 Task: Add a signature Michael Brown containing Have a great National Thank a Mail Carrier Day, Michael Brown to email address softage.3@softage.net and add a label Insurance renewals
Action: Mouse moved to (998, 243)
Screenshot: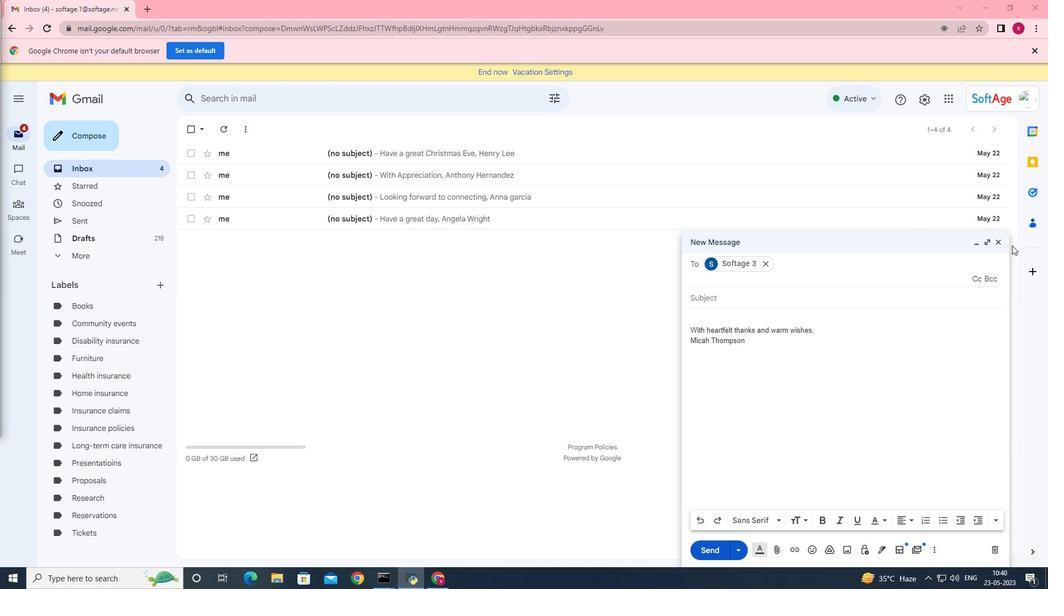 
Action: Mouse pressed left at (998, 243)
Screenshot: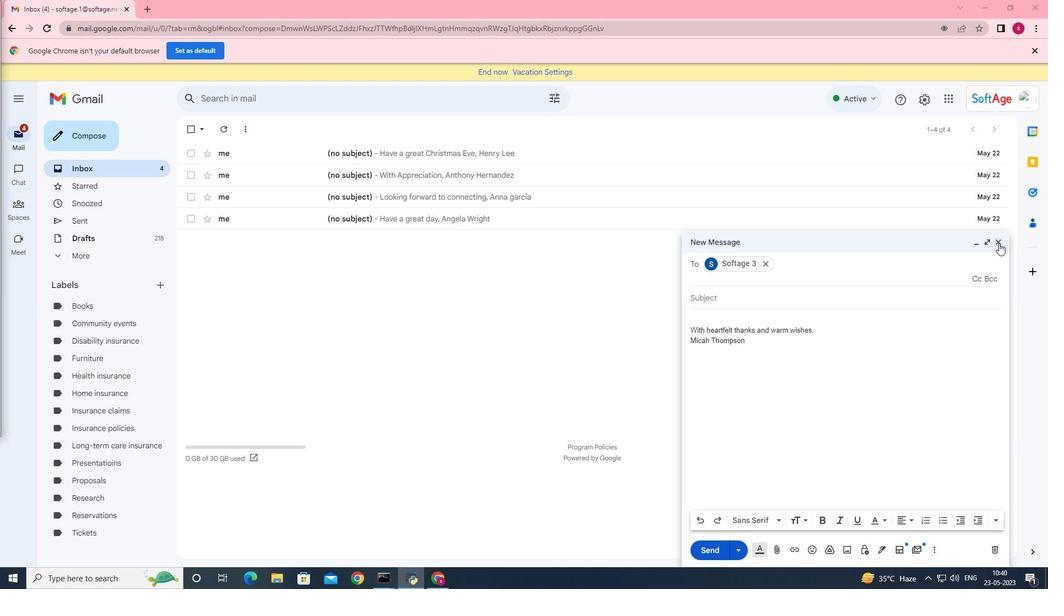 
Action: Mouse moved to (84, 138)
Screenshot: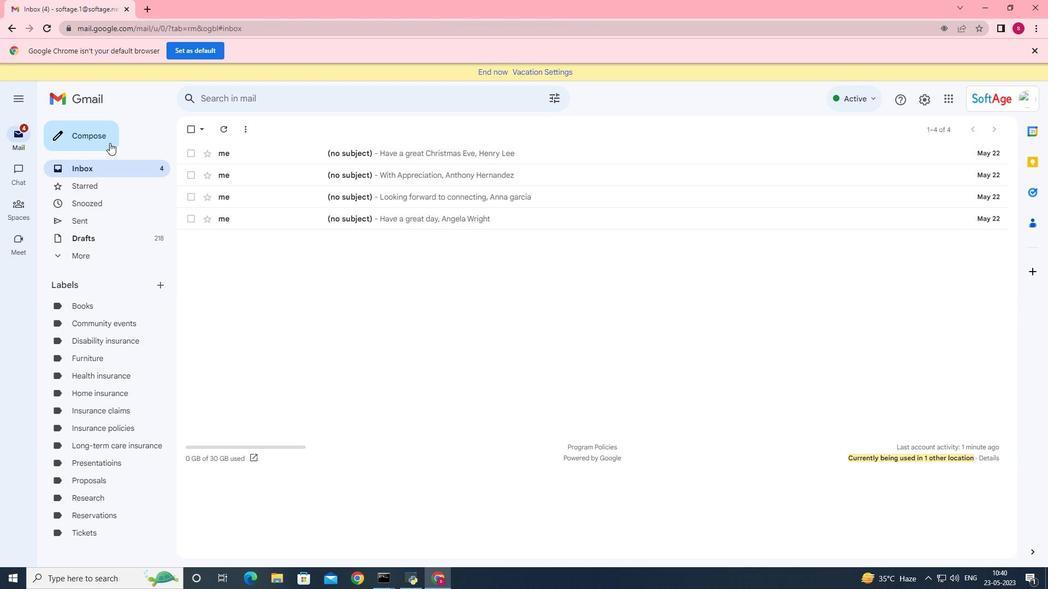 
Action: Mouse pressed left at (84, 138)
Screenshot: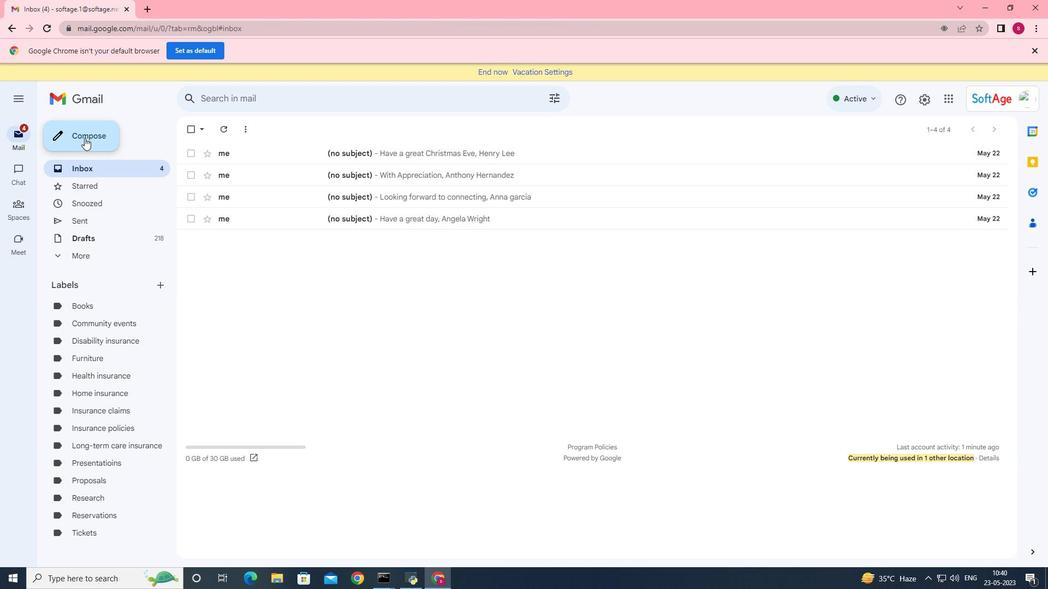 
Action: Mouse moved to (733, 269)
Screenshot: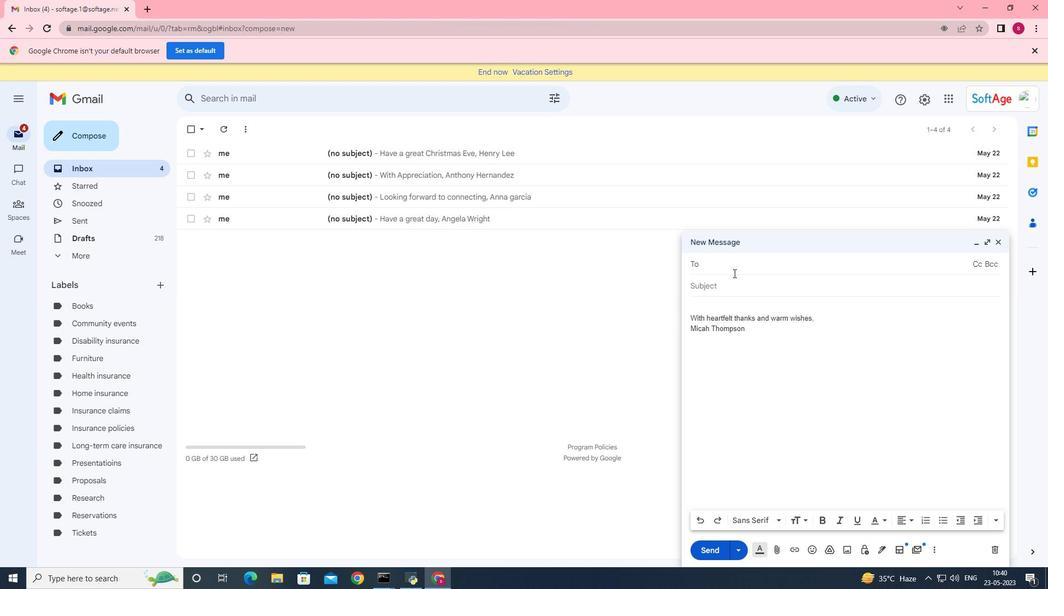 
Action: Key pressed ctrl+Mi<Key.space><Key.f12><Key.backspace><Key.backspace><Key.backspace>
Screenshot: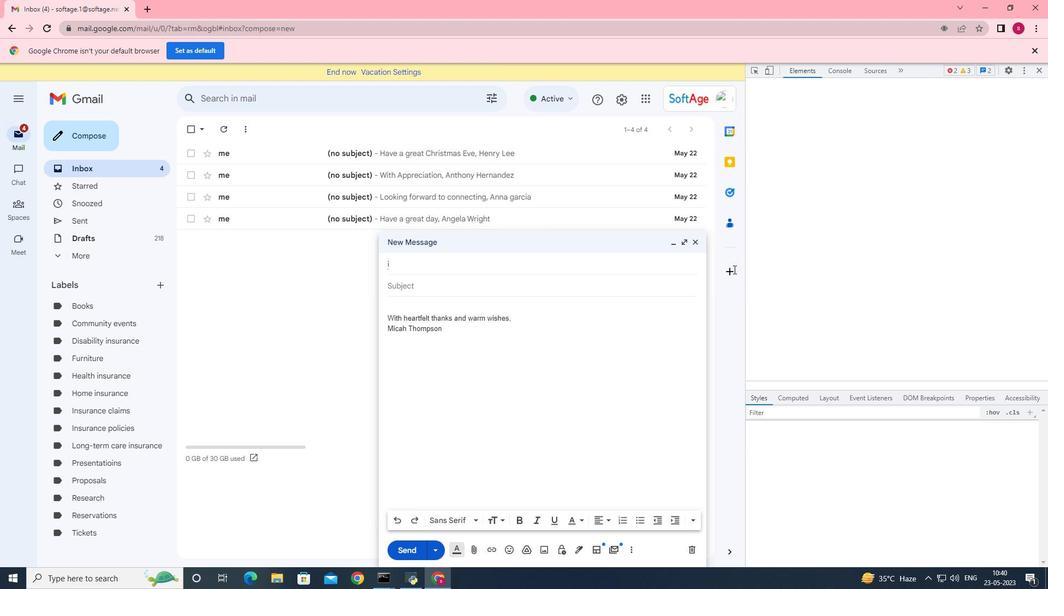 
Action: Mouse moved to (1034, 67)
Screenshot: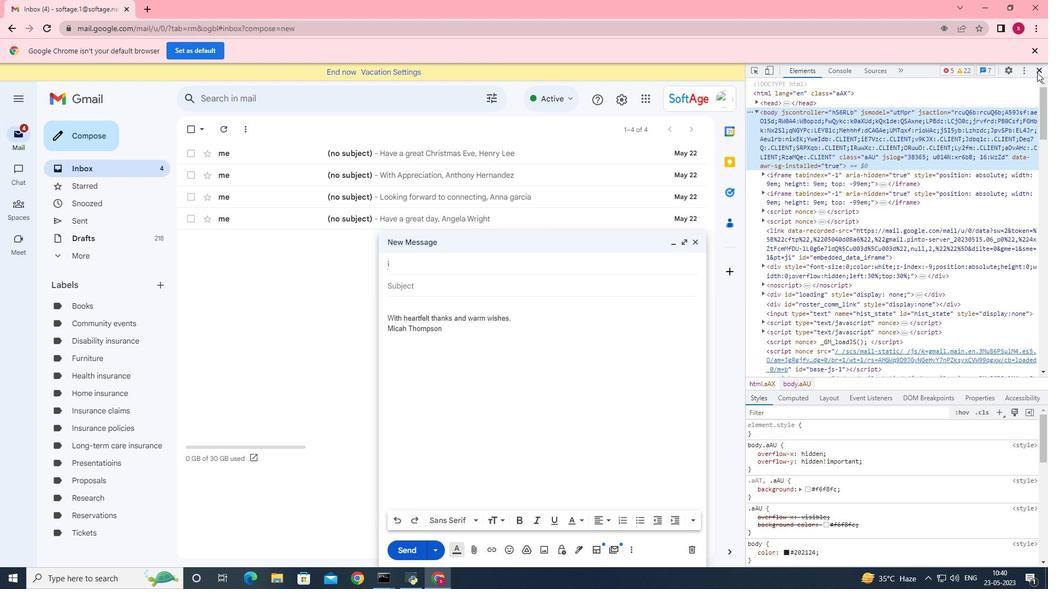 
Action: Mouse pressed left at (1034, 67)
Screenshot: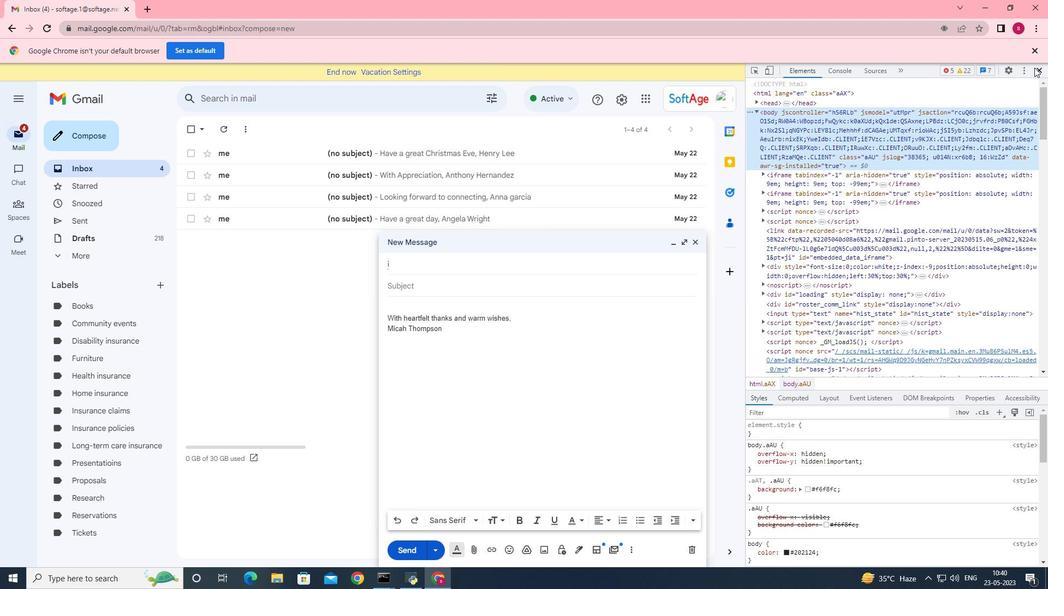 
Action: Mouse moved to (717, 267)
Screenshot: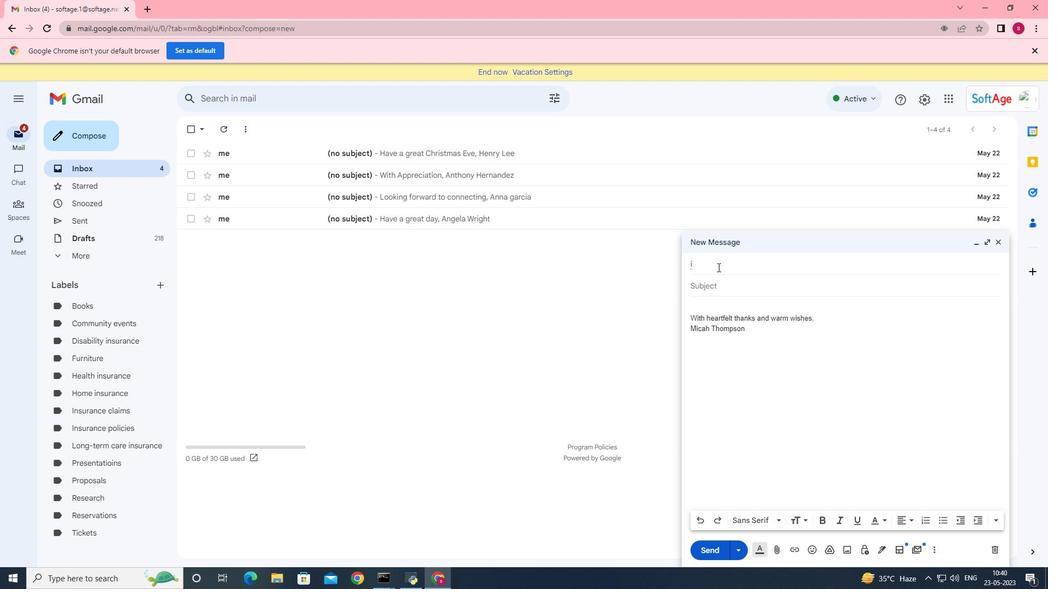 
Action: Mouse pressed left at (717, 267)
Screenshot: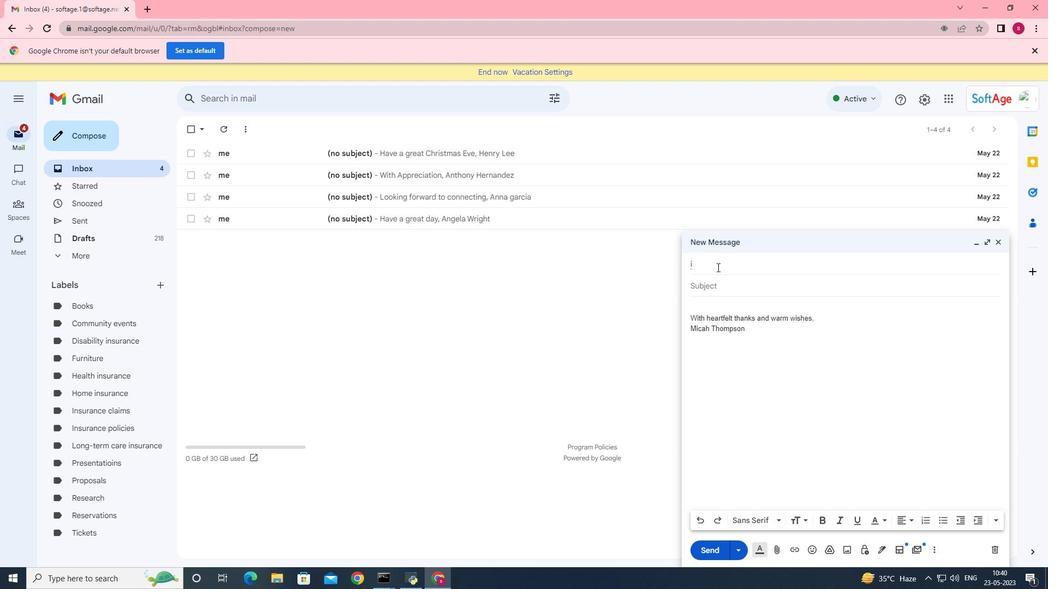 
Action: Mouse moved to (716, 267)
Screenshot: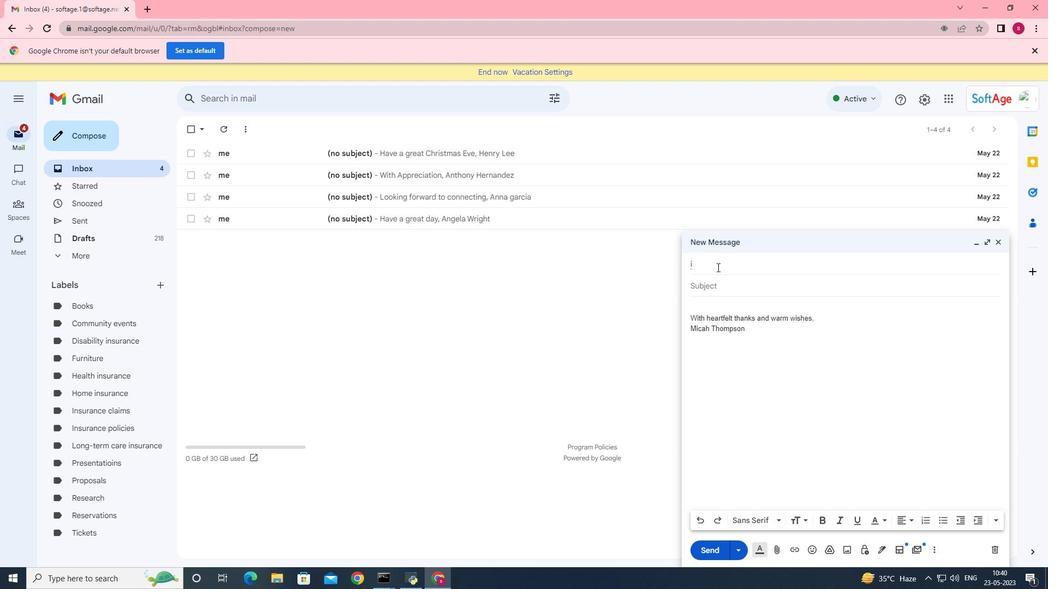 
Action: Key pressed <Key.backspace><Key.backspace>m<Key.backspace><Key.shift>Micheal<Key.space><Key.backspace><Key.backspace><Key.backspace><Key.backspace>ael<Key.space><Key.shift>Brown<Key.space>
Screenshot: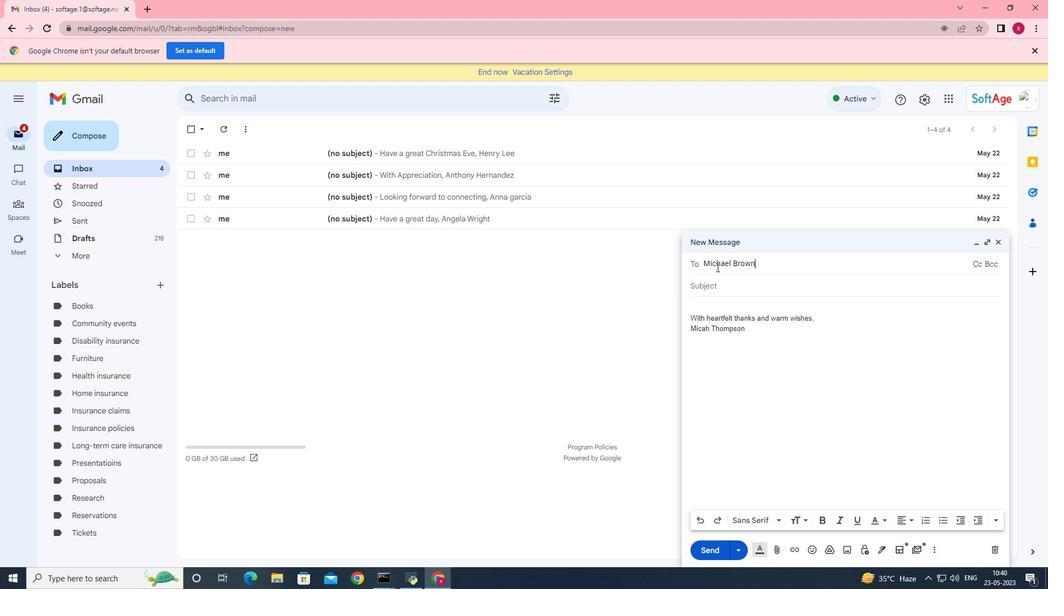 
Action: Mouse moved to (757, 269)
Screenshot: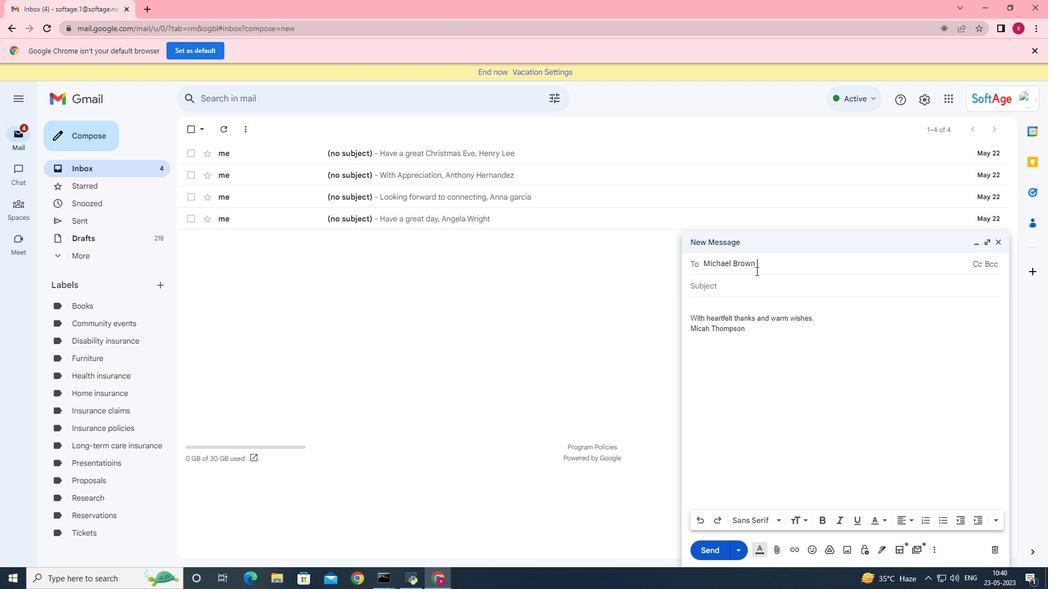 
Action: Mouse pressed left at (757, 269)
Screenshot: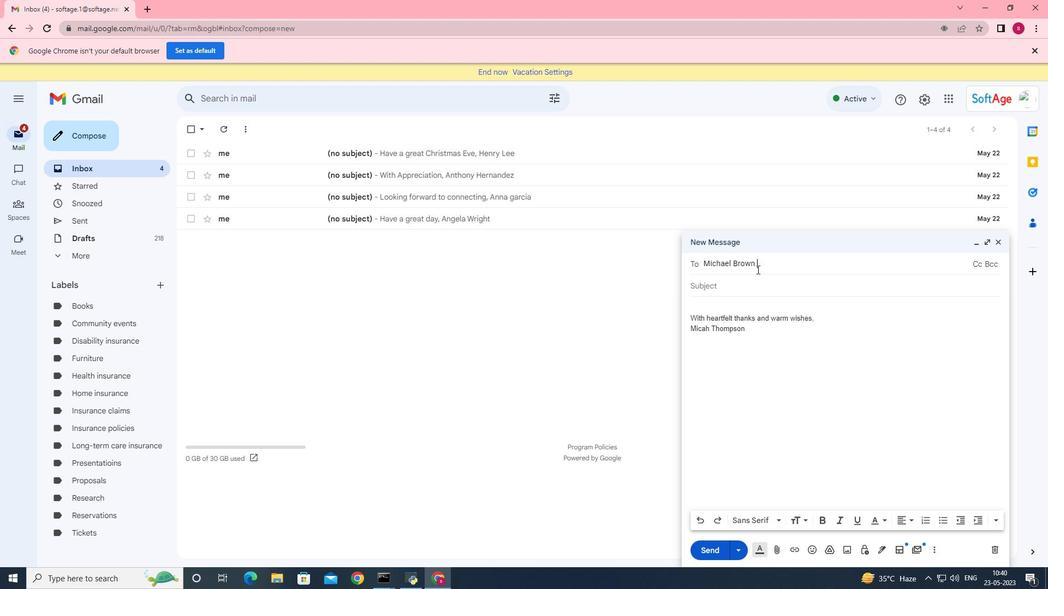 
Action: Mouse pressed left at (757, 269)
Screenshot: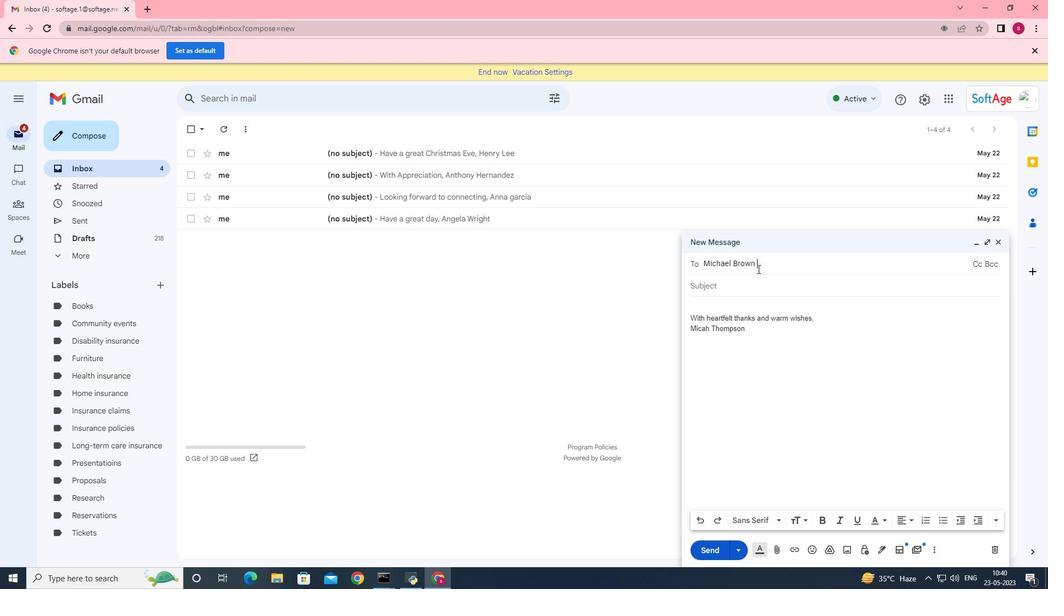
Action: Mouse moved to (735, 252)
Screenshot: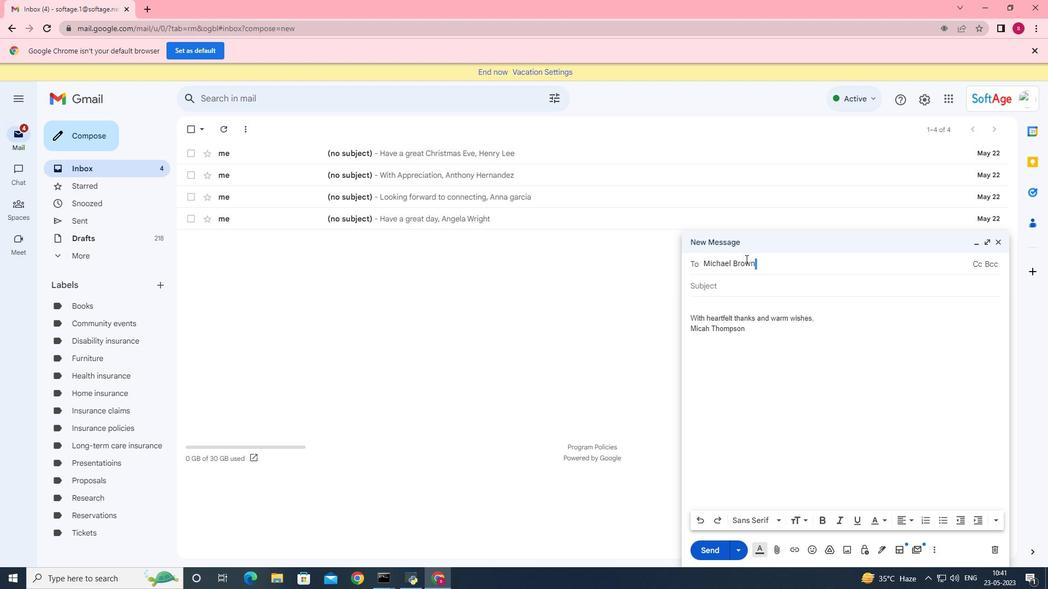 
Action: Key pressed ctrl+A<Key.backspace>
Screenshot: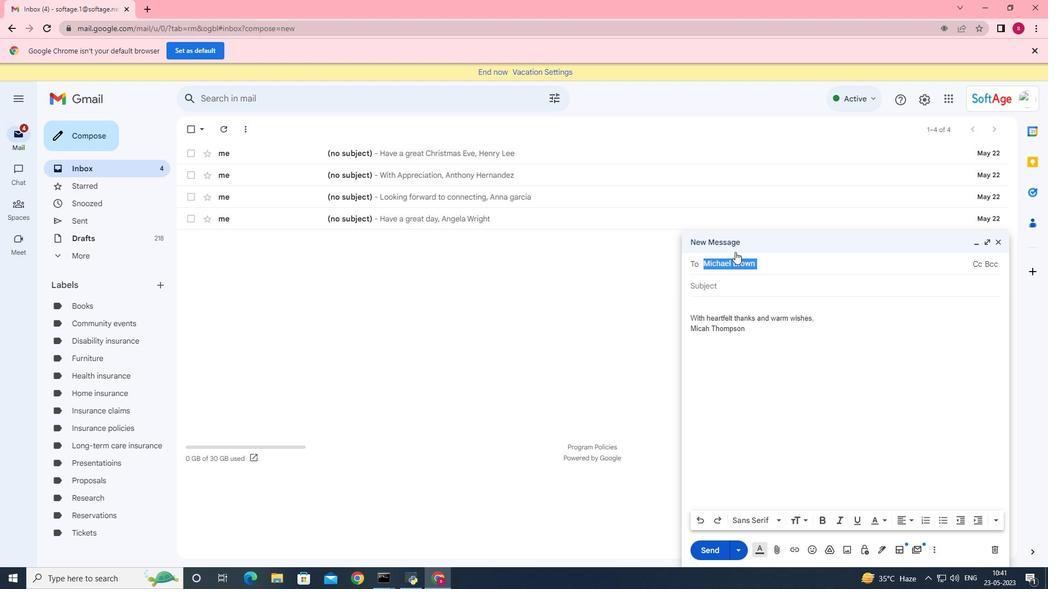 
Action: Mouse moved to (876, 545)
Screenshot: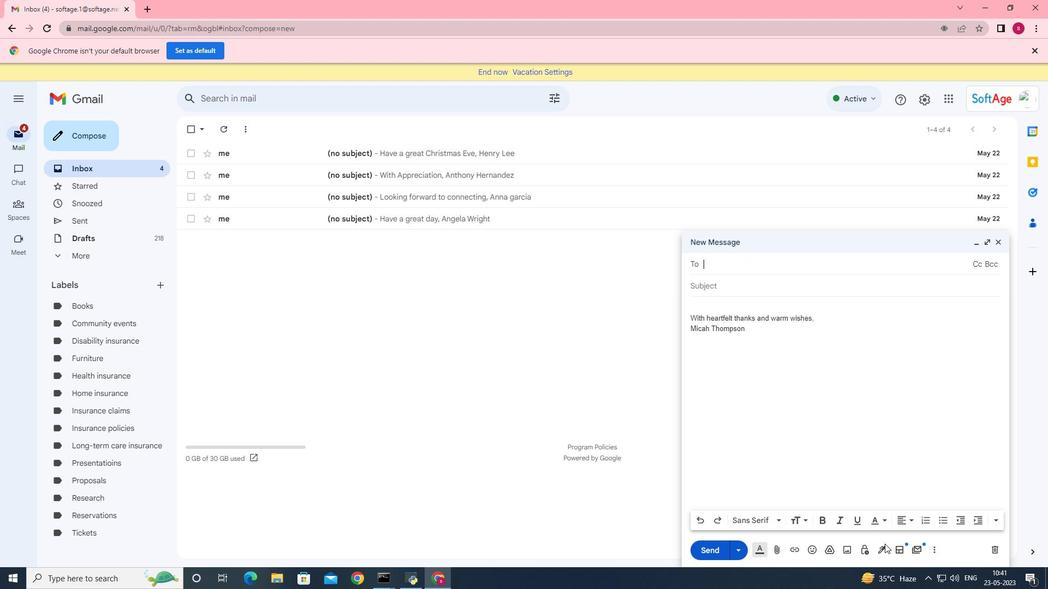 
Action: Mouse pressed left at (876, 545)
Screenshot: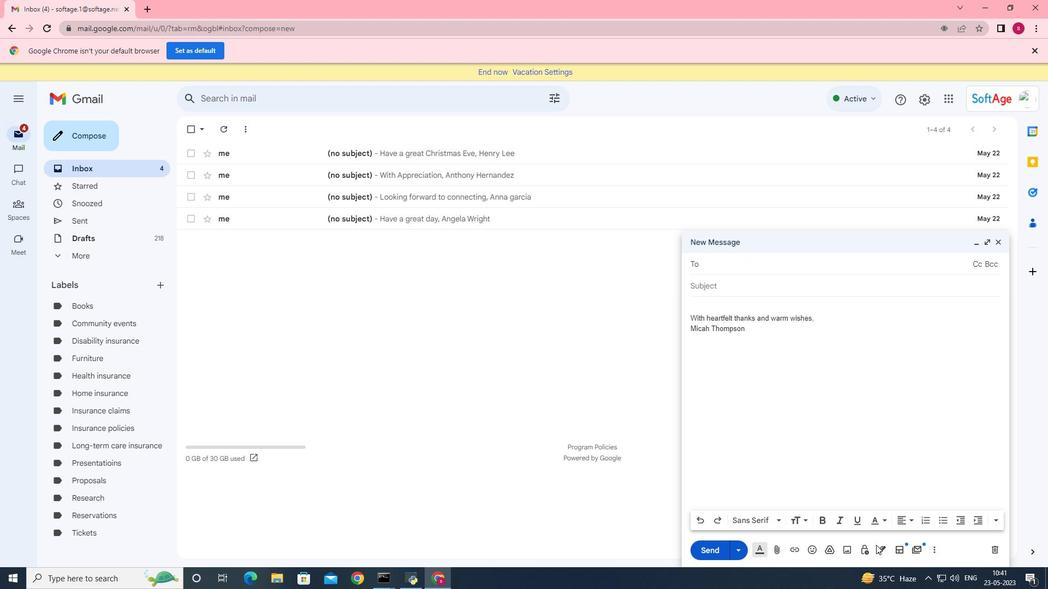 
Action: Mouse moved to (867, 589)
Screenshot: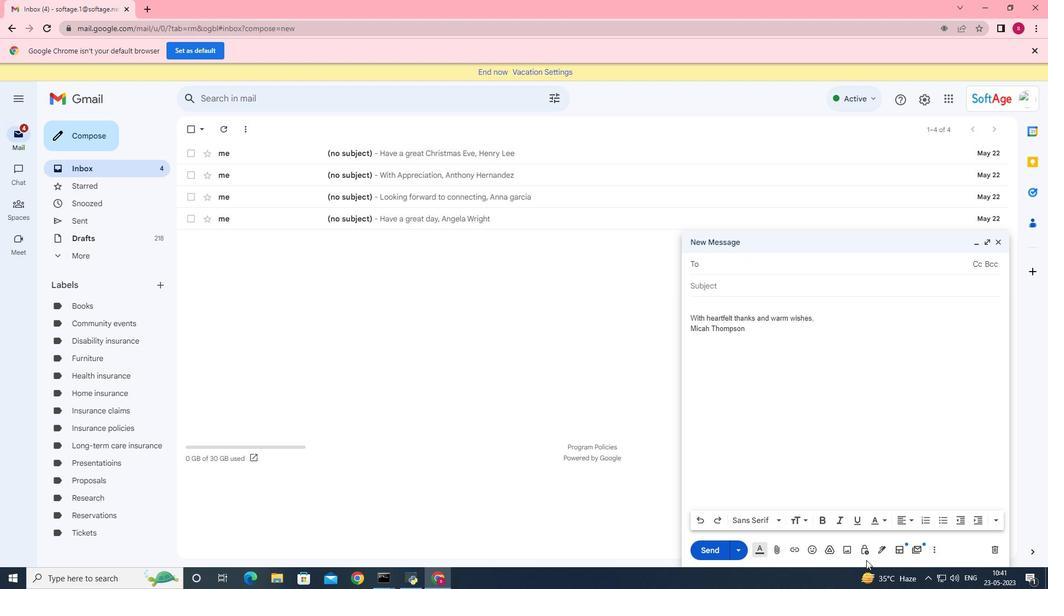 
Action: Mouse scrolled (867, 588) with delta (0, 0)
Screenshot: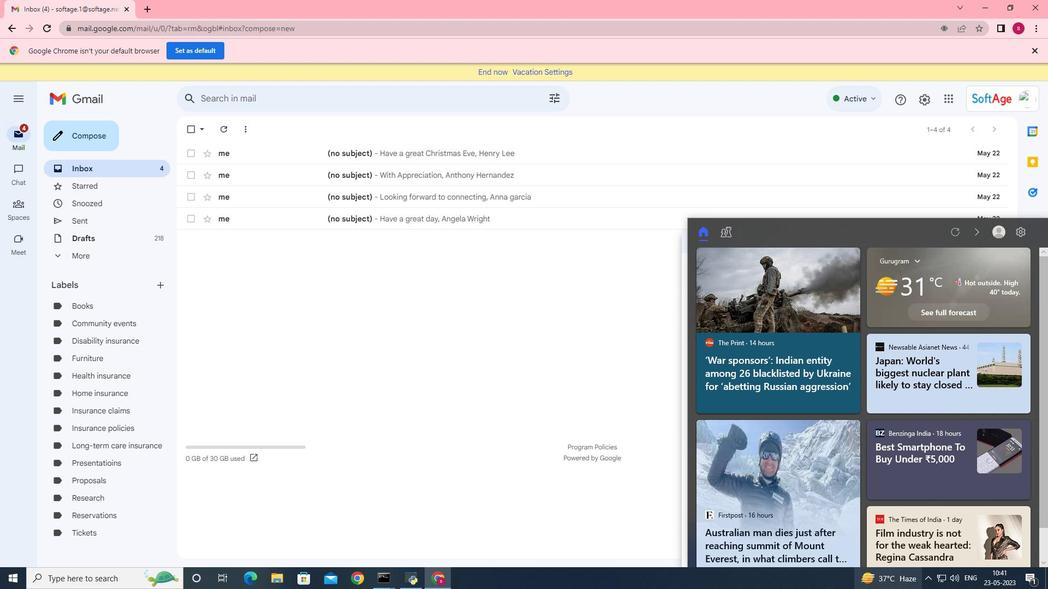 
Action: Mouse moved to (548, 373)
Screenshot: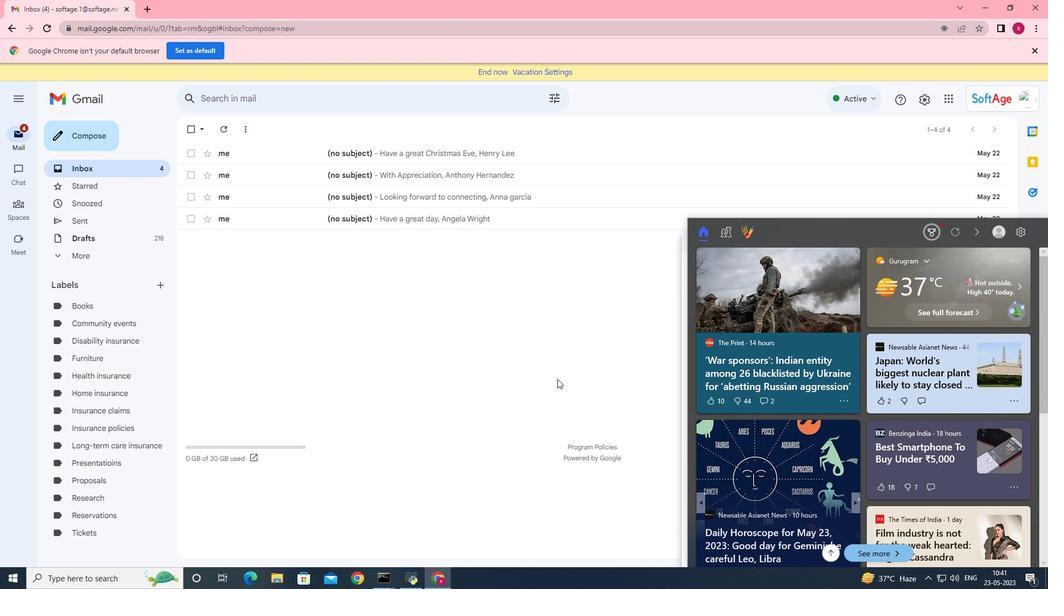 
Action: Mouse pressed left at (548, 373)
Screenshot: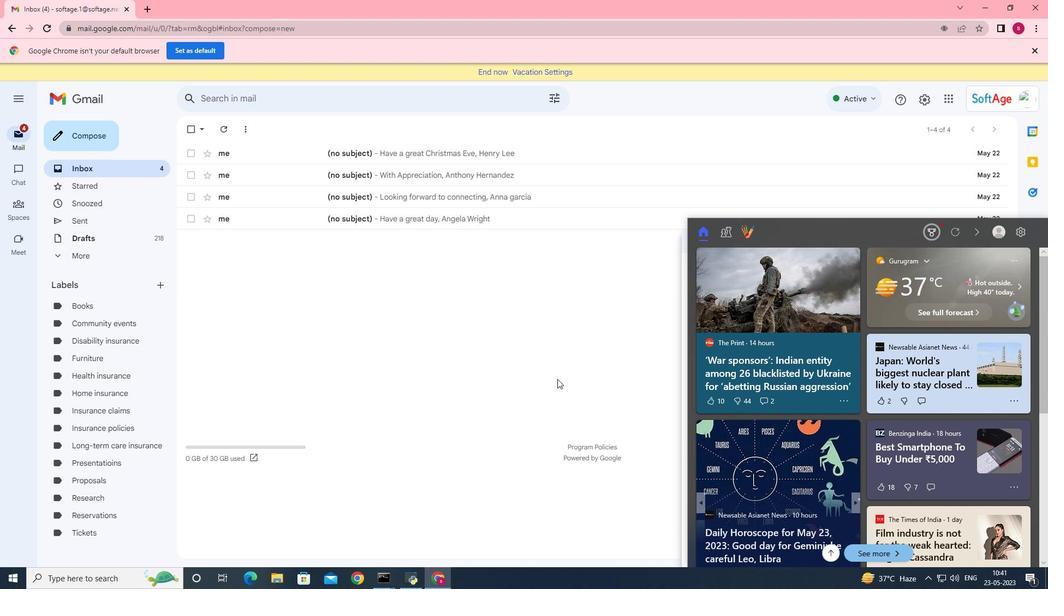 
Action: Mouse moved to (883, 550)
Screenshot: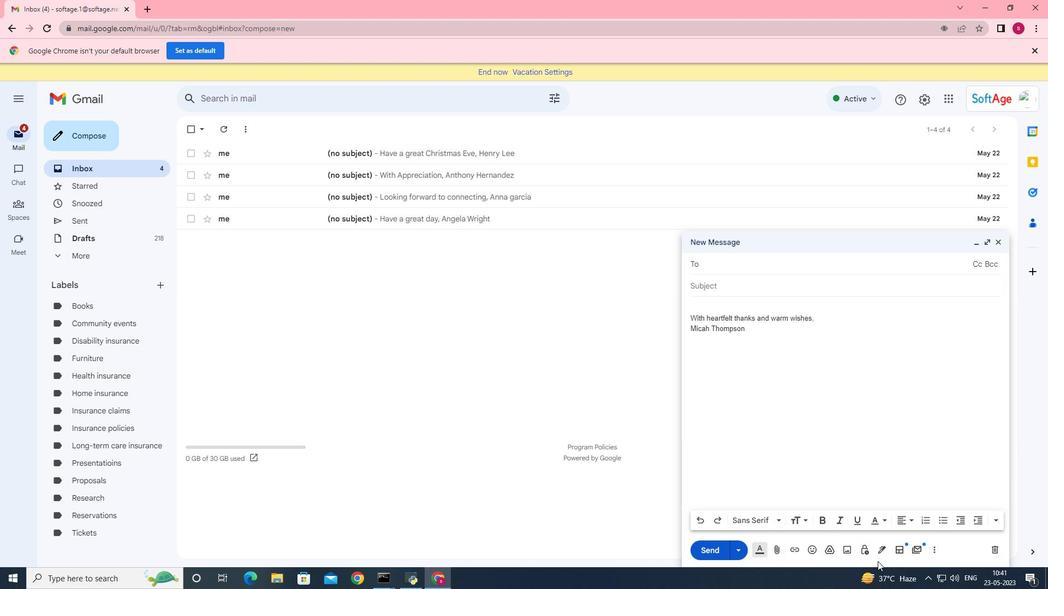 
Action: Mouse pressed left at (883, 550)
Screenshot: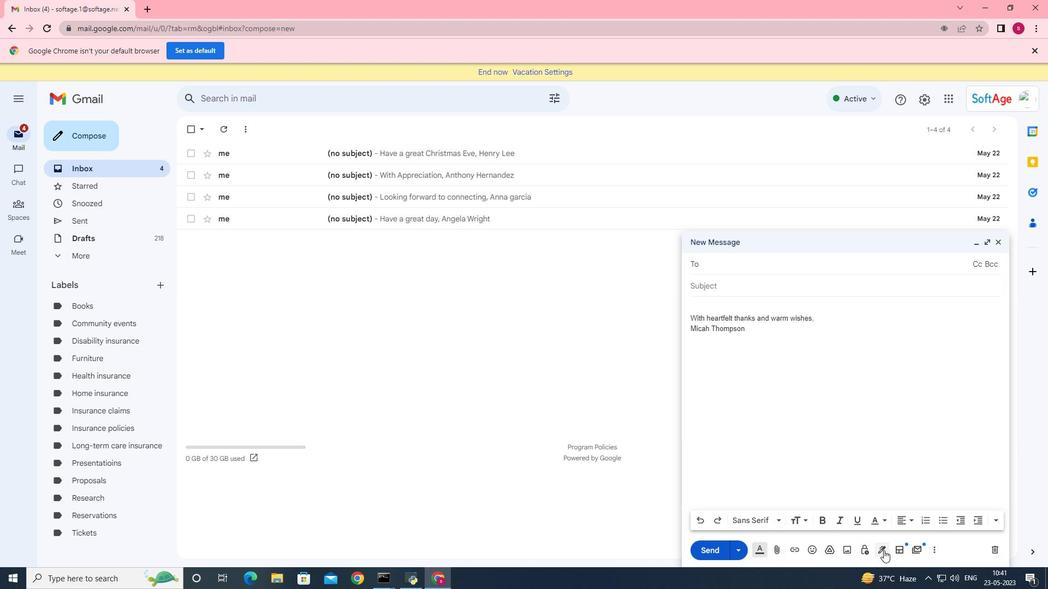 
Action: Mouse moved to (914, 483)
Screenshot: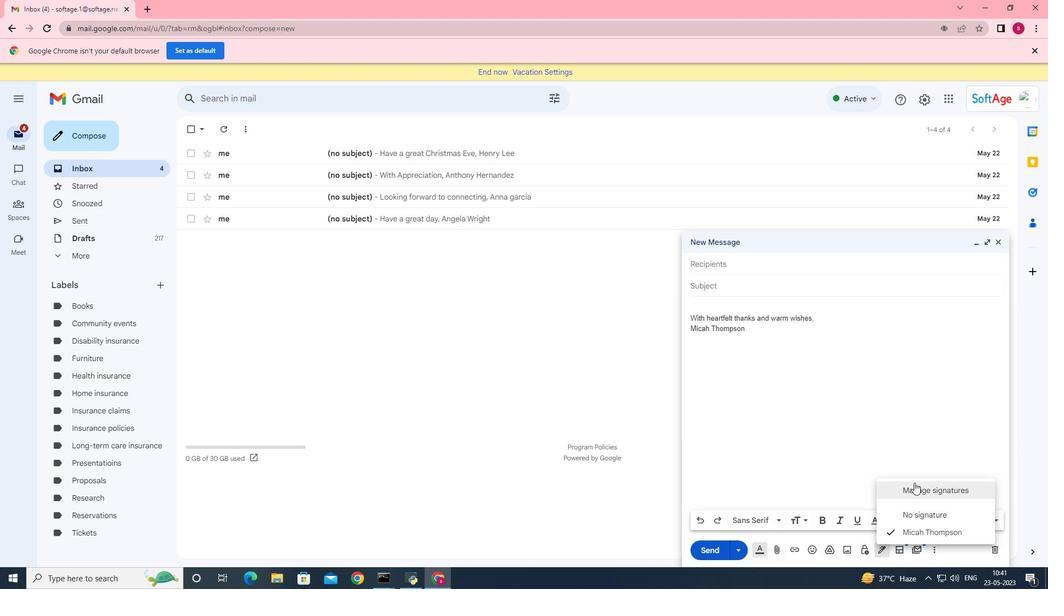 
Action: Mouse pressed left at (914, 483)
Screenshot: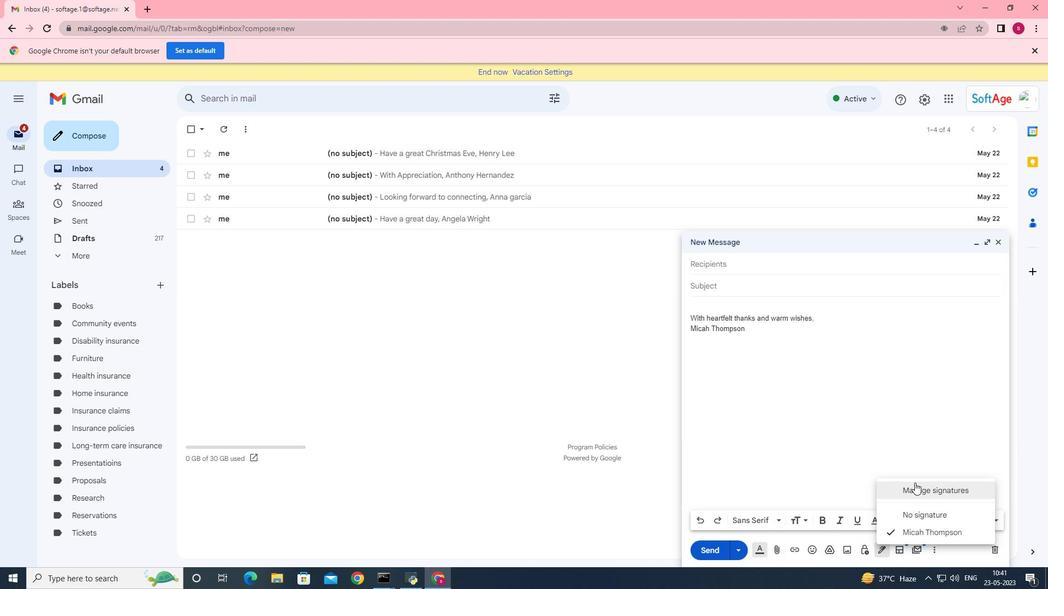 
Action: Mouse moved to (443, 393)
Screenshot: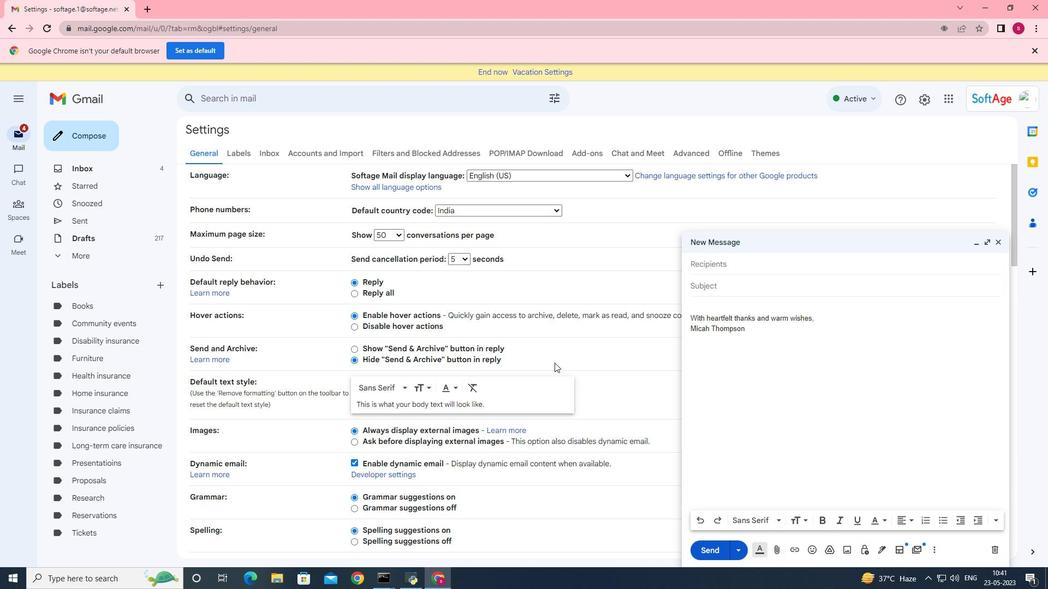 
Action: Mouse scrolled (443, 393) with delta (0, 0)
Screenshot: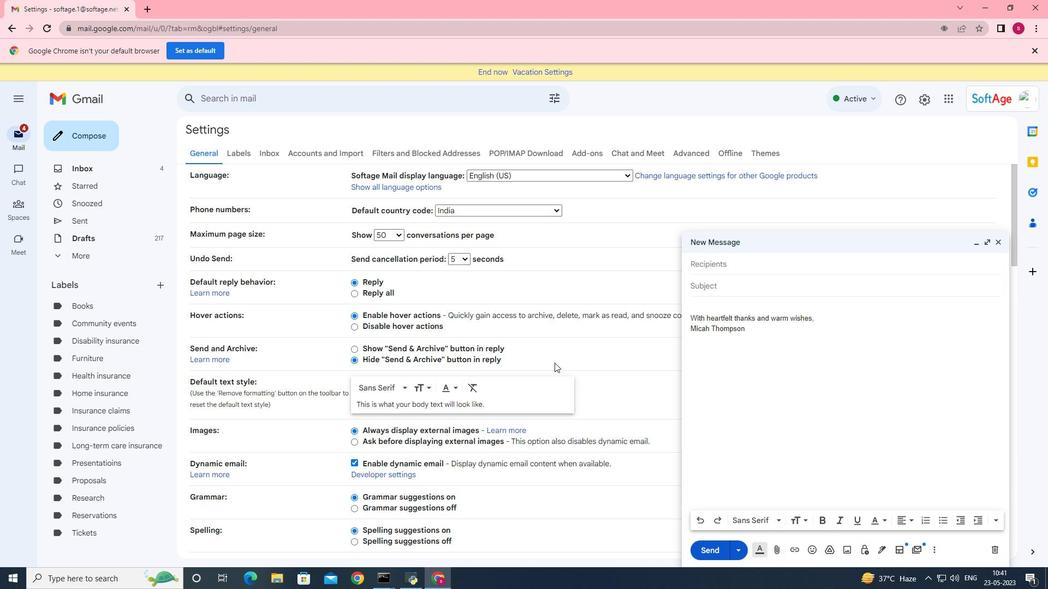 
Action: Mouse scrolled (443, 393) with delta (0, 0)
Screenshot: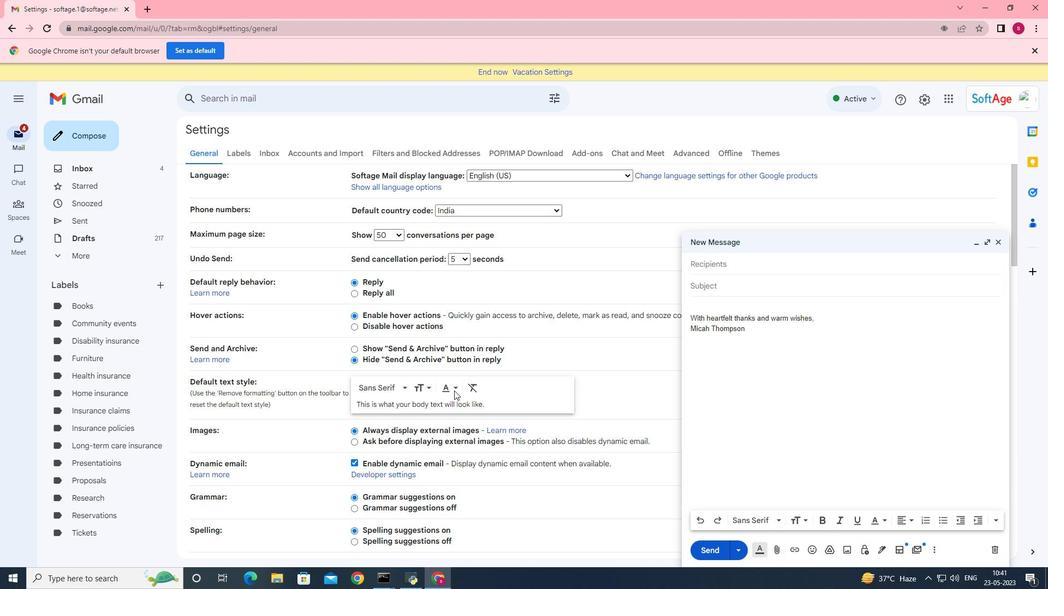 
Action: Mouse scrolled (443, 393) with delta (0, 0)
Screenshot: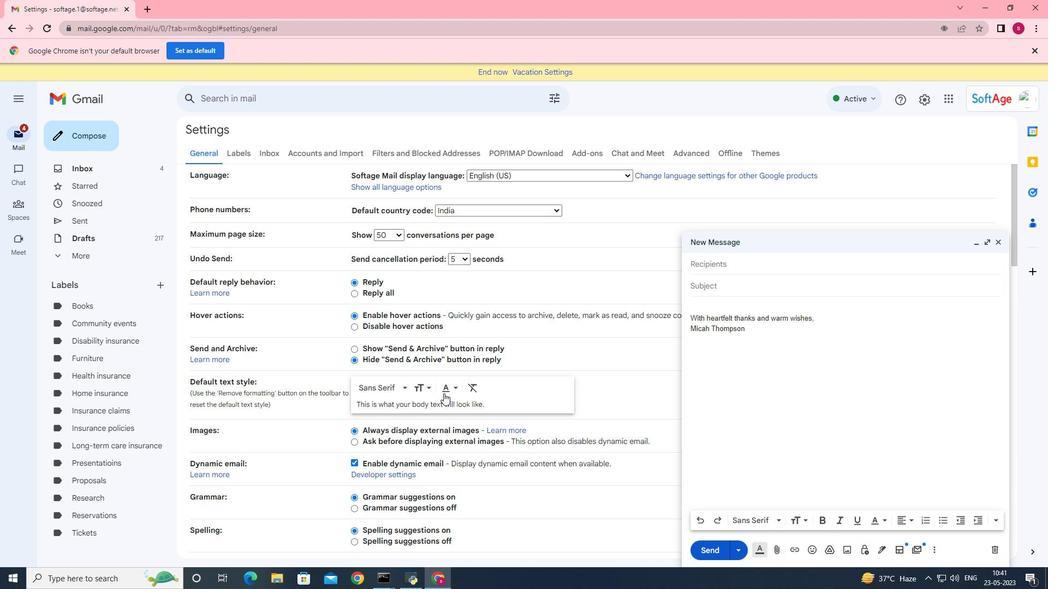 
Action: Mouse scrolled (443, 393) with delta (0, 0)
Screenshot: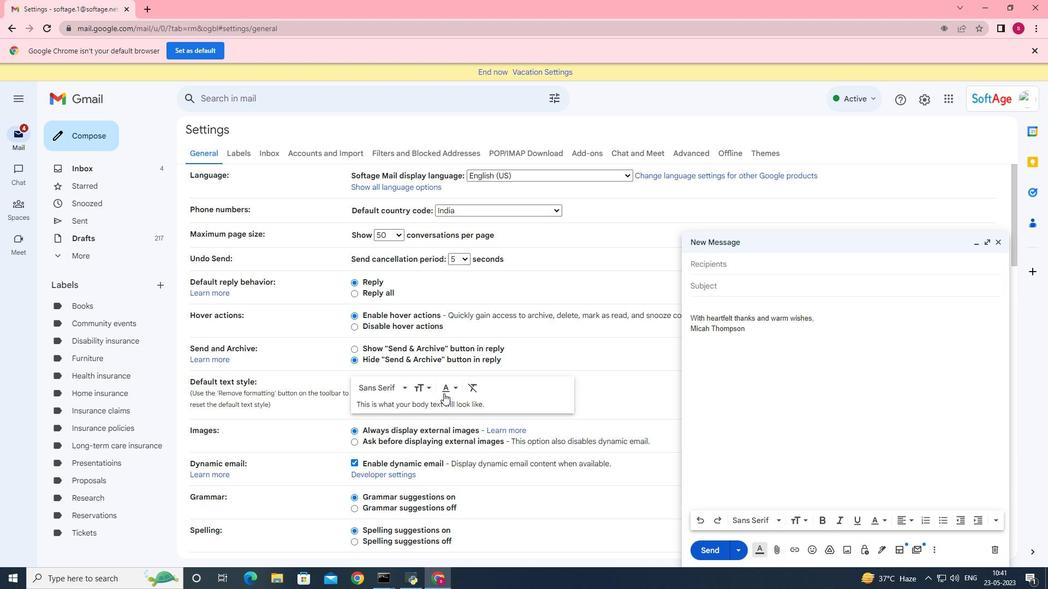 
Action: Mouse moved to (997, 239)
Screenshot: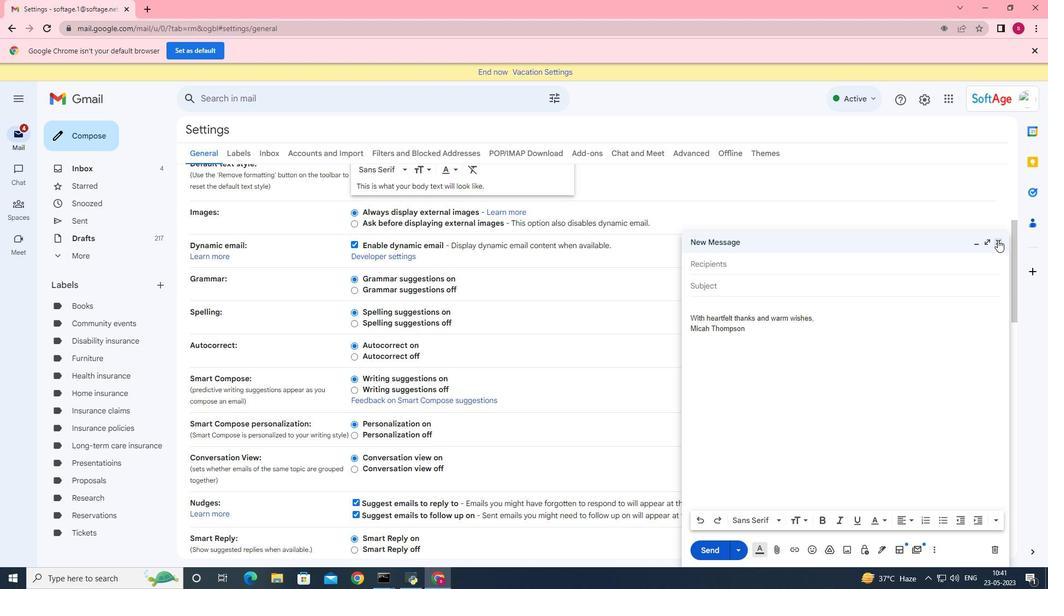 
Action: Mouse pressed left at (997, 239)
Screenshot: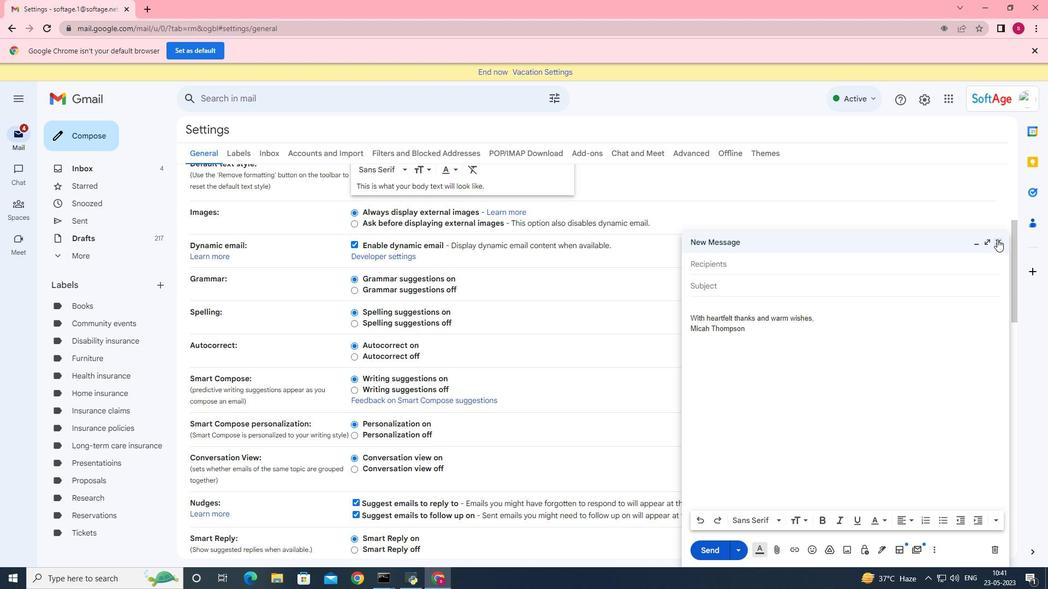 
Action: Mouse moved to (392, 418)
Screenshot: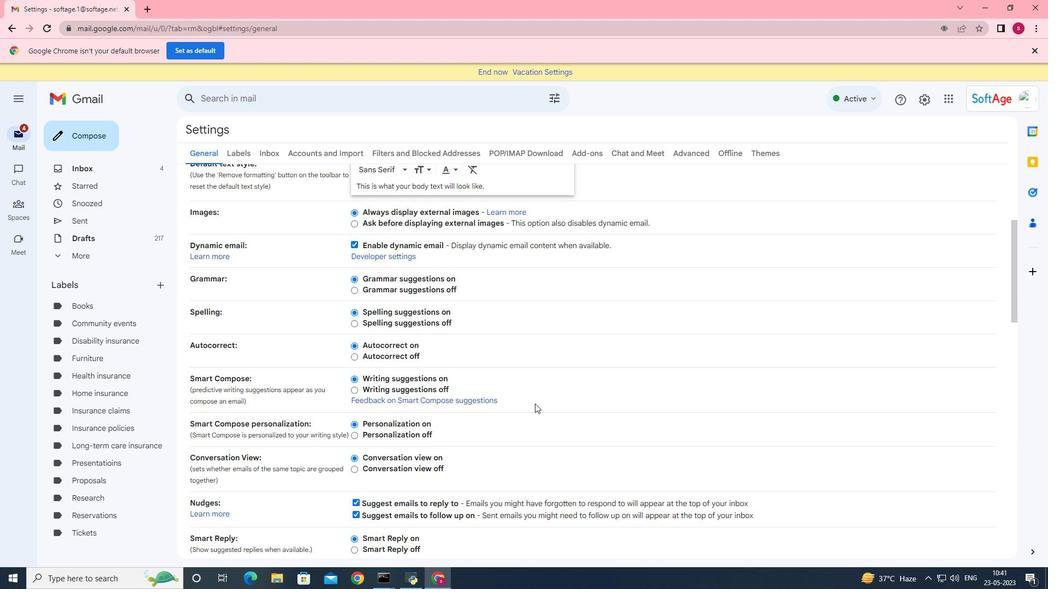 
Action: Mouse scrolled (392, 418) with delta (0, 0)
Screenshot: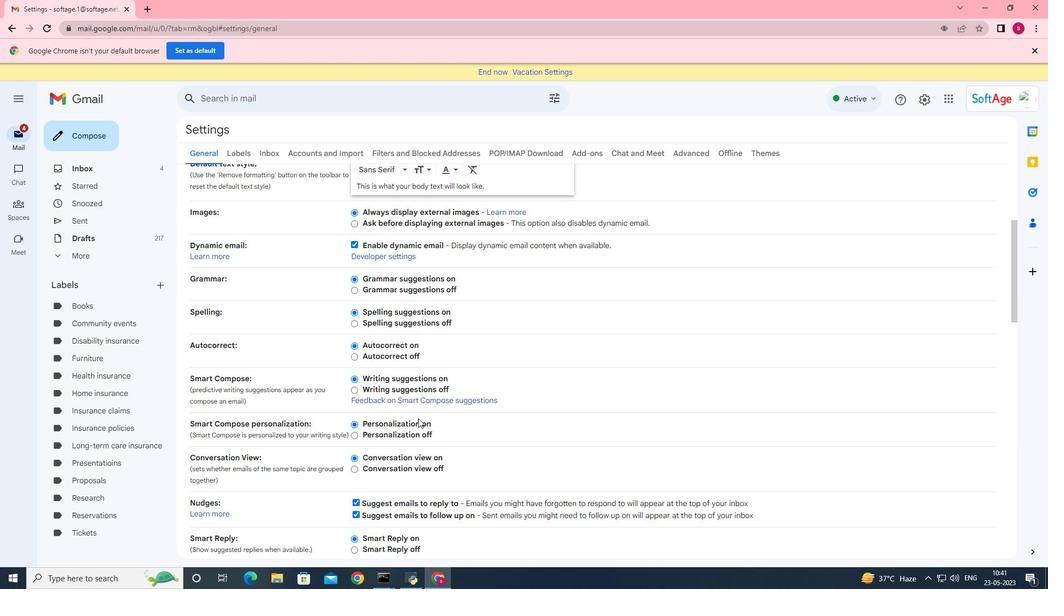 
Action: Mouse scrolled (392, 418) with delta (0, 0)
Screenshot: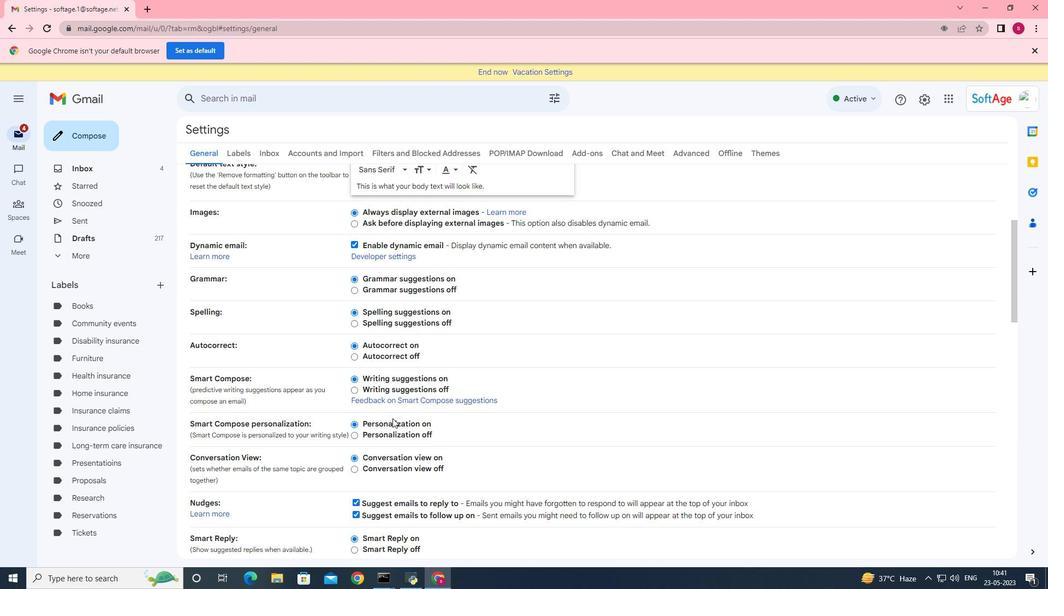 
Action: Mouse scrolled (392, 418) with delta (0, 0)
Screenshot: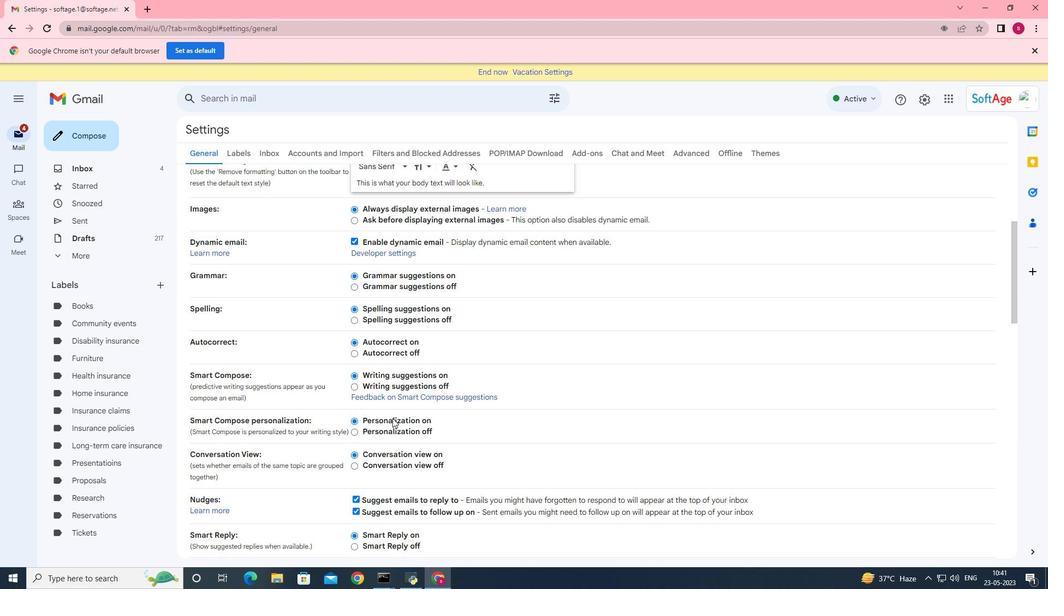 
Action: Mouse scrolled (392, 418) with delta (0, 0)
Screenshot: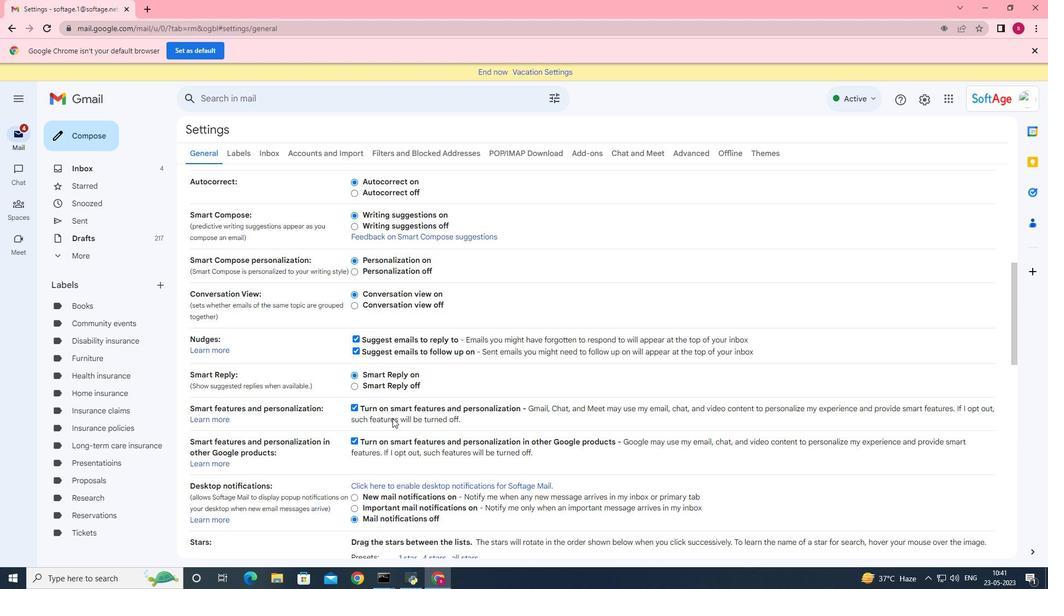 
Action: Mouse scrolled (392, 418) with delta (0, 0)
Screenshot: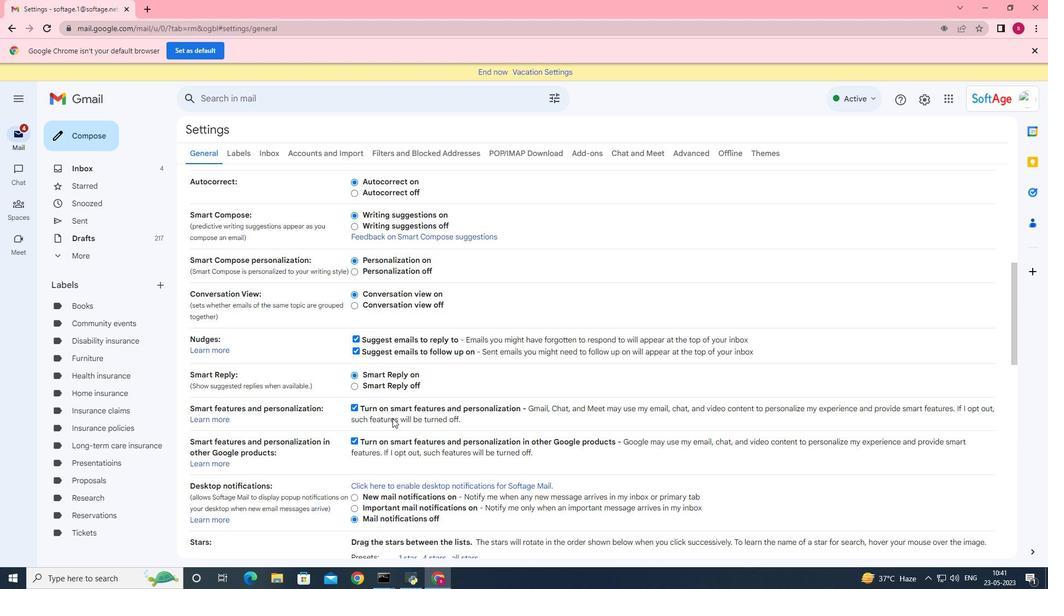 
Action: Mouse scrolled (392, 418) with delta (0, 0)
Screenshot: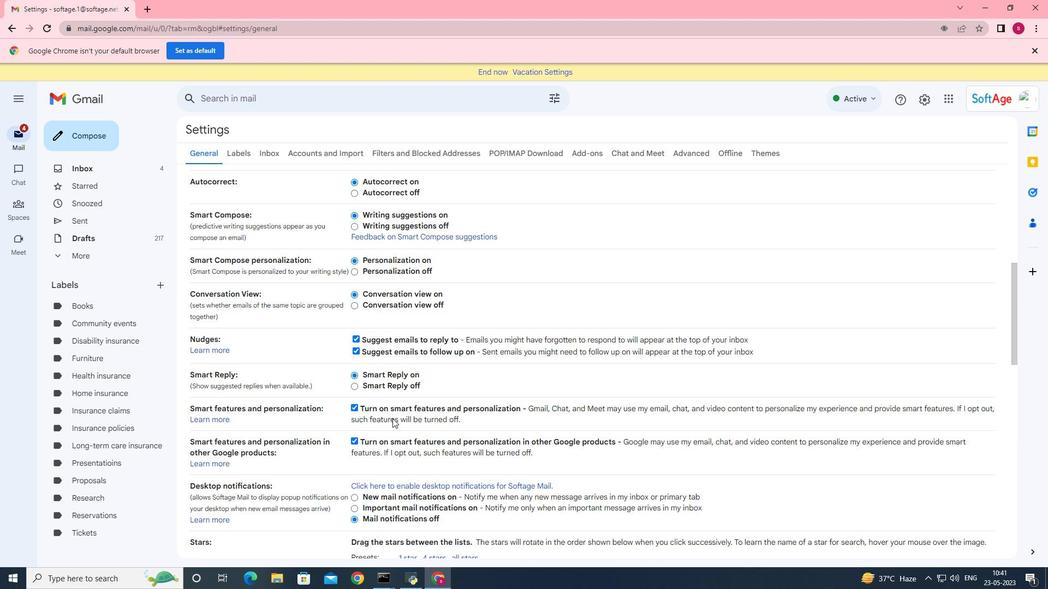 
Action: Mouse scrolled (392, 418) with delta (0, 0)
Screenshot: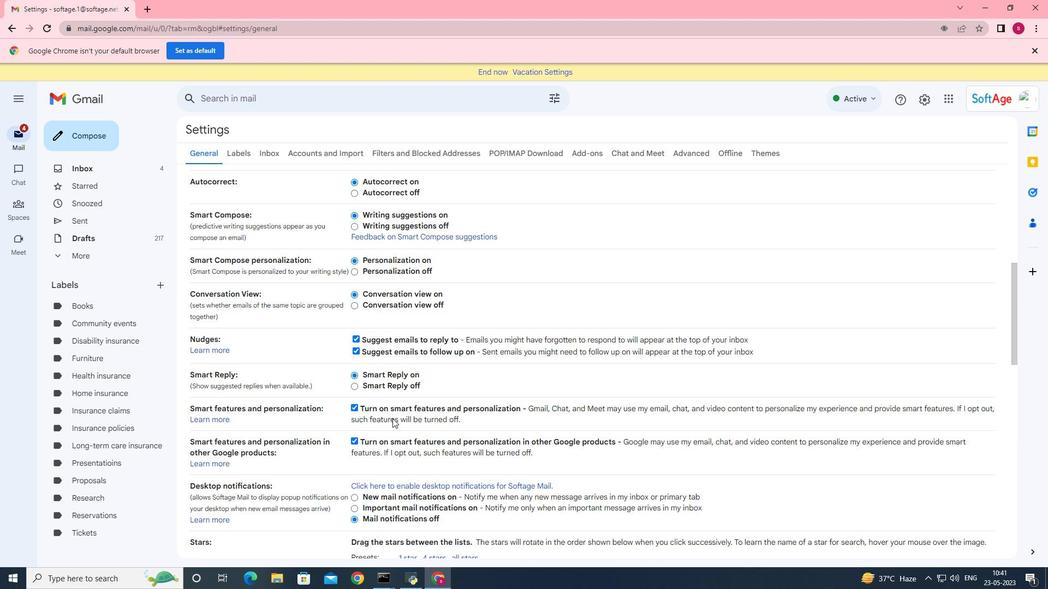 
Action: Mouse moved to (424, 432)
Screenshot: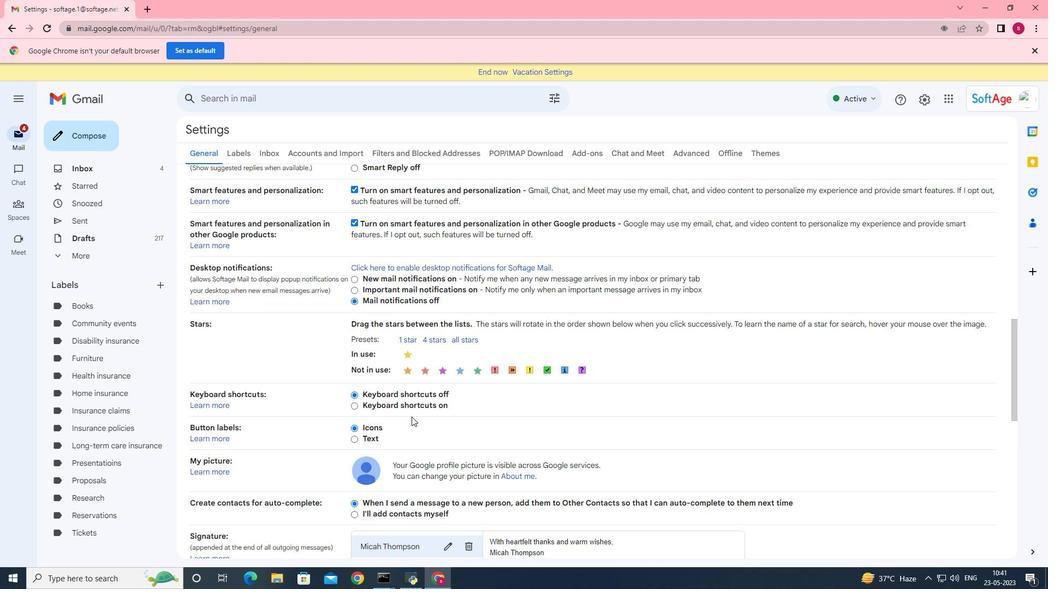 
Action: Mouse scrolled (424, 432) with delta (0, 0)
Screenshot: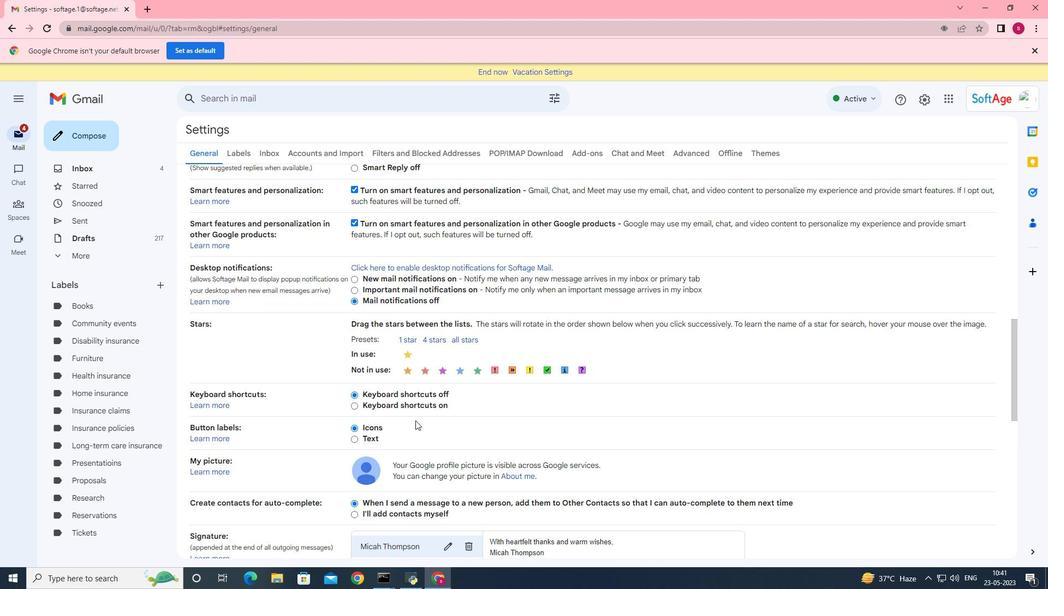 
Action: Mouse scrolled (424, 432) with delta (0, 0)
Screenshot: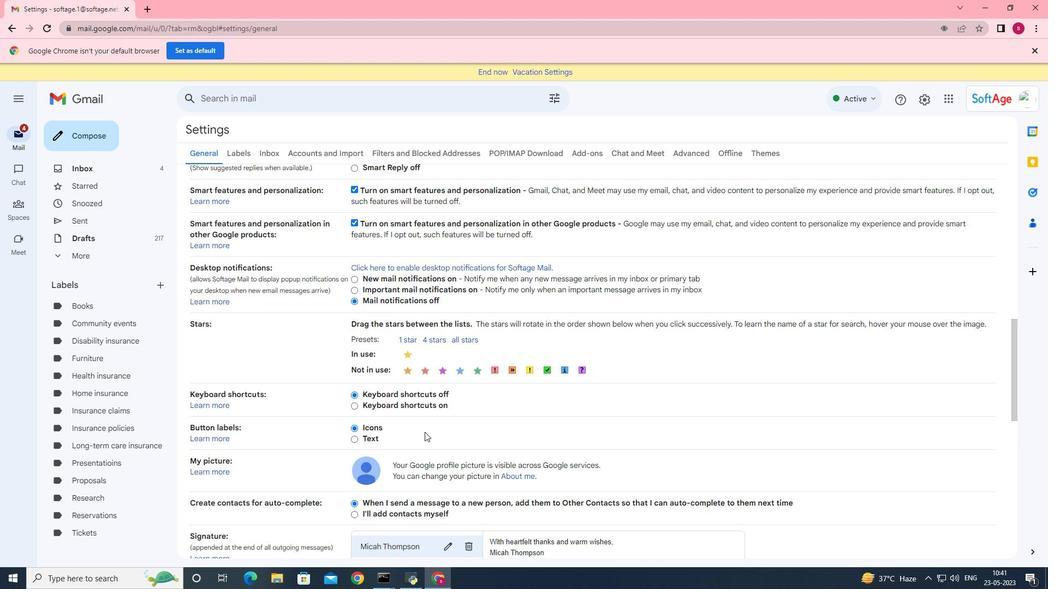 
Action: Mouse moved to (465, 438)
Screenshot: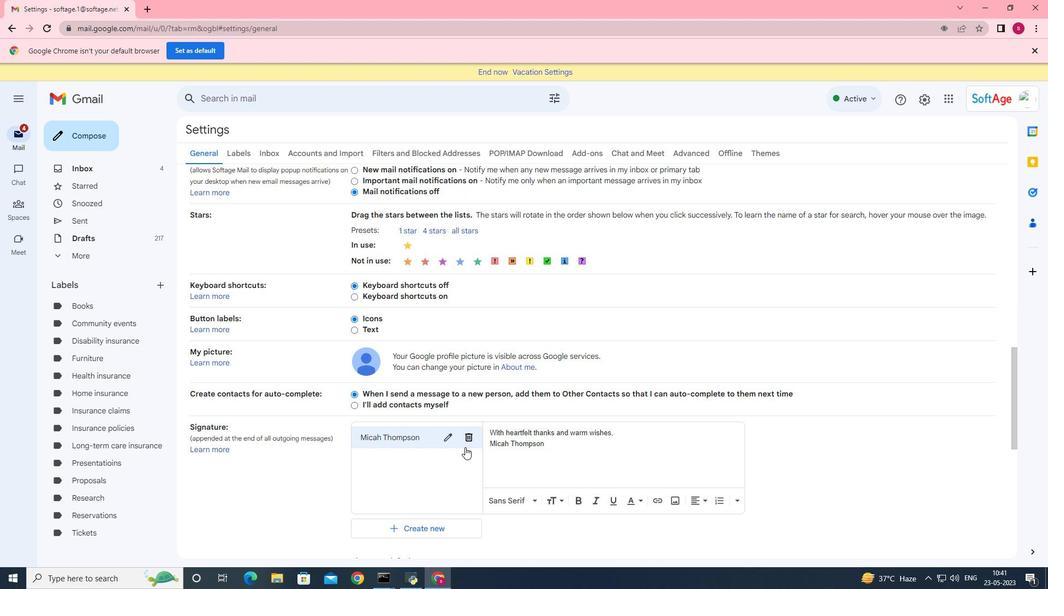 
Action: Mouse pressed left at (465, 438)
Screenshot: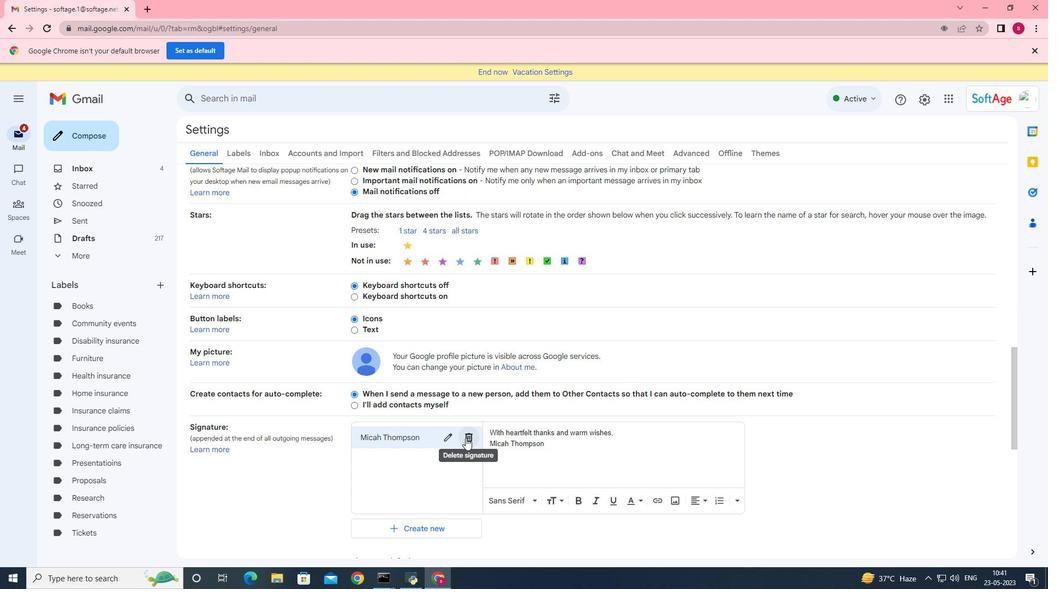 
Action: Mouse moved to (623, 339)
Screenshot: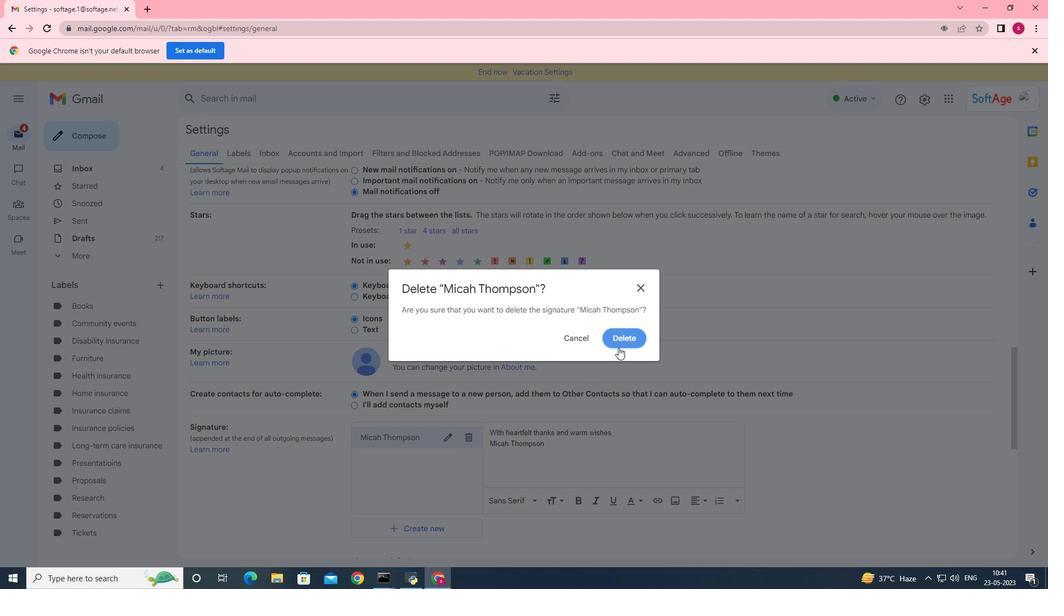 
Action: Mouse pressed left at (623, 339)
Screenshot: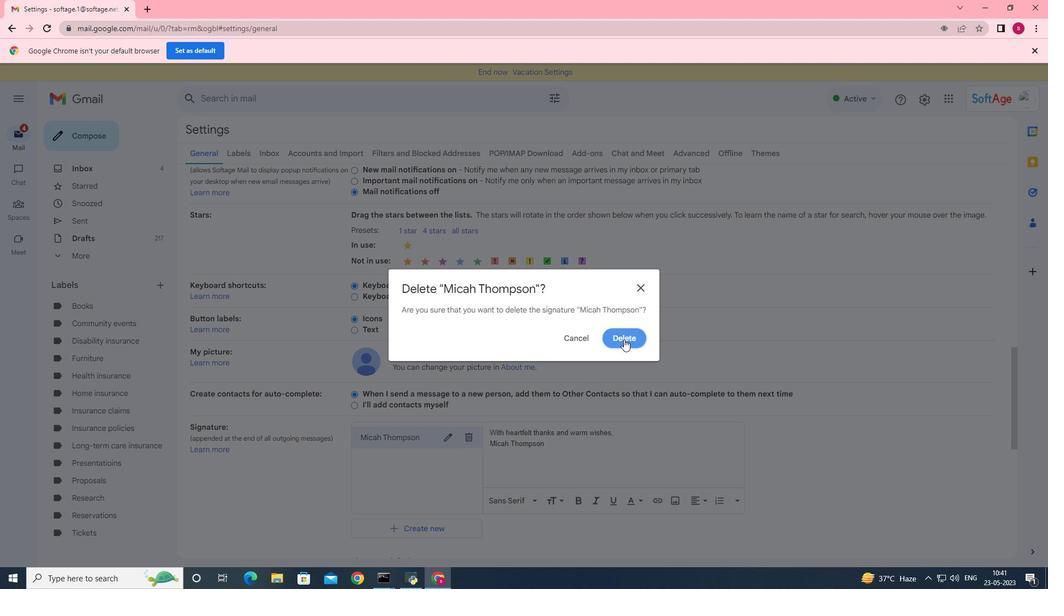 
Action: Mouse moved to (382, 451)
Screenshot: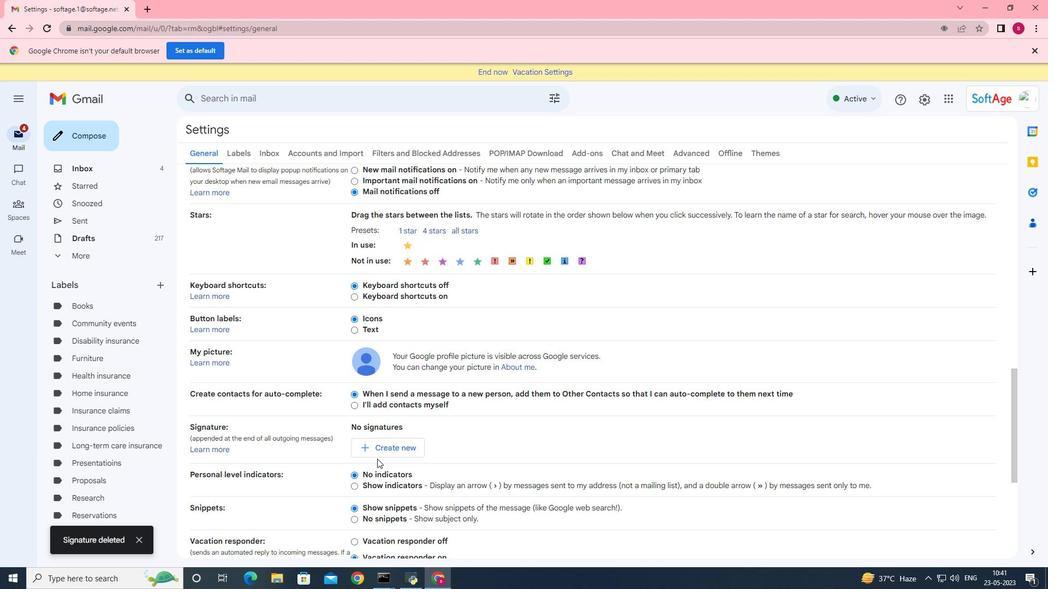 
Action: Mouse pressed left at (382, 451)
Screenshot: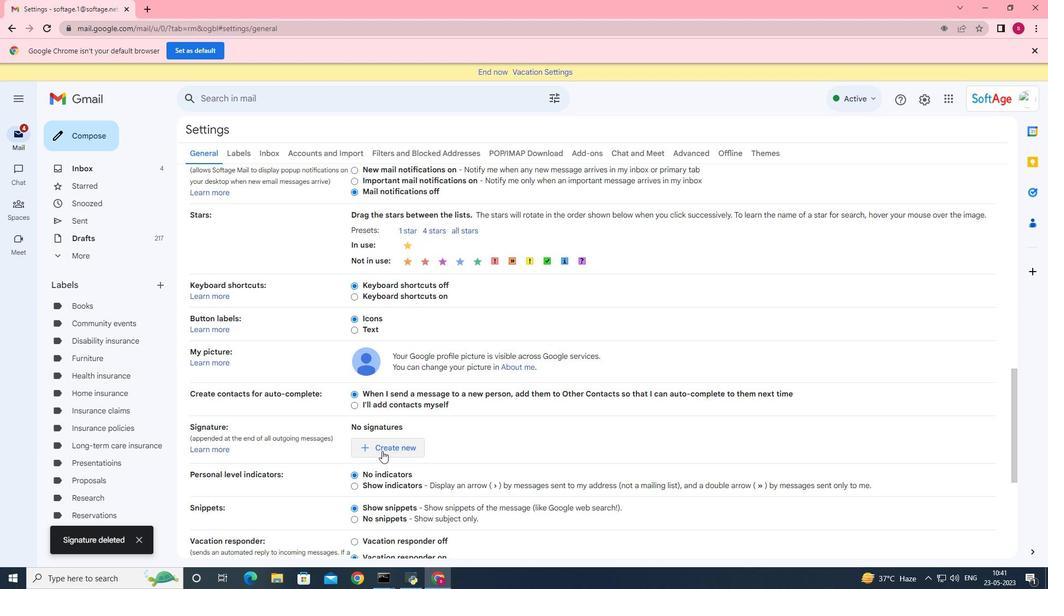 
Action: Mouse moved to (479, 314)
Screenshot: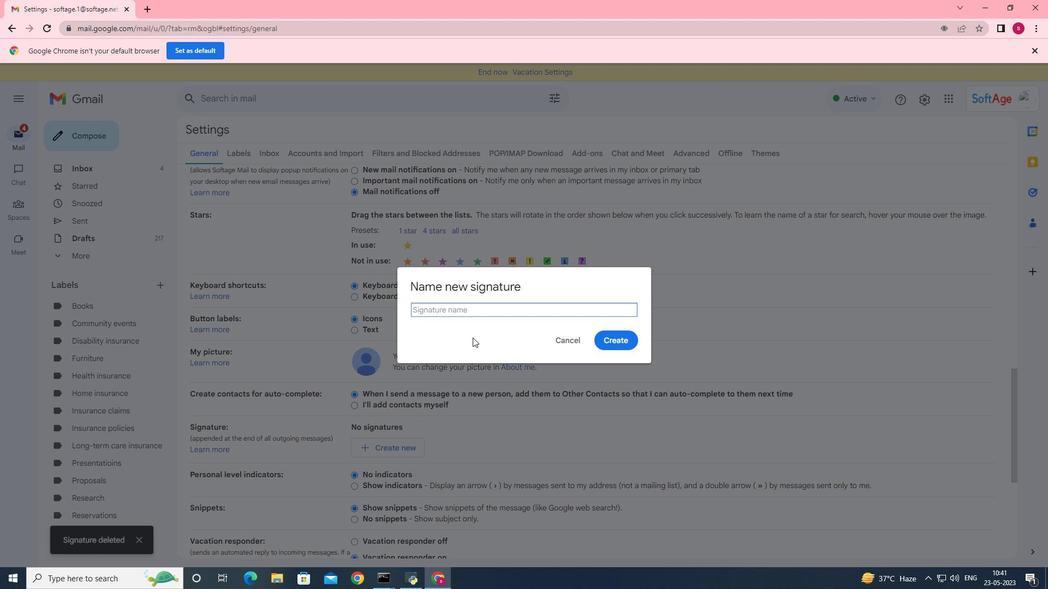 
Action: Mouse pressed left at (479, 314)
Screenshot: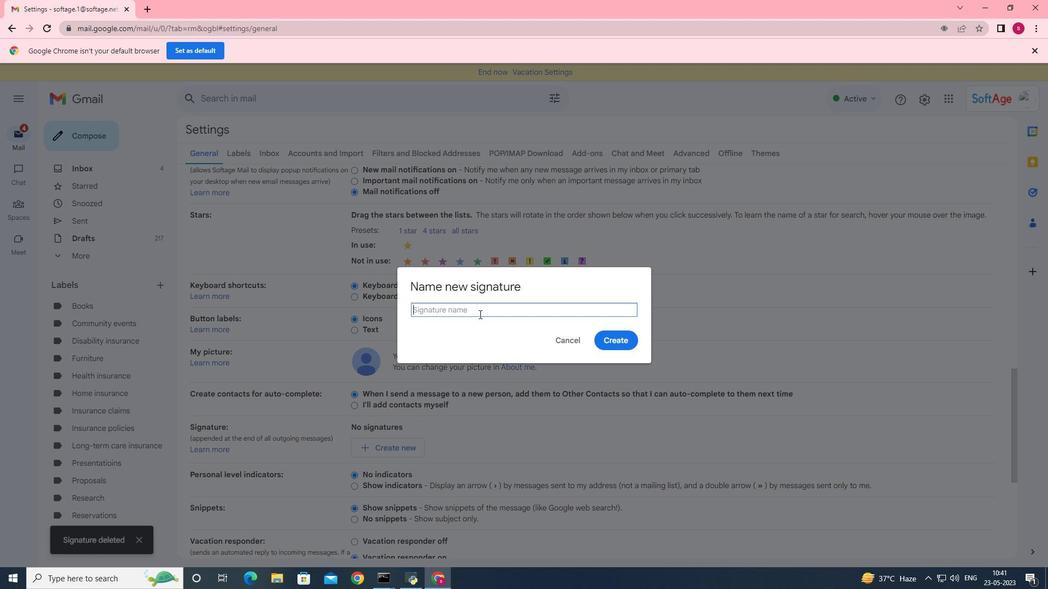 
Action: Key pressed <Key.shift>Michael<Key.space><Key.shift>Brown
Screenshot: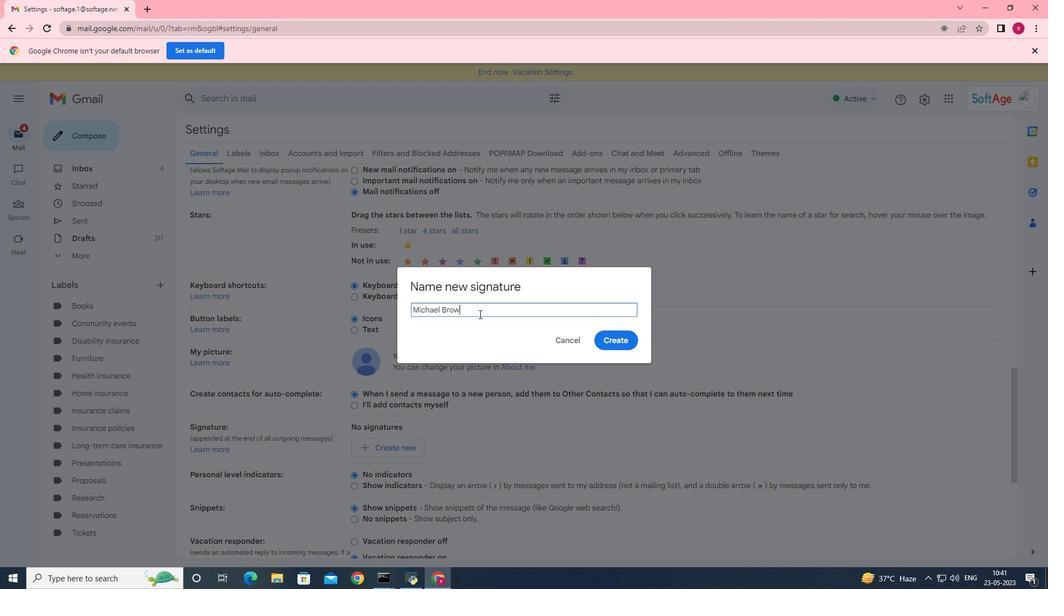 
Action: Mouse moved to (623, 337)
Screenshot: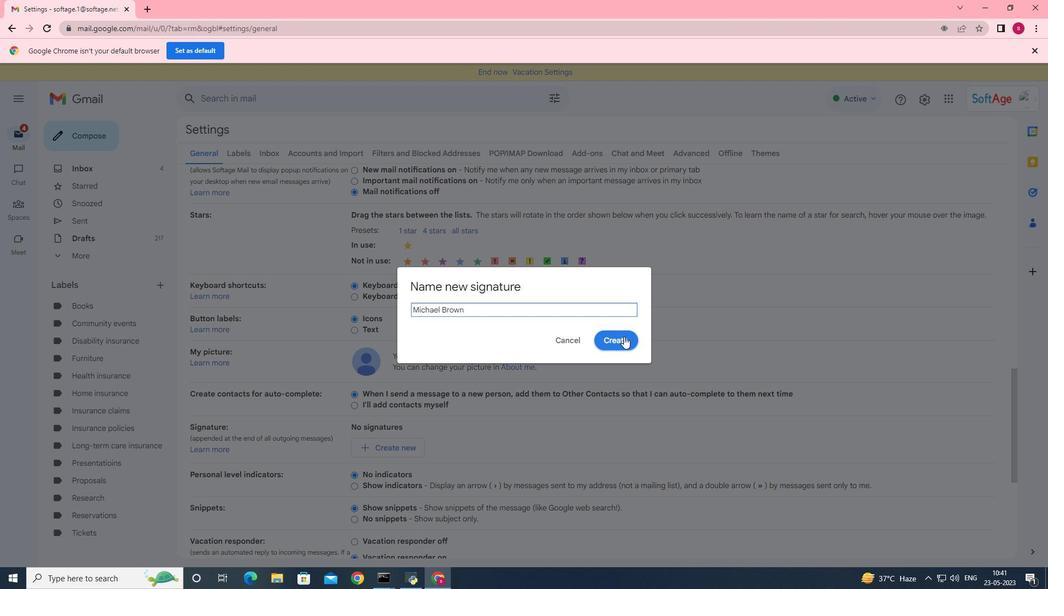 
Action: Mouse pressed left at (623, 337)
Screenshot: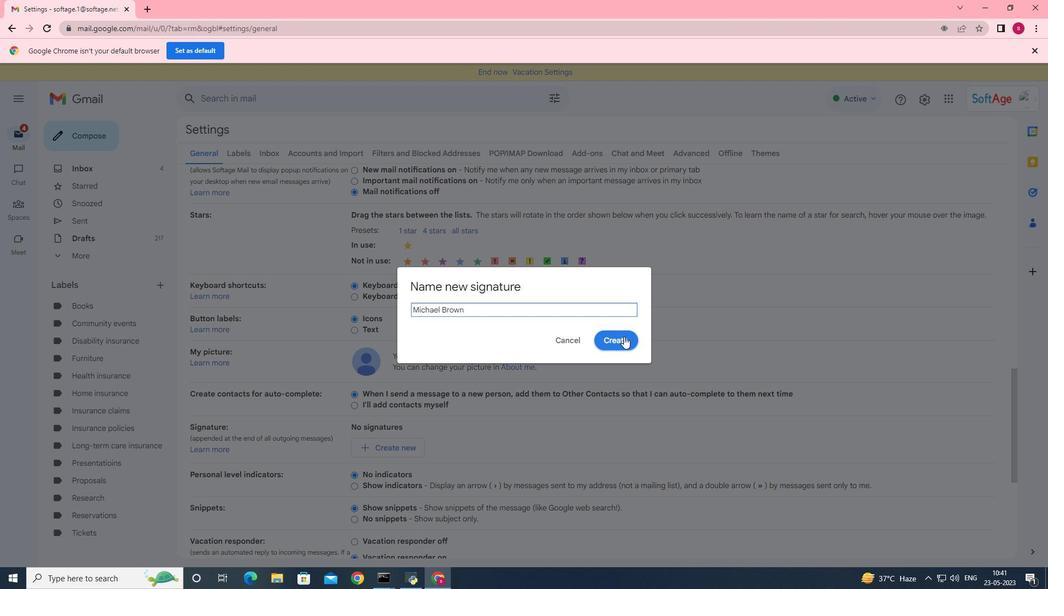 
Action: Mouse moved to (524, 436)
Screenshot: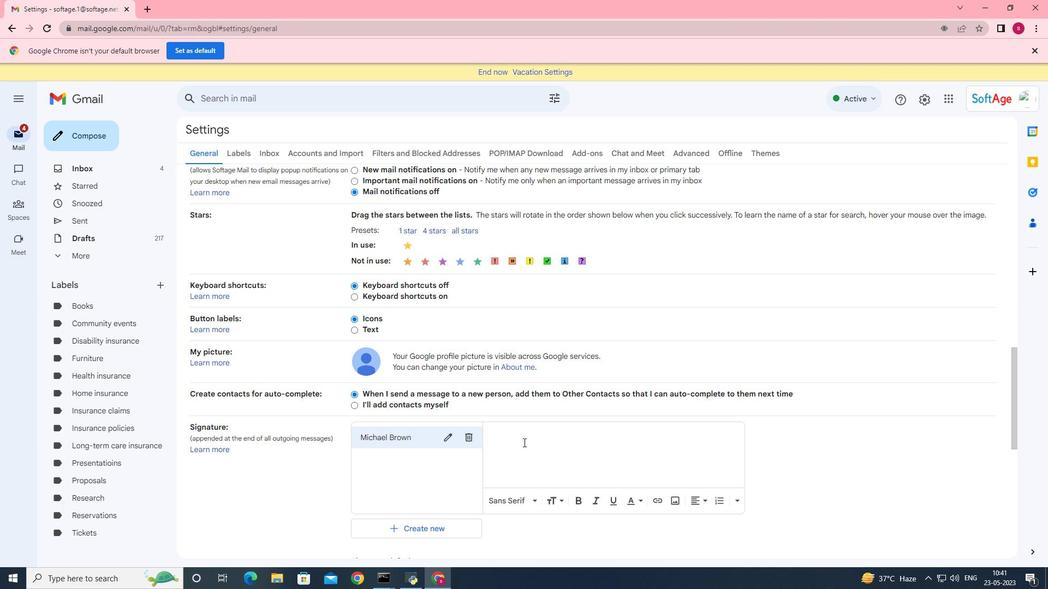 
Action: Mouse pressed left at (524, 436)
Screenshot: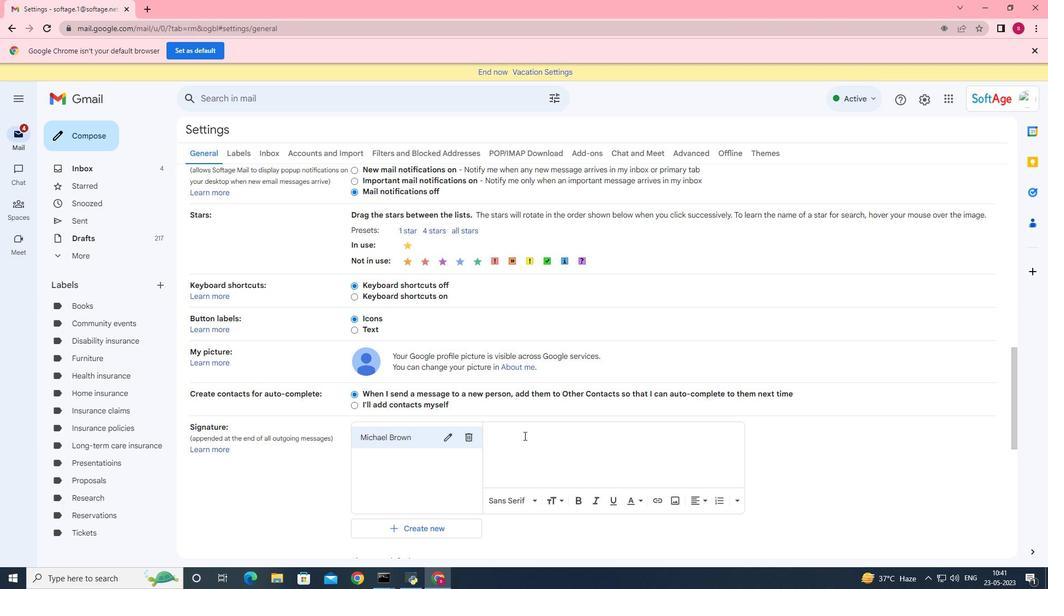 
Action: Key pressed <Key.shift>Have<Key.space>qa<Key.backspace><Key.backspace><Key.backspace><Key.space>a<Key.space>great<Key.space><Key.shift>National<Key.space><Key.shift>T
Screenshot: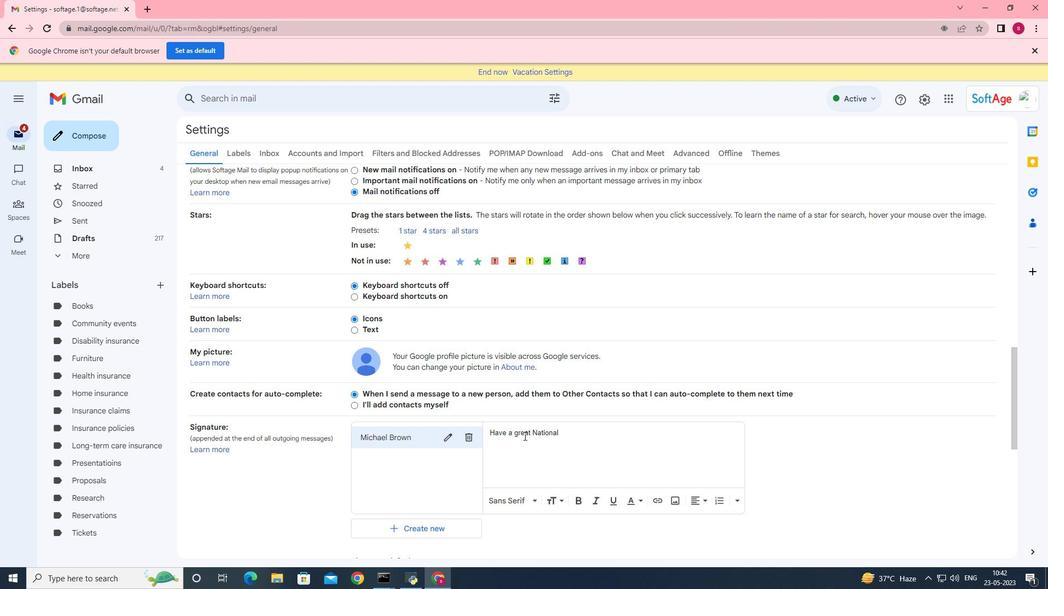 
Action: Mouse moved to (332, 451)
Screenshot: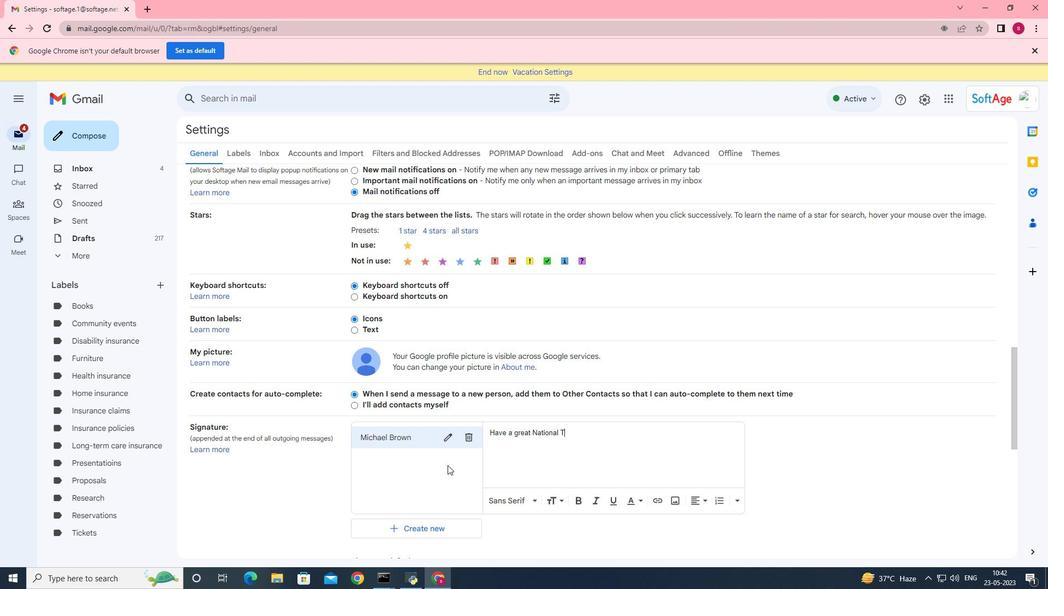 
Action: Key pressed hanks<Key.space>a<Key.space><Key.shift>Mail<Key.space><Key.shift>Carrier<Key.space><Key.shift>Day,<Key.enter><Key.shift>Michael<Key.space>
Screenshot: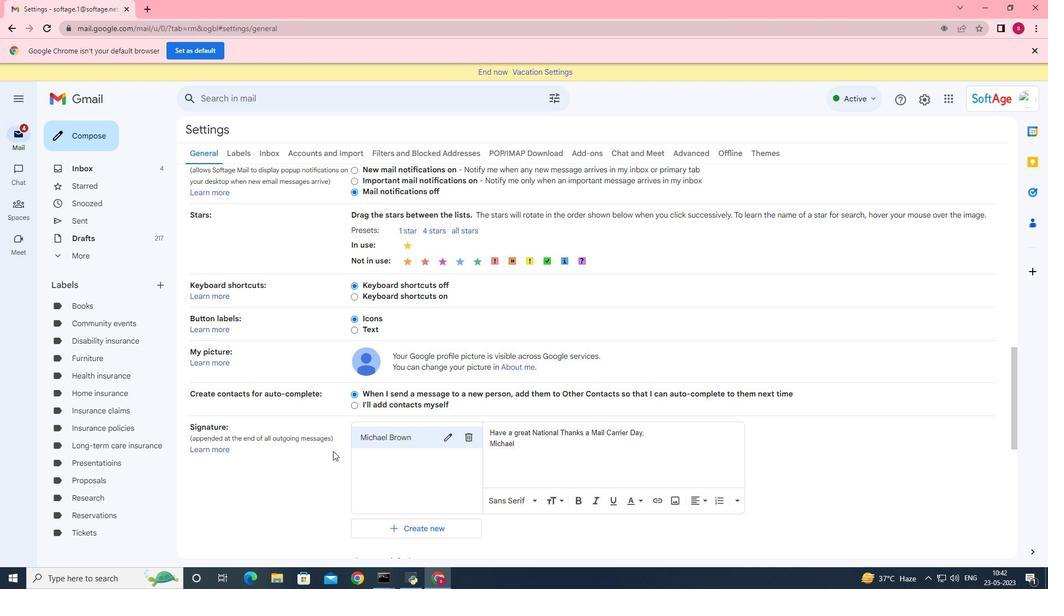 
Action: Mouse pressed right at (332, 451)
Screenshot: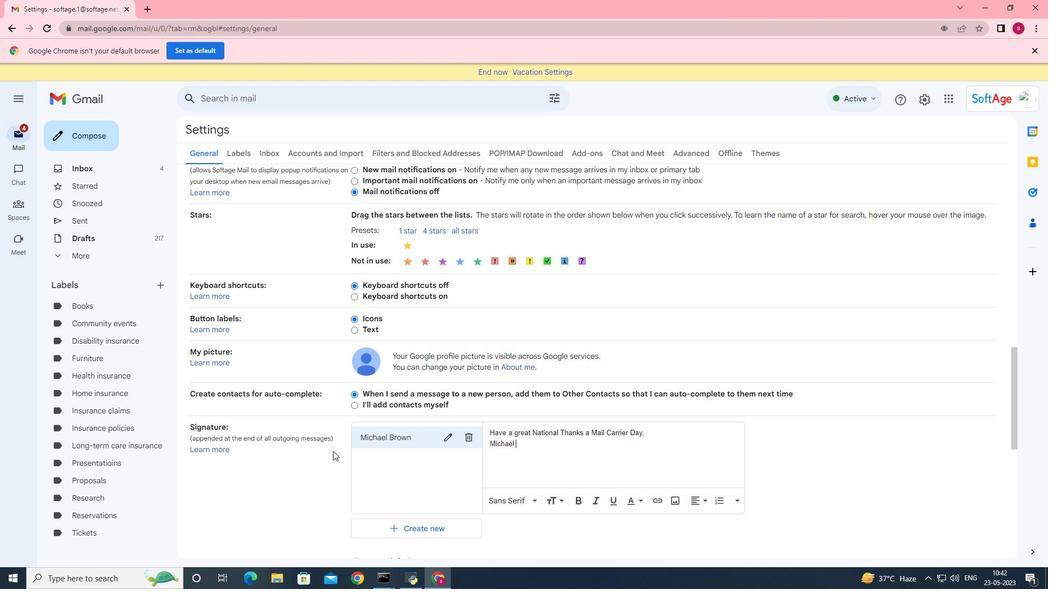 
Action: Mouse moved to (328, 471)
Screenshot: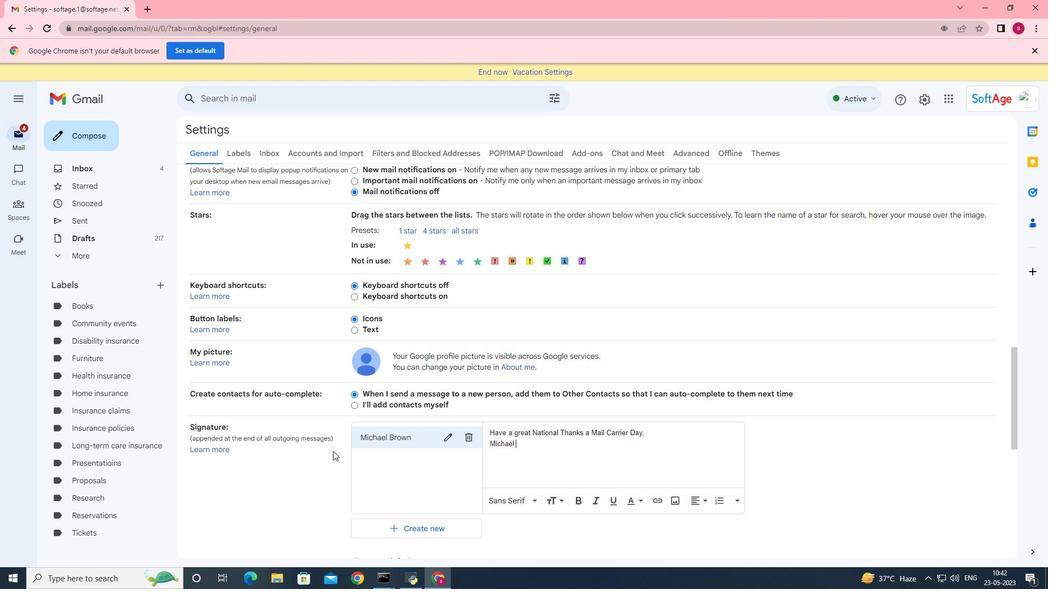 
Action: Key pressed <Key.shift>Brown
Screenshot: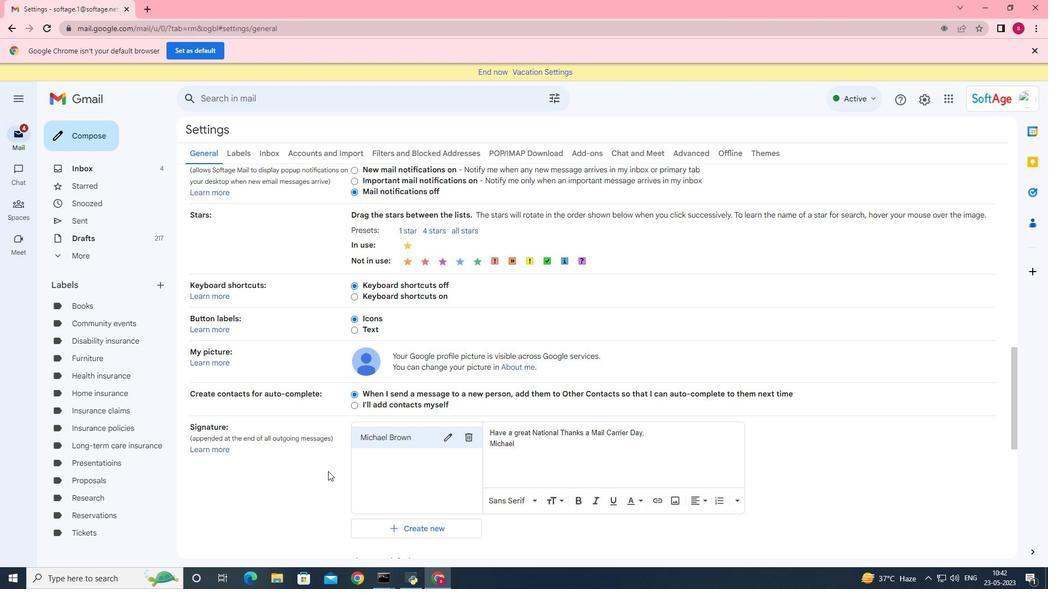 
Action: Mouse moved to (246, 526)
Screenshot: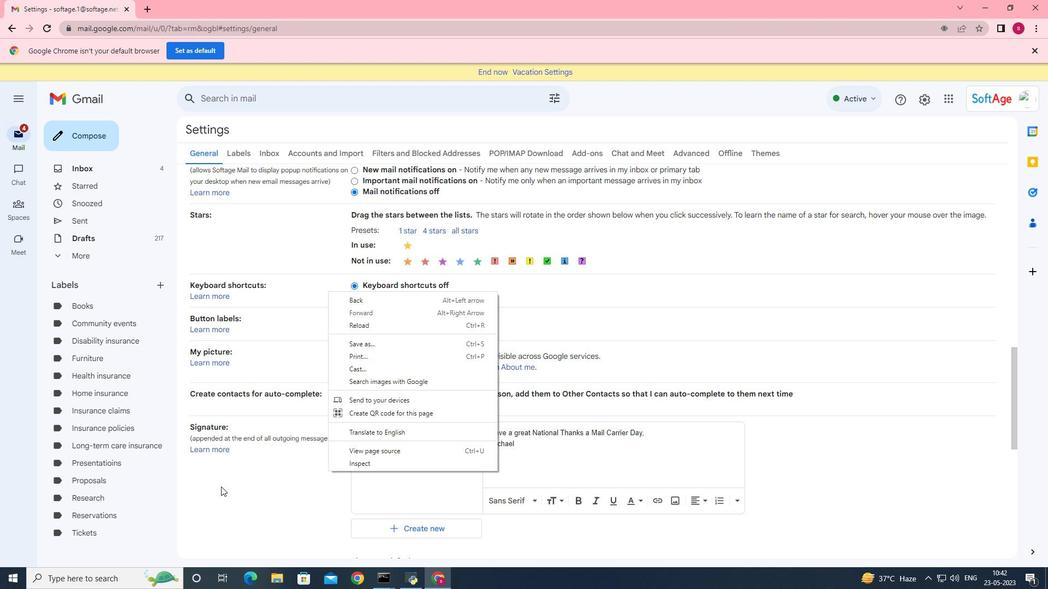 
Action: Mouse pressed left at (246, 526)
Screenshot: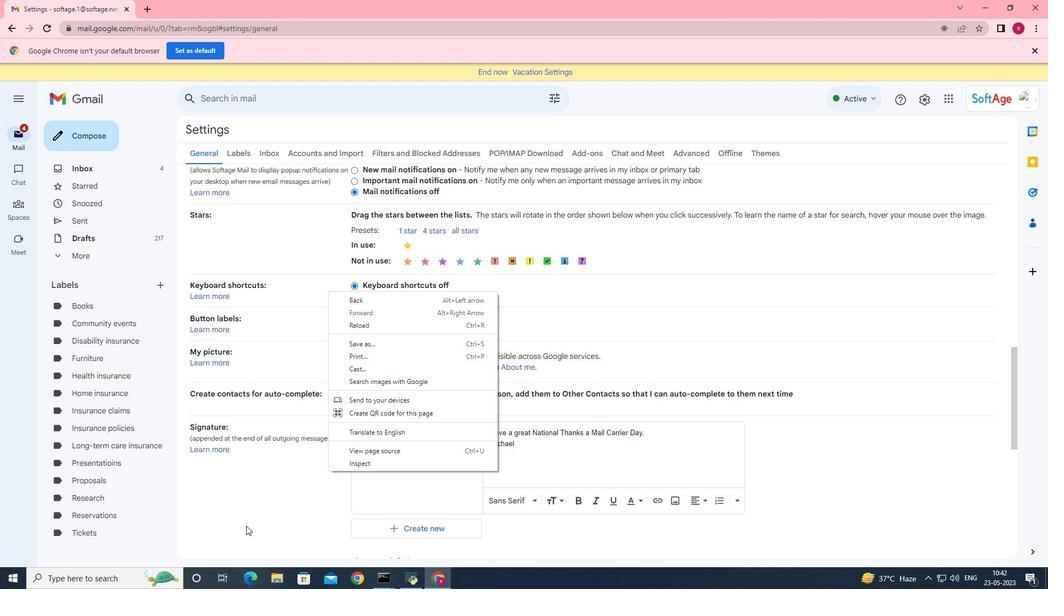 
Action: Mouse moved to (529, 451)
Screenshot: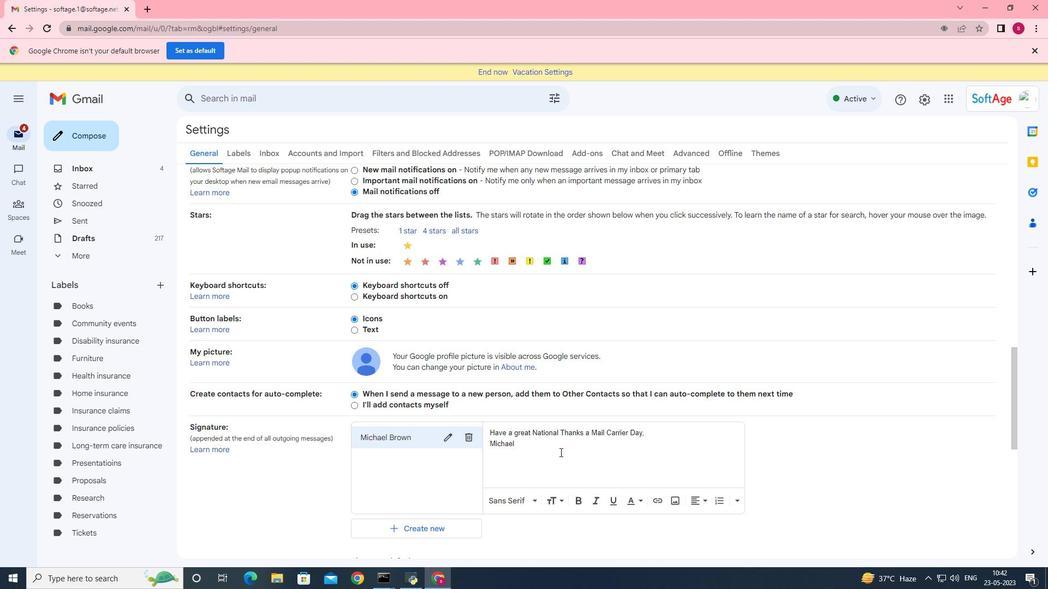 
Action: Mouse pressed left at (529, 451)
Screenshot: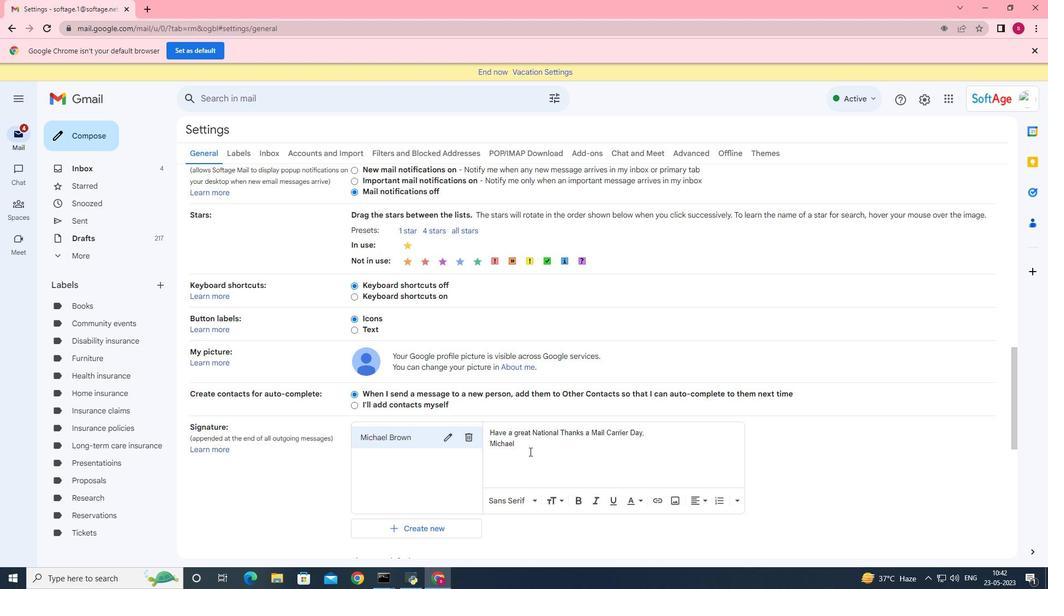 
Action: Key pressed <Key.shift>Brown
Screenshot: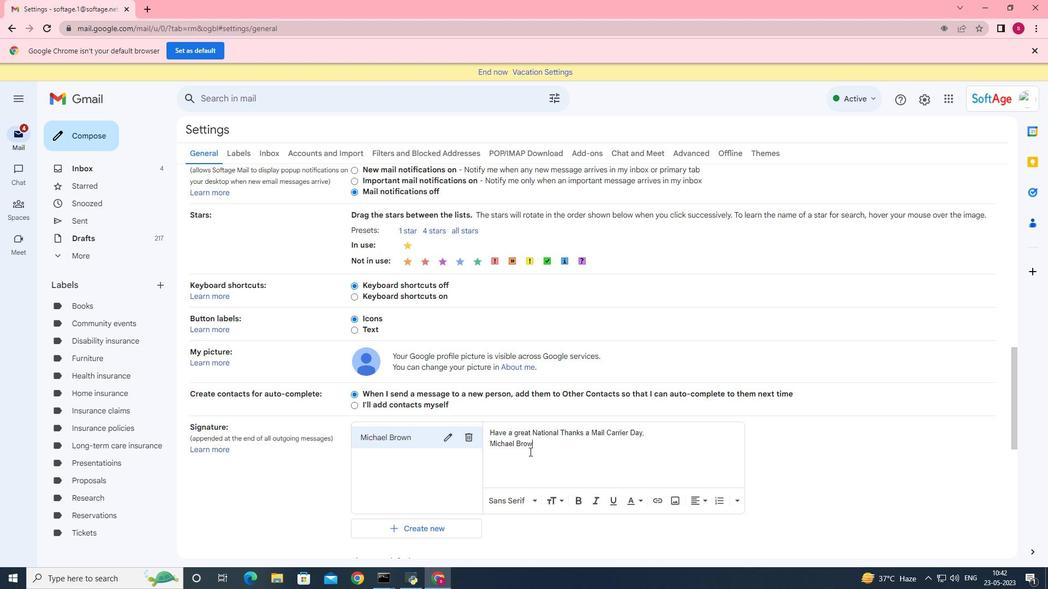 
Action: Mouse scrolled (529, 451) with delta (0, 0)
Screenshot: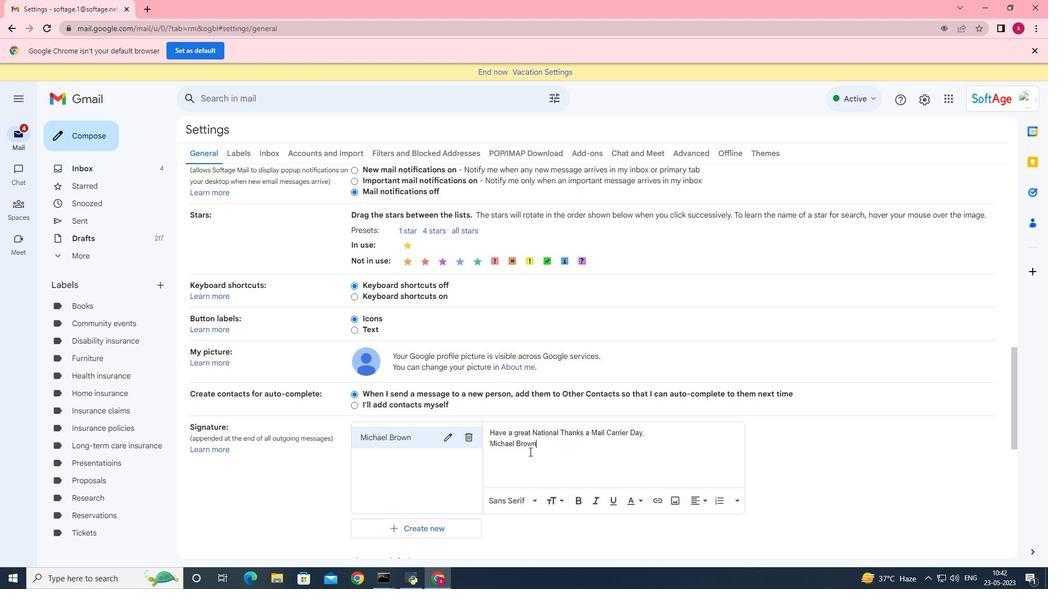 
Action: Mouse scrolled (529, 451) with delta (0, 0)
Screenshot: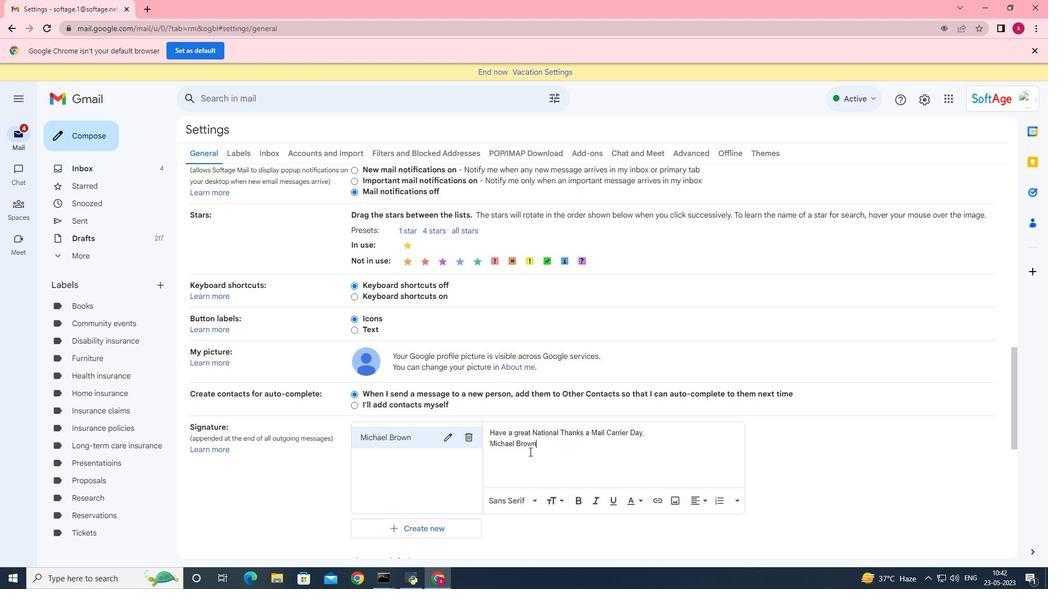 
Action: Mouse scrolled (529, 451) with delta (0, 0)
Screenshot: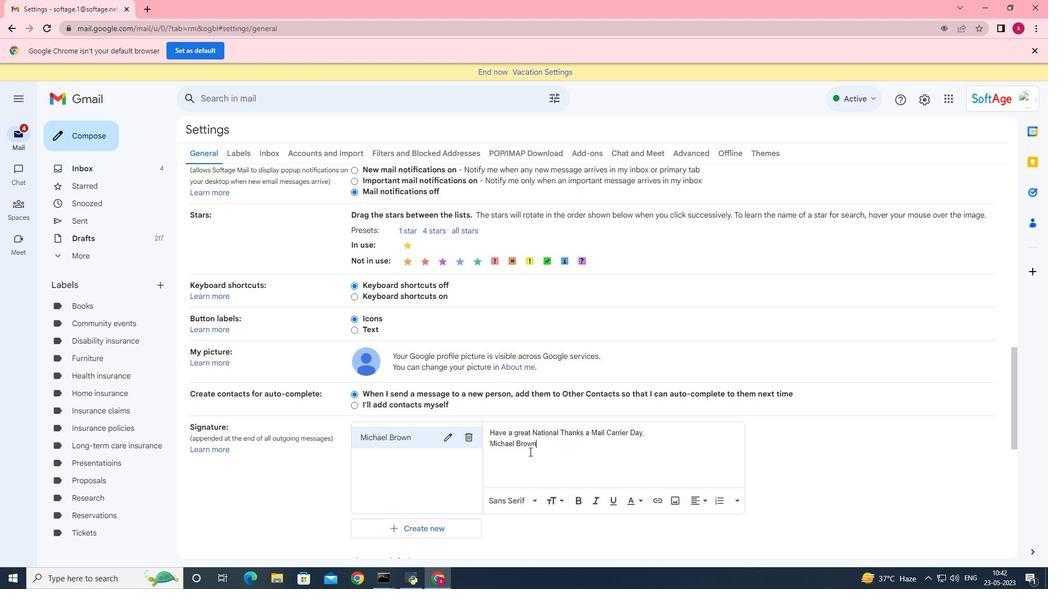 
Action: Mouse moved to (402, 423)
Screenshot: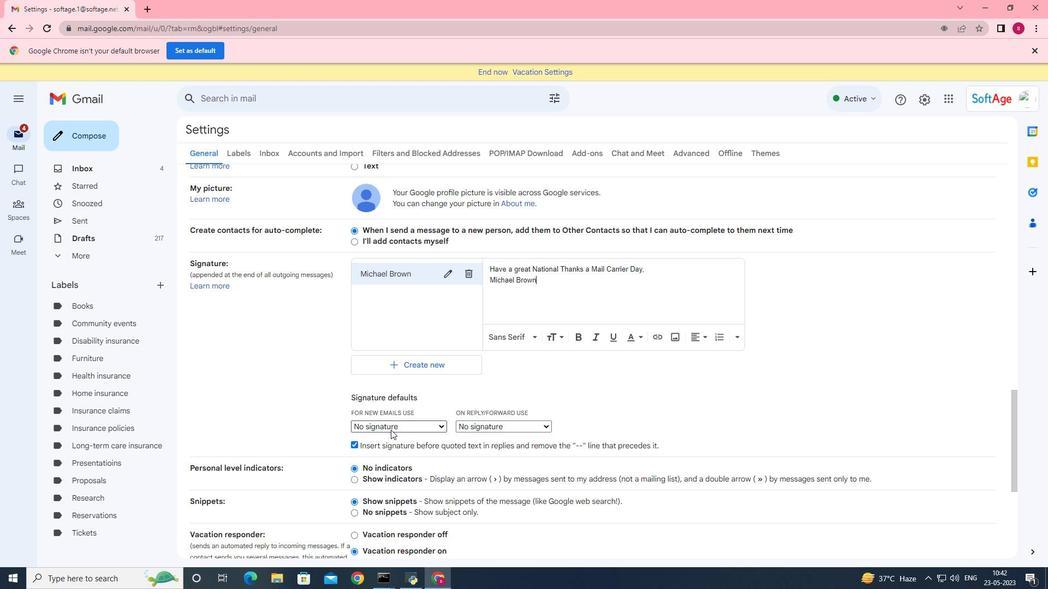 
Action: Mouse pressed left at (402, 423)
Screenshot: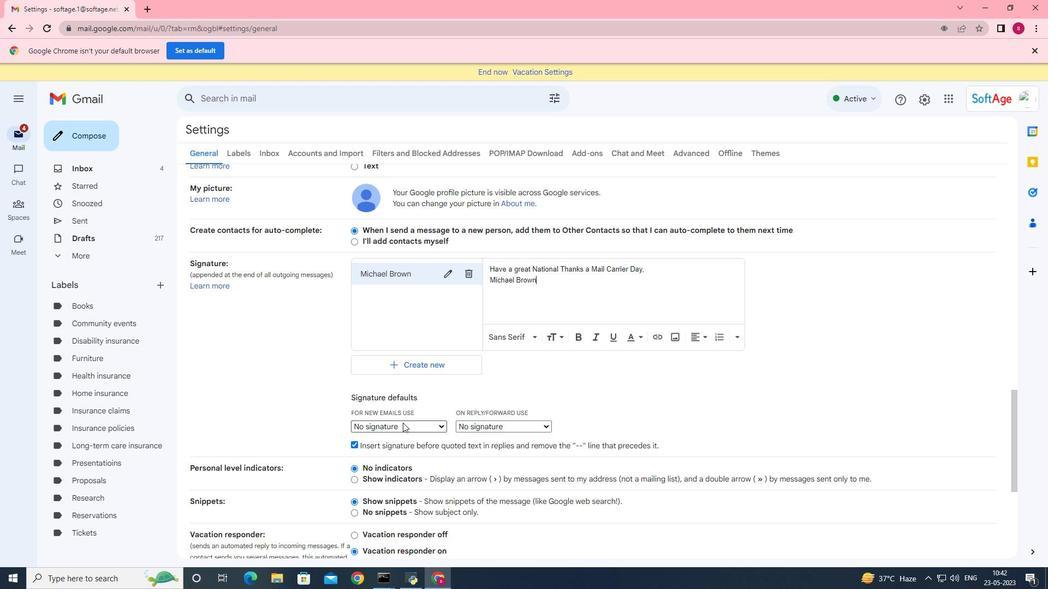 
Action: Mouse moved to (401, 448)
Screenshot: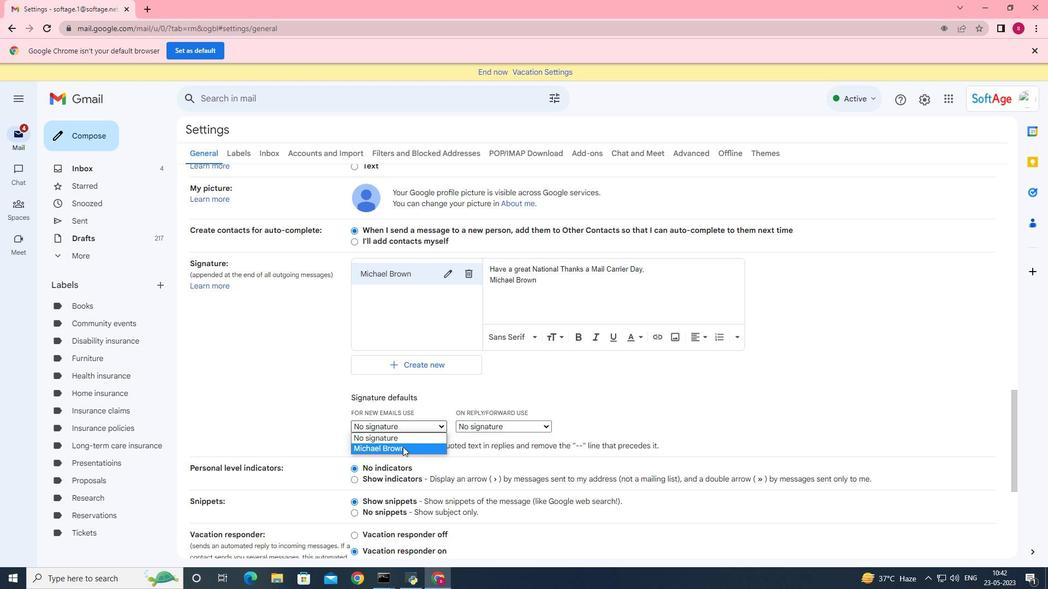 
Action: Mouse pressed left at (401, 448)
Screenshot: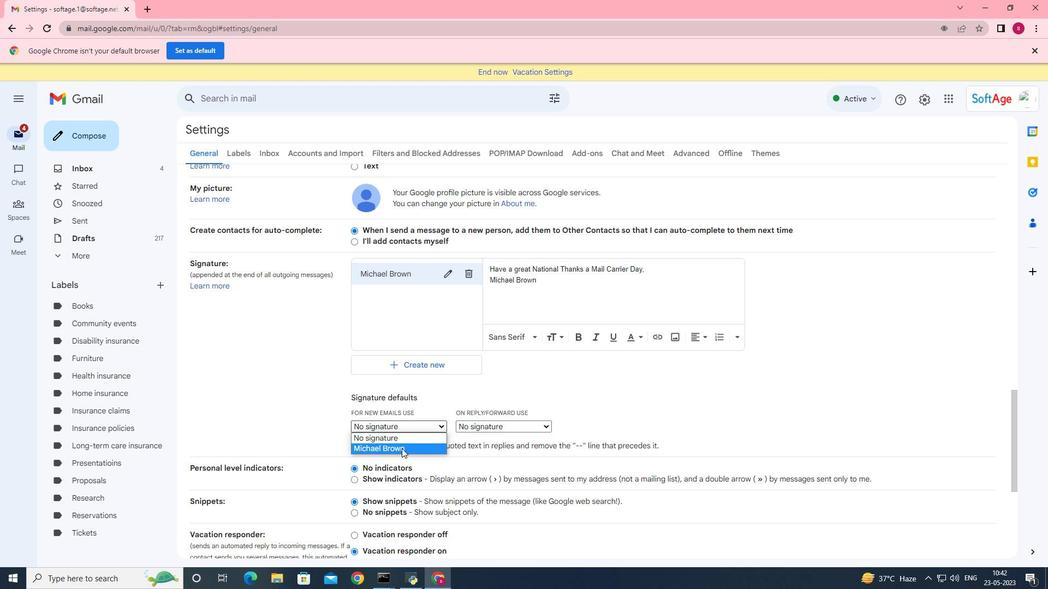 
Action: Mouse moved to (551, 414)
Screenshot: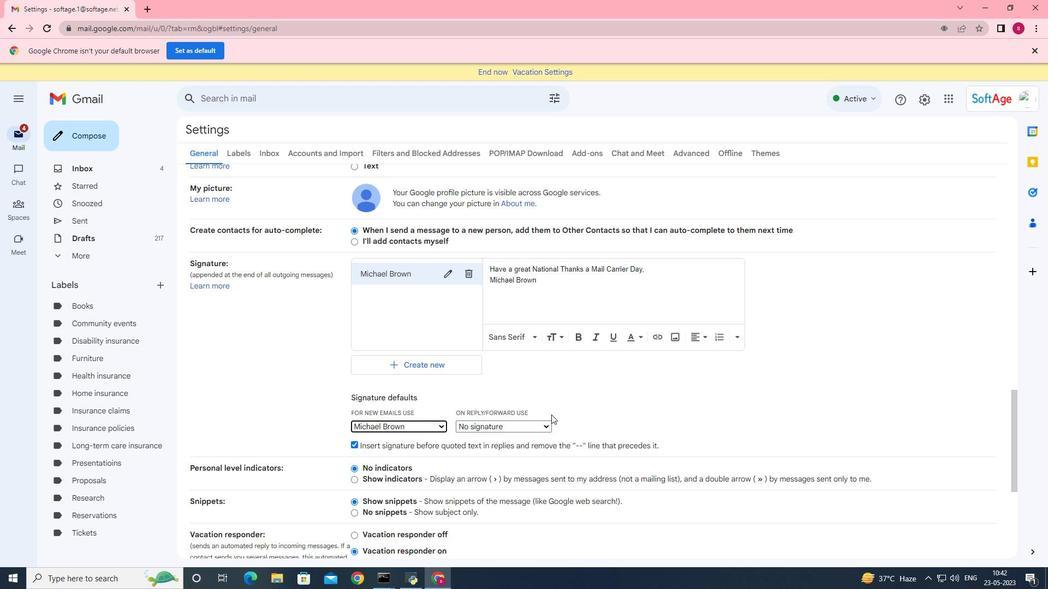 
Action: Mouse pressed left at (551, 414)
Screenshot: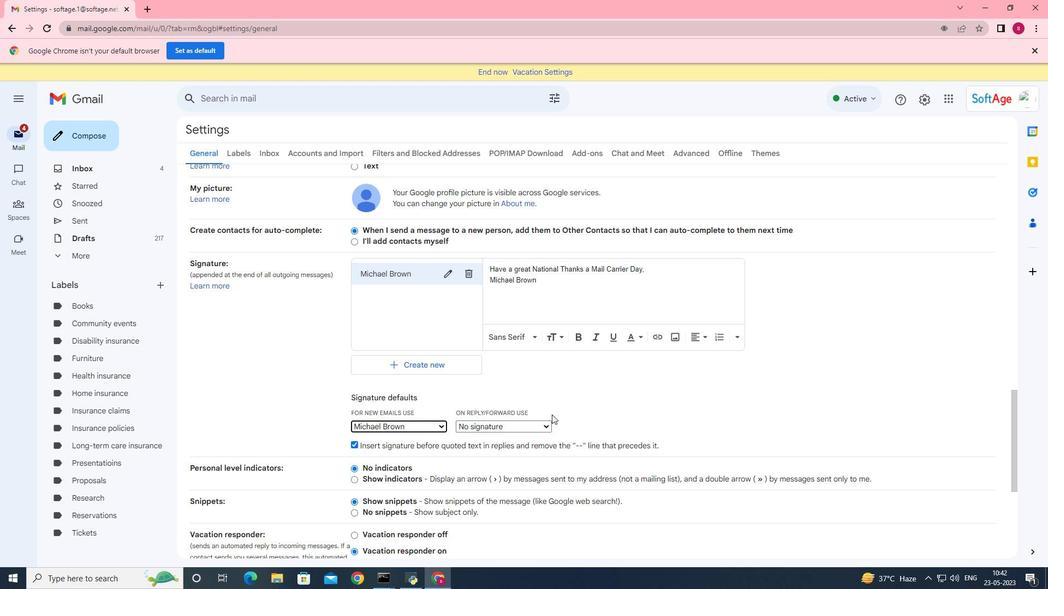 
Action: Mouse moved to (539, 427)
Screenshot: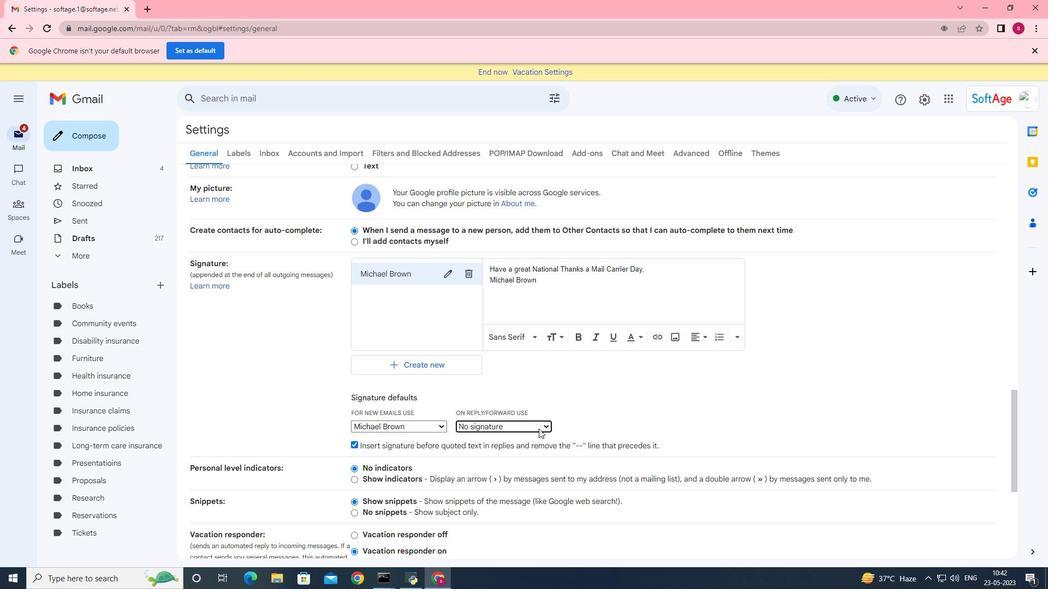 
Action: Mouse pressed left at (539, 427)
Screenshot: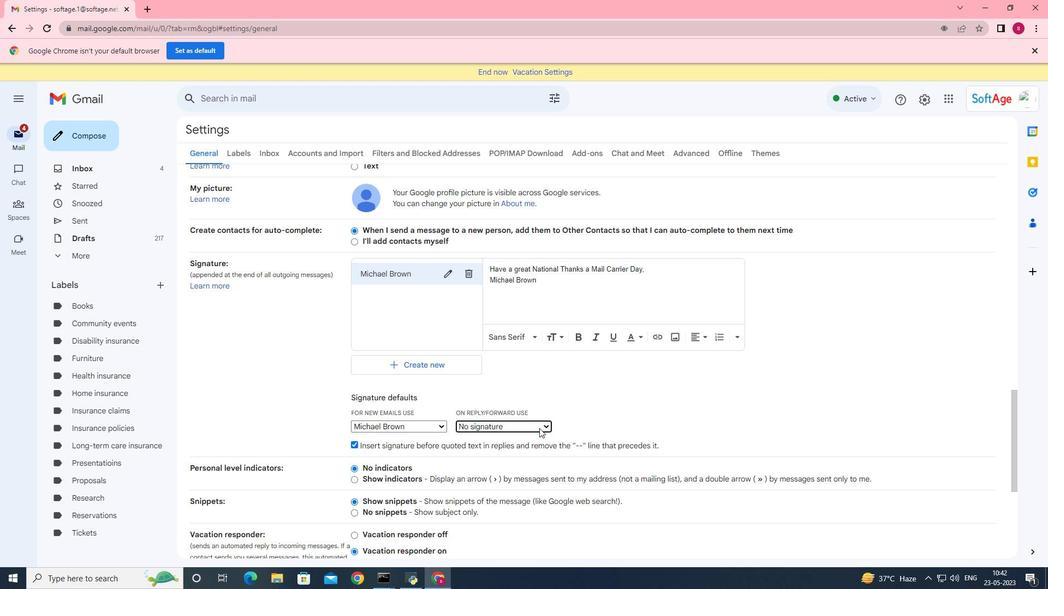 
Action: Mouse moved to (515, 449)
Screenshot: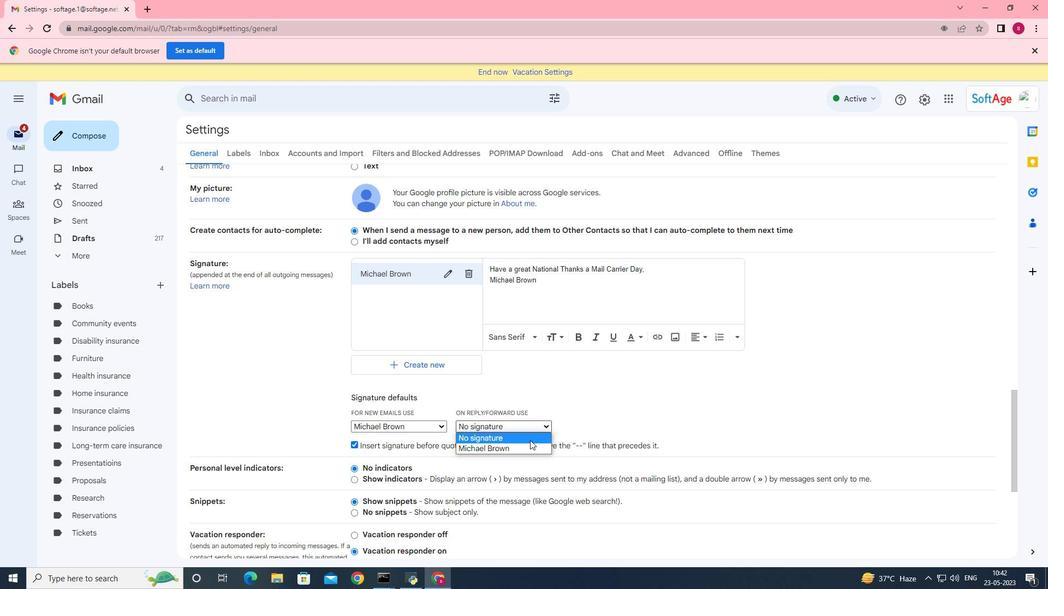 
Action: Mouse pressed left at (515, 449)
Screenshot: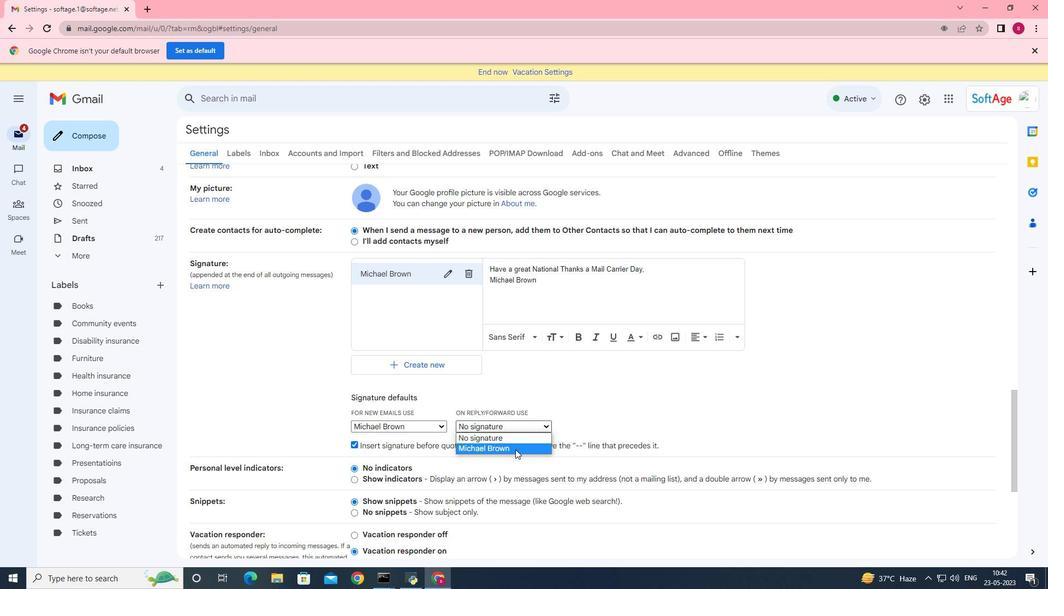 
Action: Mouse scrolled (515, 449) with delta (0, 0)
Screenshot: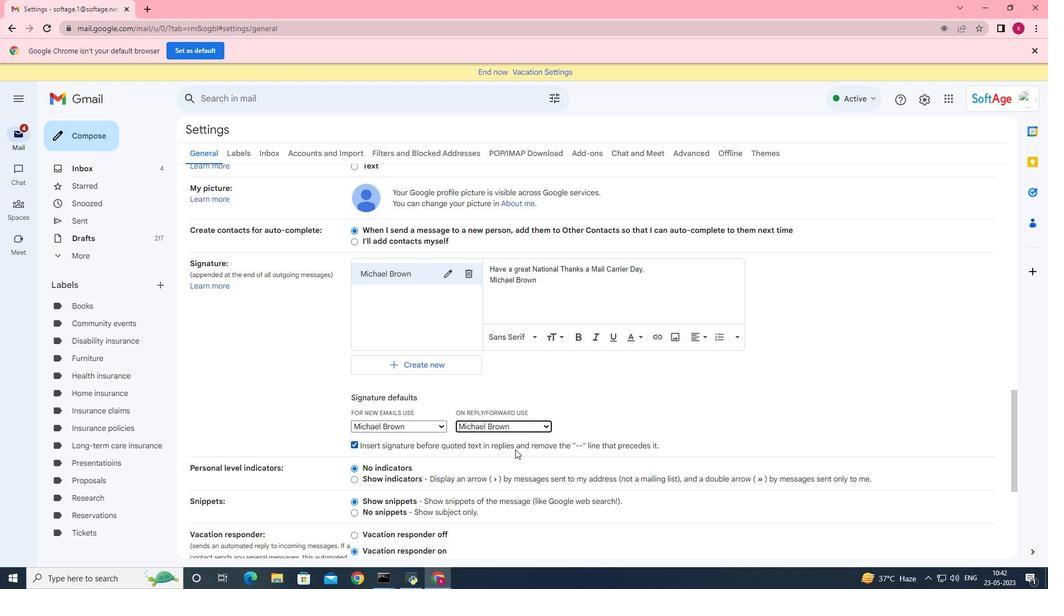 
Action: Mouse scrolled (515, 449) with delta (0, 0)
Screenshot: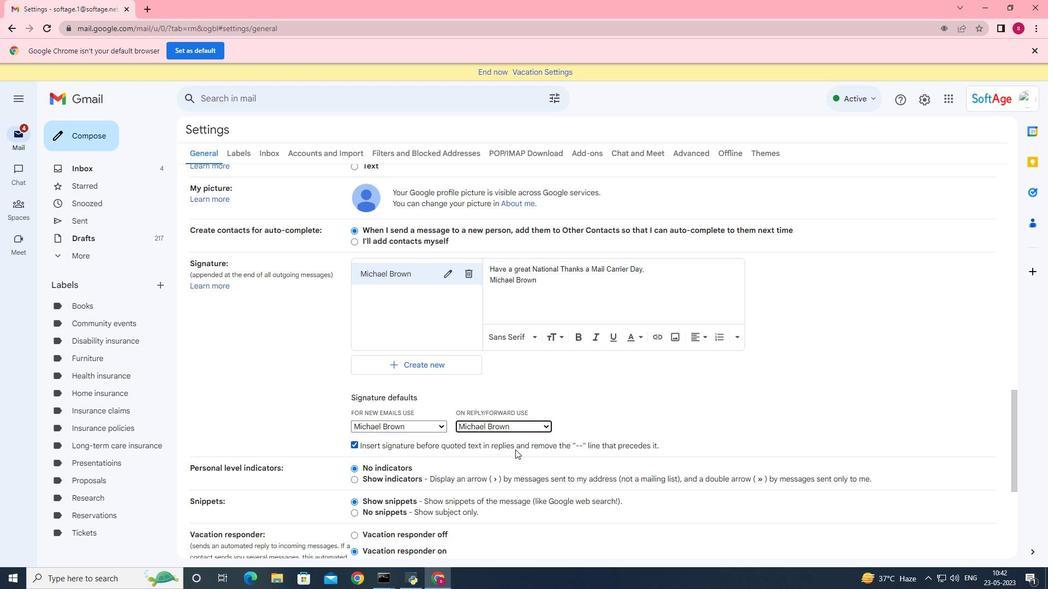 
Action: Mouse scrolled (515, 449) with delta (0, 0)
Screenshot: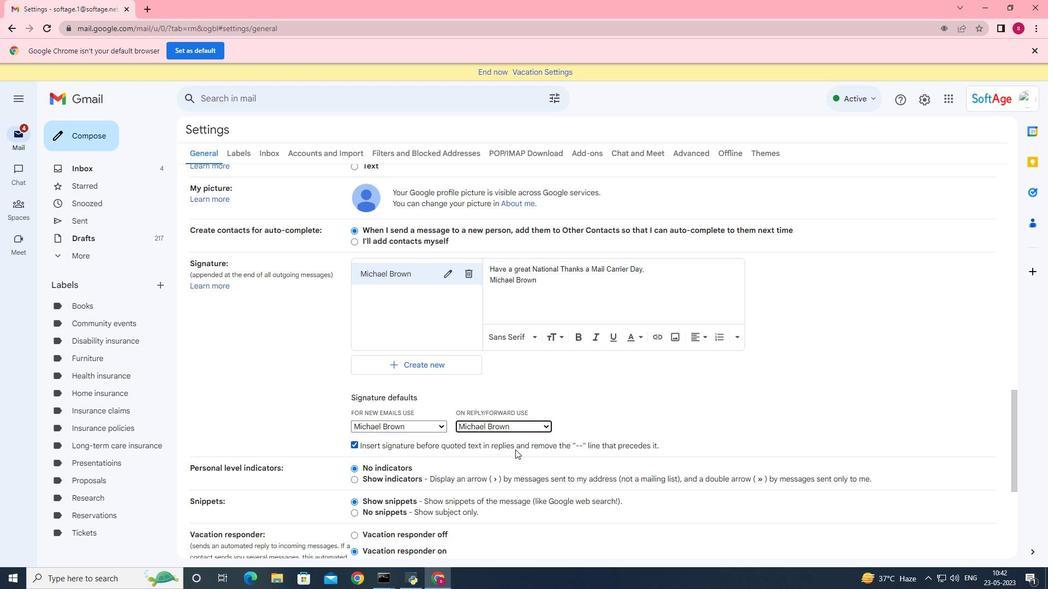
Action: Mouse scrolled (515, 449) with delta (0, 0)
Screenshot: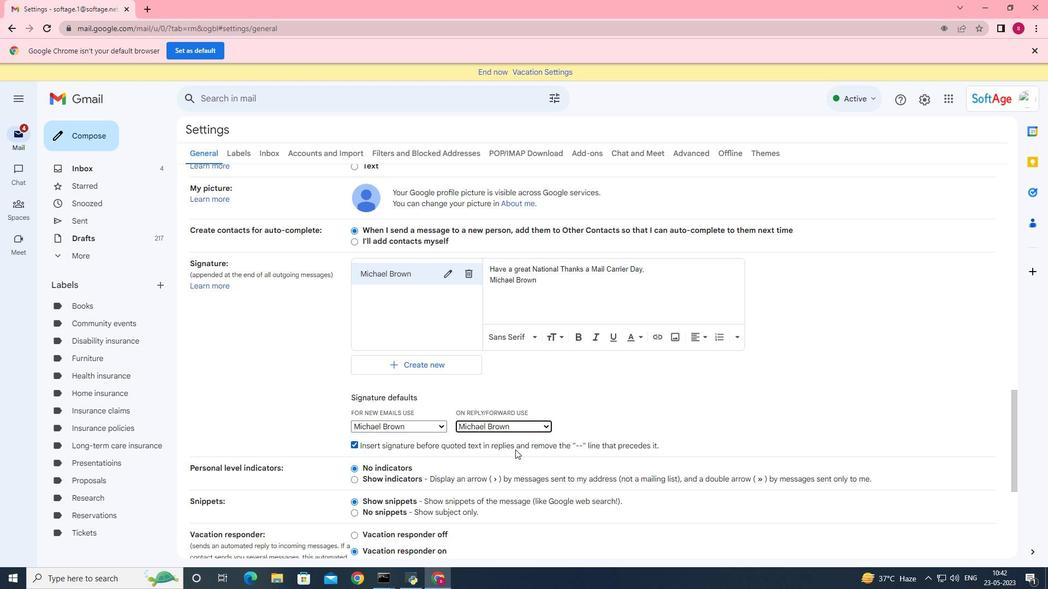 
Action: Mouse scrolled (515, 449) with delta (0, 0)
Screenshot: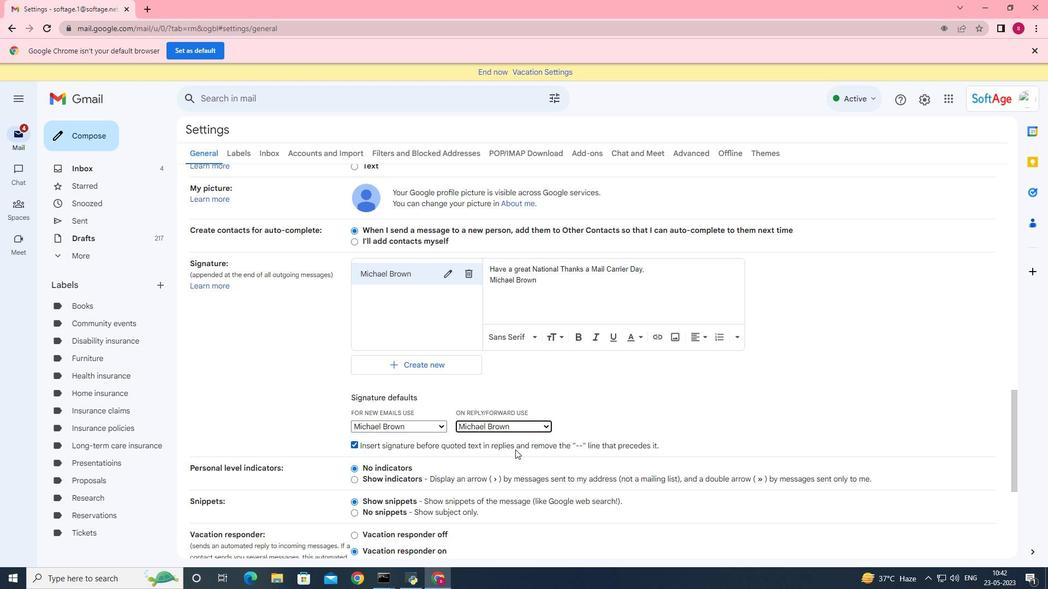 
Action: Mouse moved to (572, 504)
Screenshot: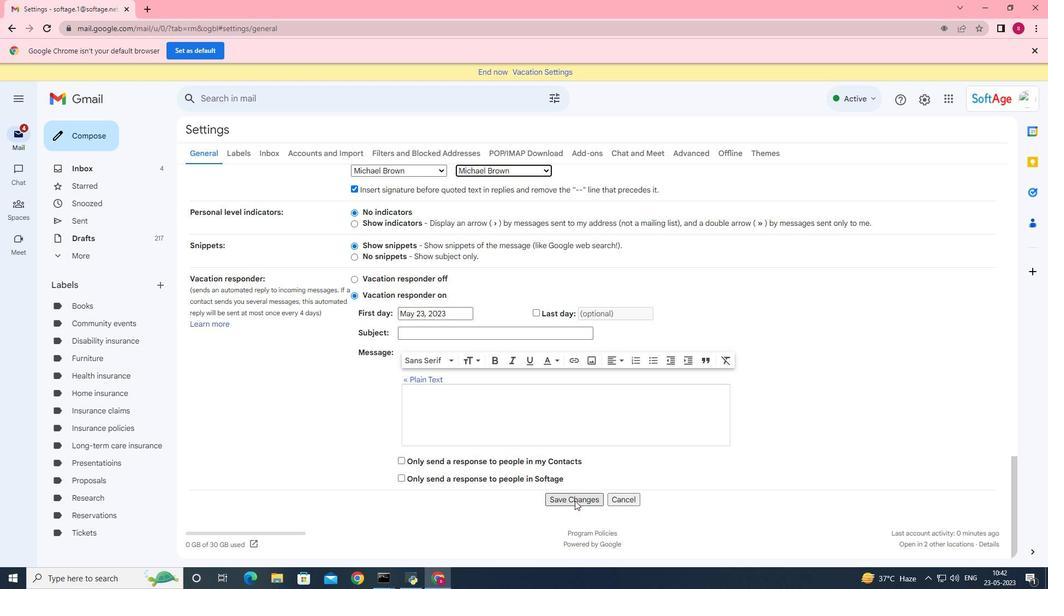 
Action: Mouse pressed left at (572, 504)
Screenshot: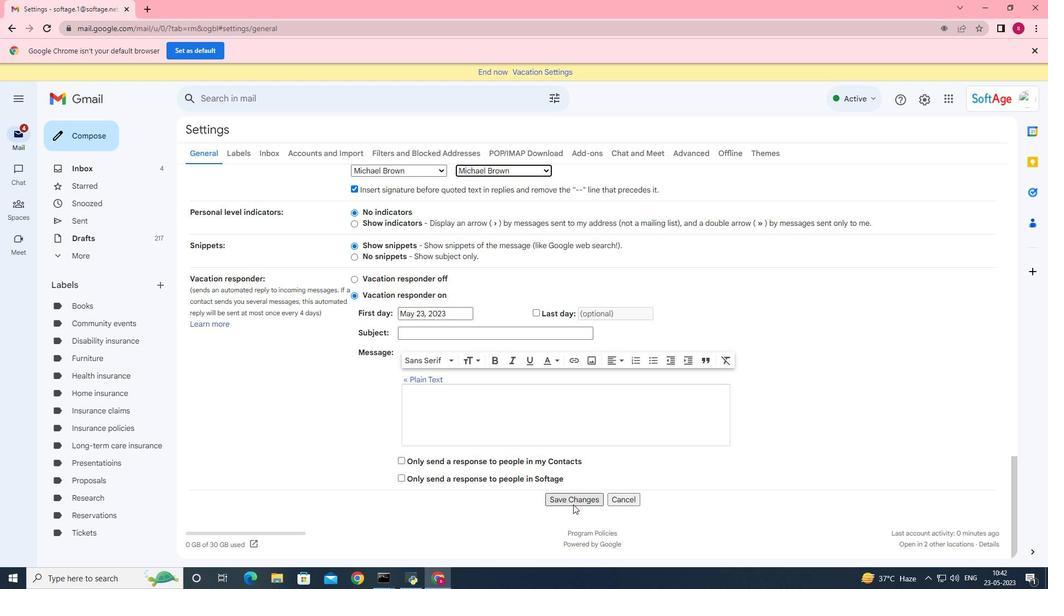 
Action: Mouse moved to (75, 139)
Screenshot: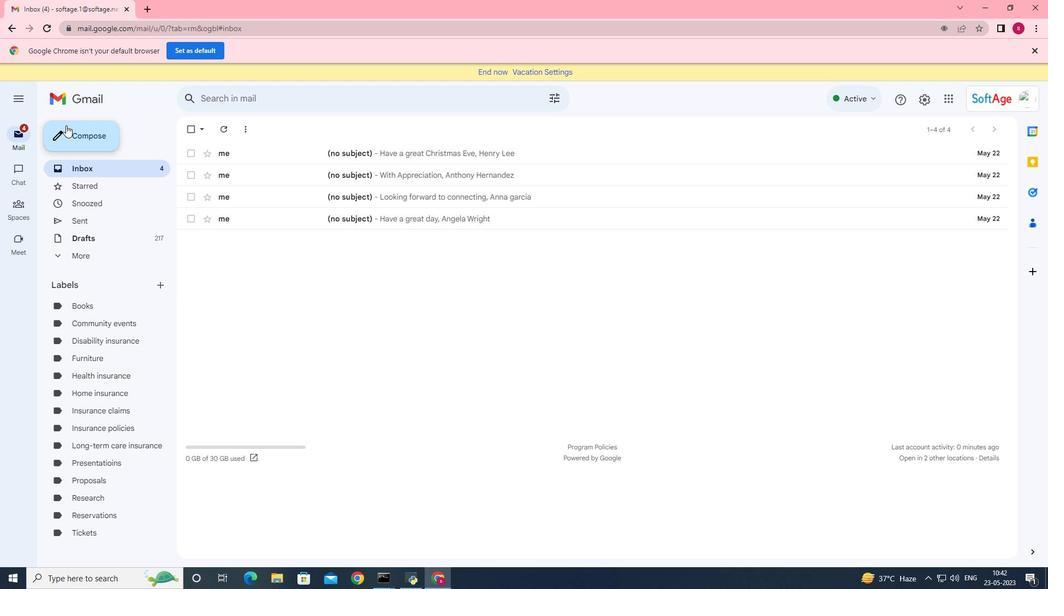 
Action: Mouse pressed left at (75, 139)
Screenshot: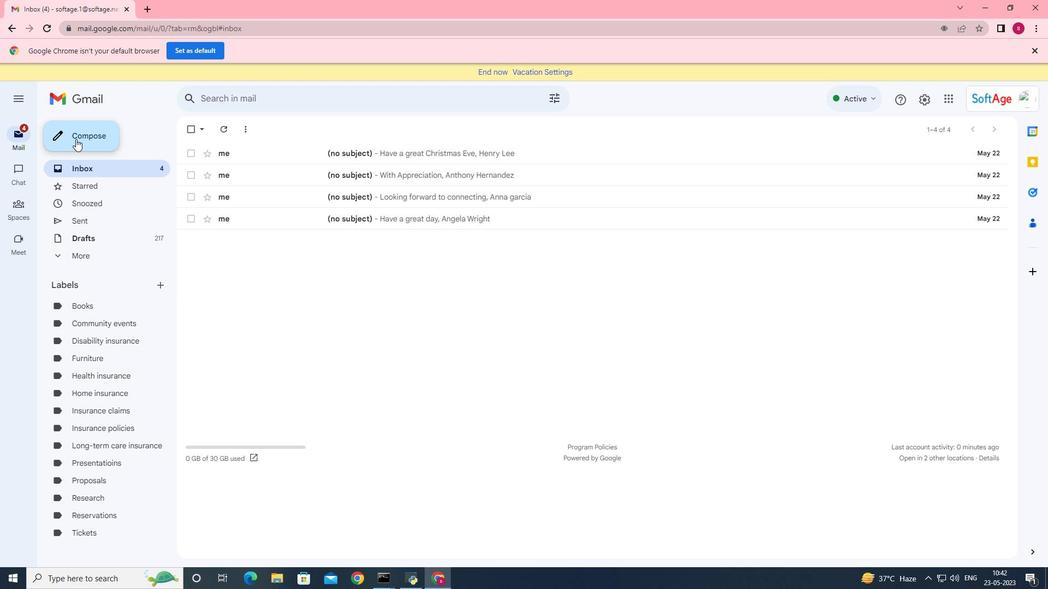 
Action: Mouse moved to (740, 264)
Screenshot: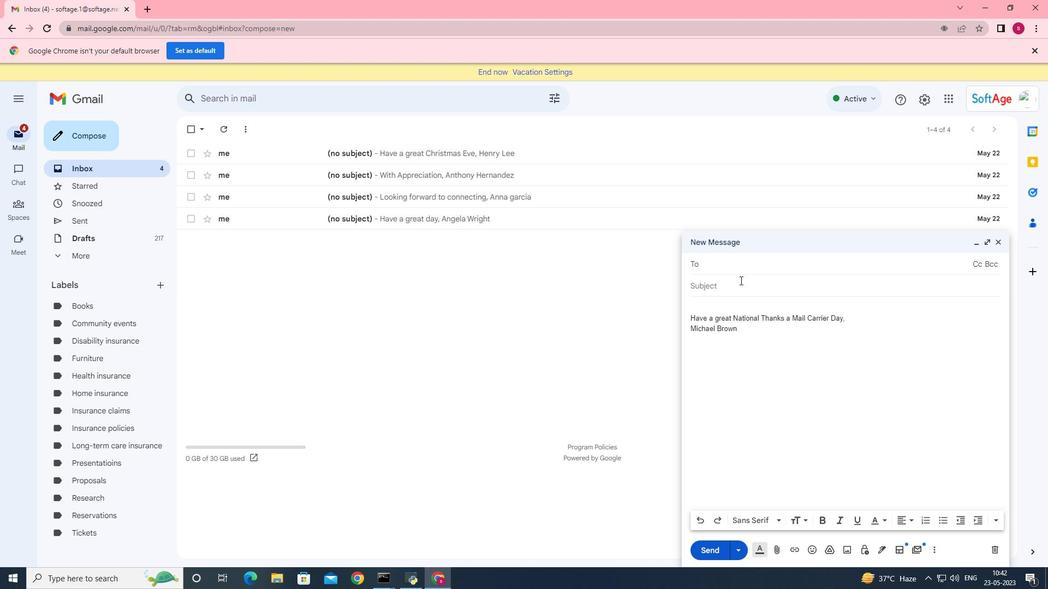 
Action: Mouse pressed left at (740, 264)
Screenshot: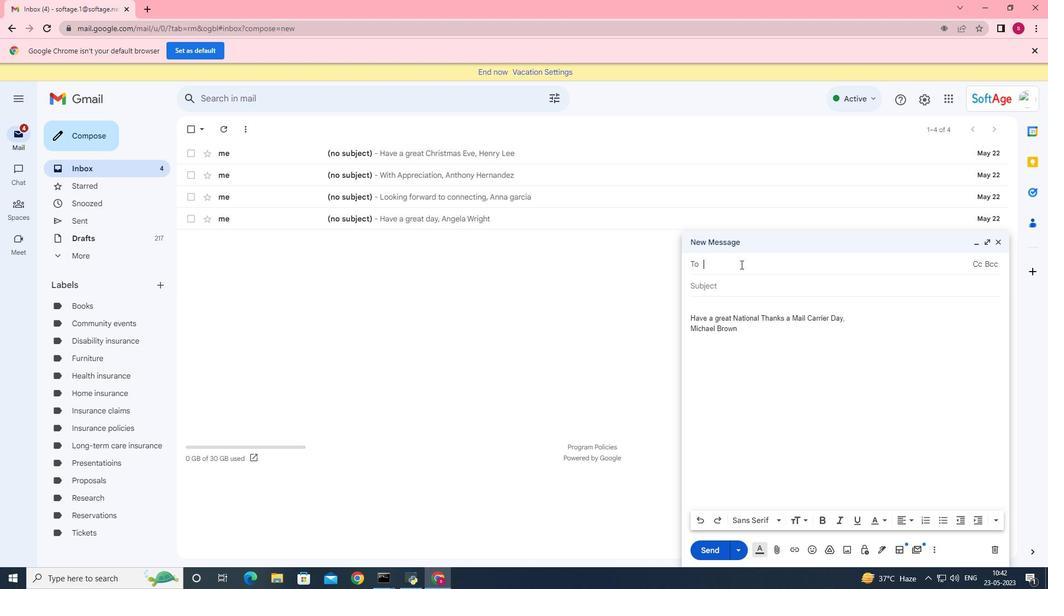 
Action: Key pressed softage.3<Key.shift>@softage.ney<Key.backspace>t
Screenshot: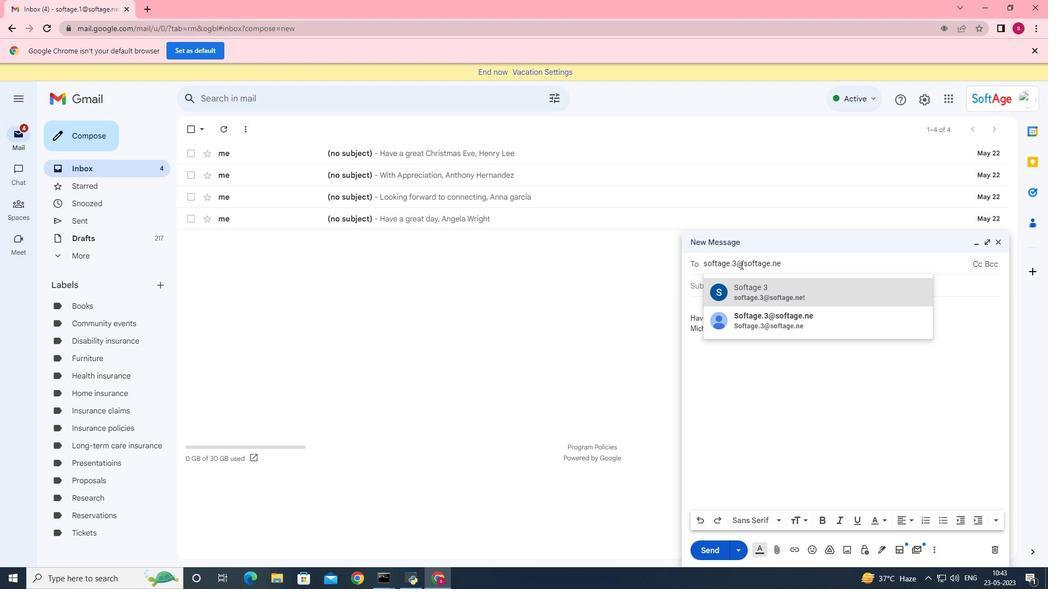 
Action: Mouse moved to (836, 291)
Screenshot: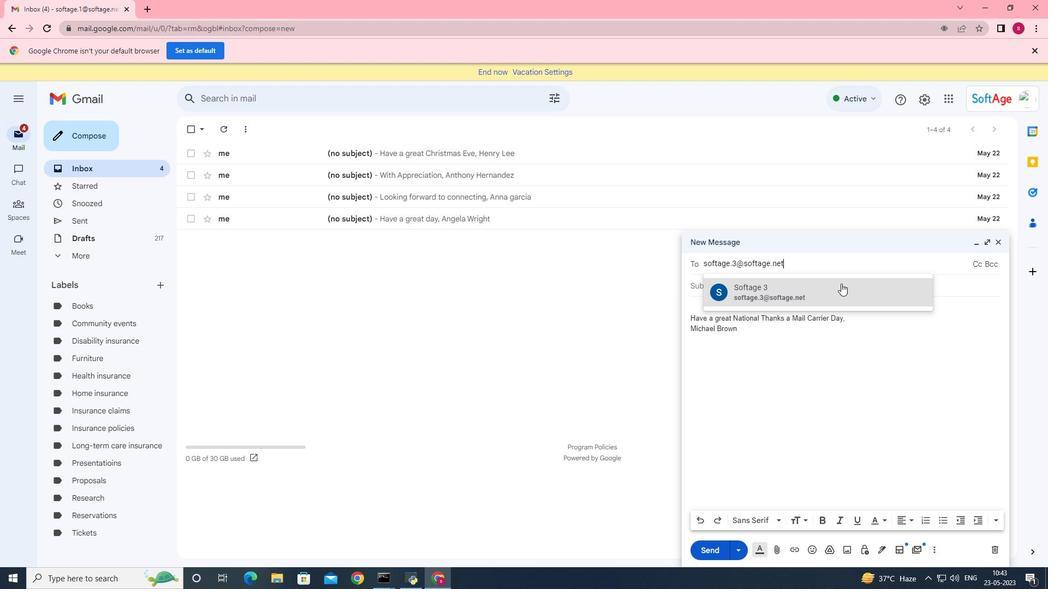 
Action: Mouse pressed left at (836, 291)
Screenshot: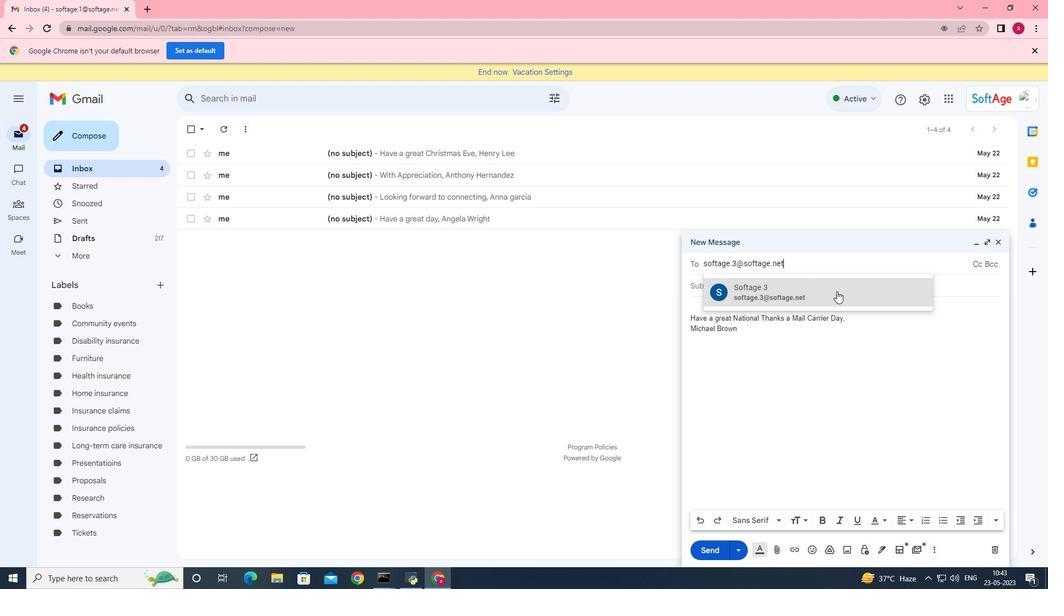 
Action: Mouse moved to (936, 550)
Screenshot: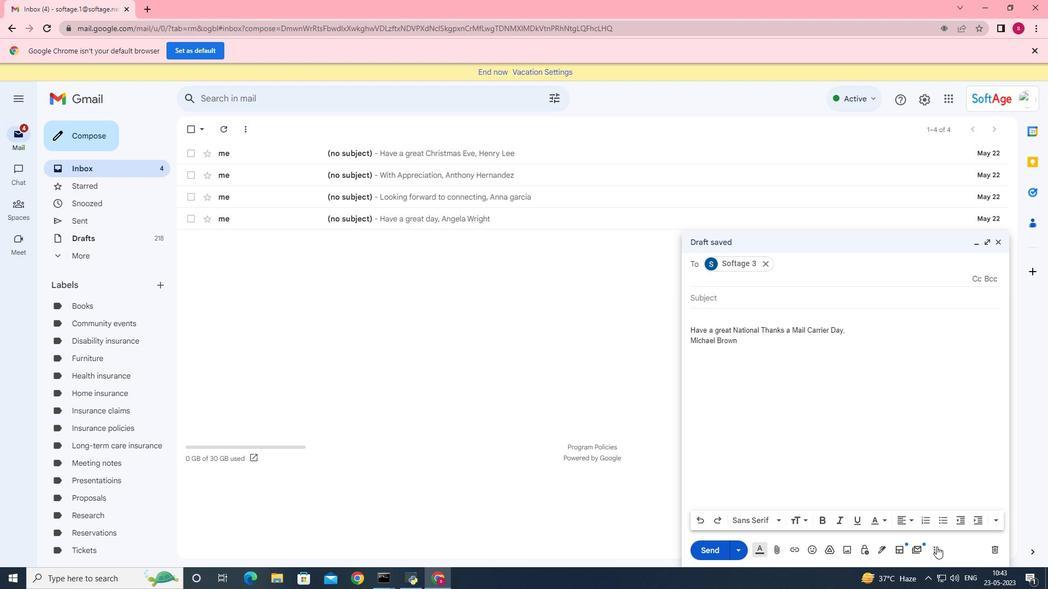 
Action: Mouse pressed left at (936, 550)
Screenshot: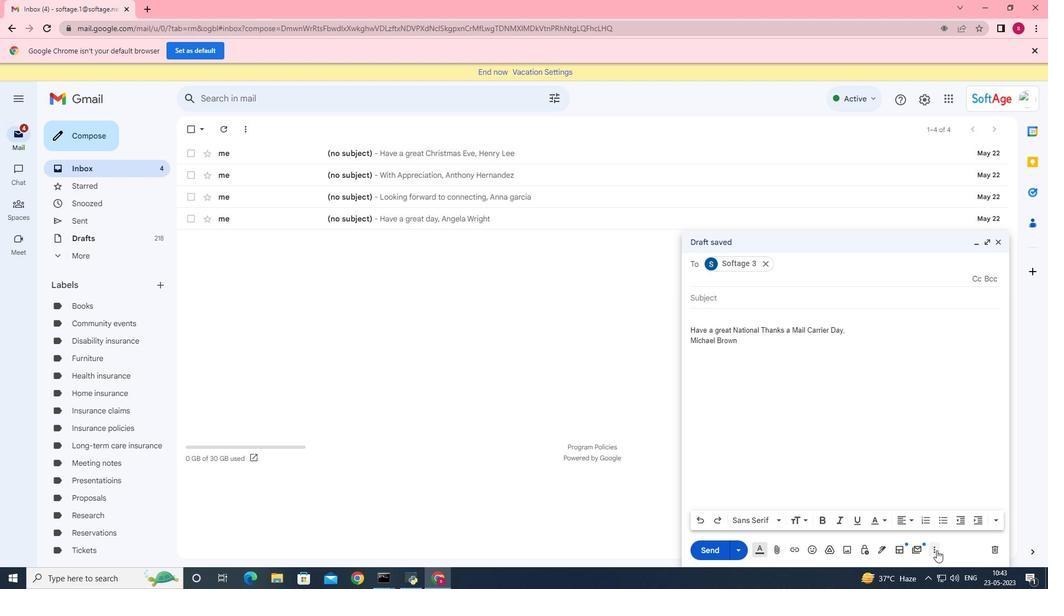 
Action: Mouse moved to (913, 446)
Screenshot: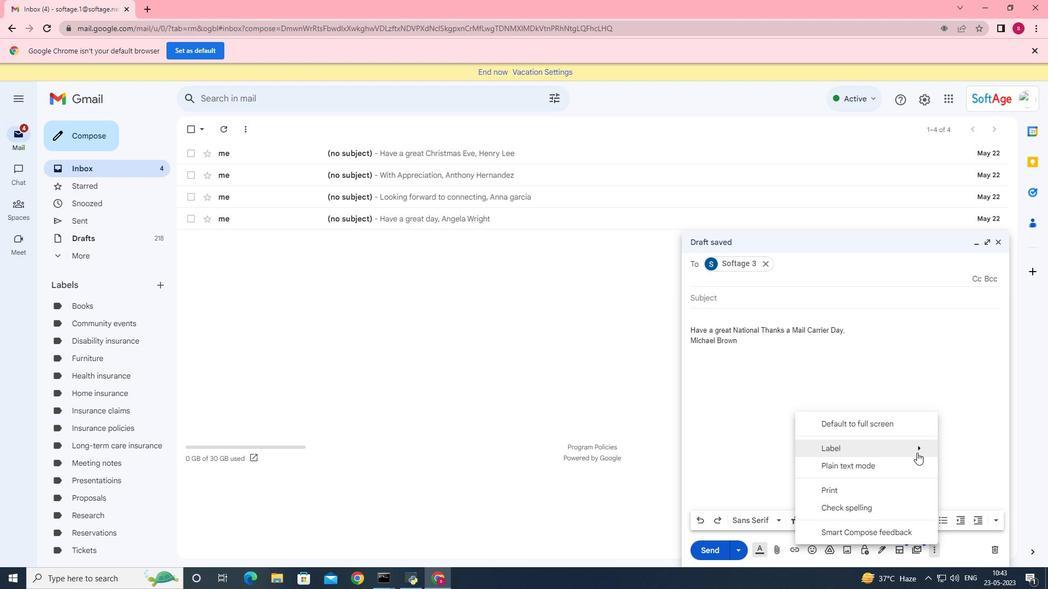 
Action: Mouse pressed left at (913, 446)
Screenshot: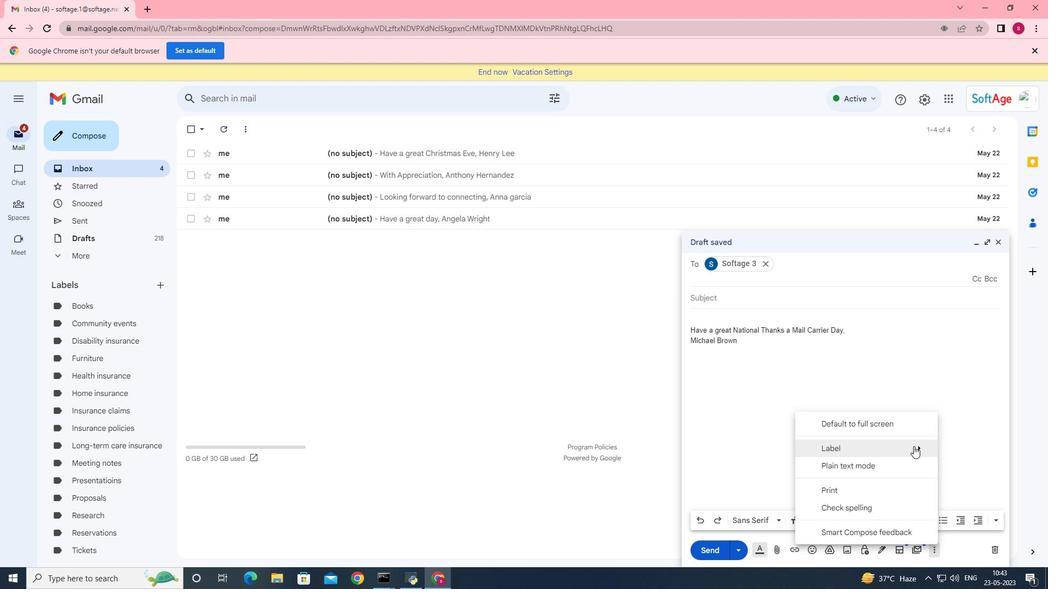 
Action: Mouse moved to (752, 451)
Screenshot: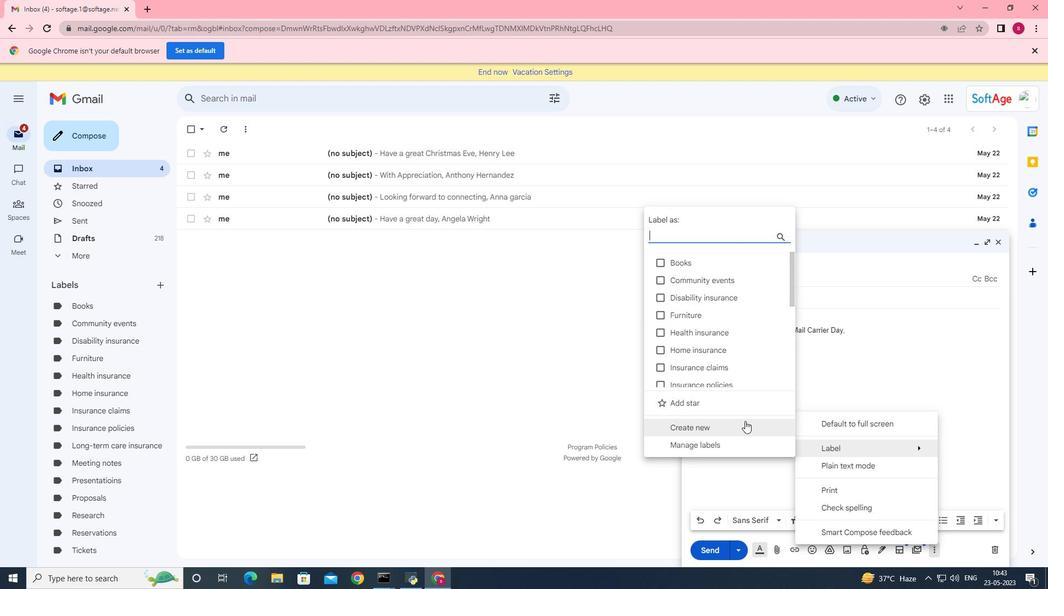 
Action: Mouse pressed left at (752, 451)
Screenshot: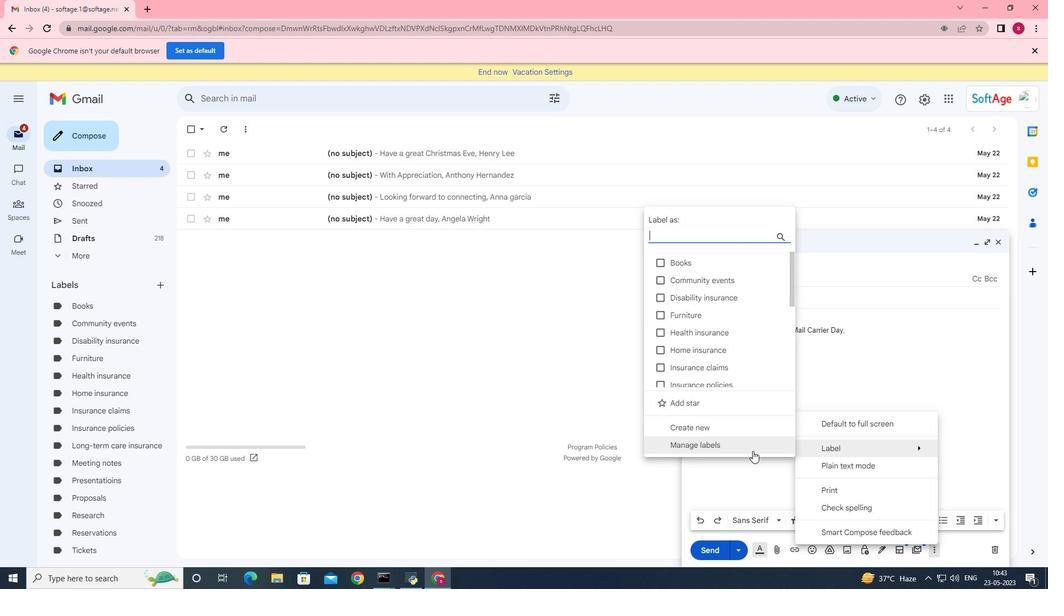 
Action: Mouse moved to (421, 335)
Screenshot: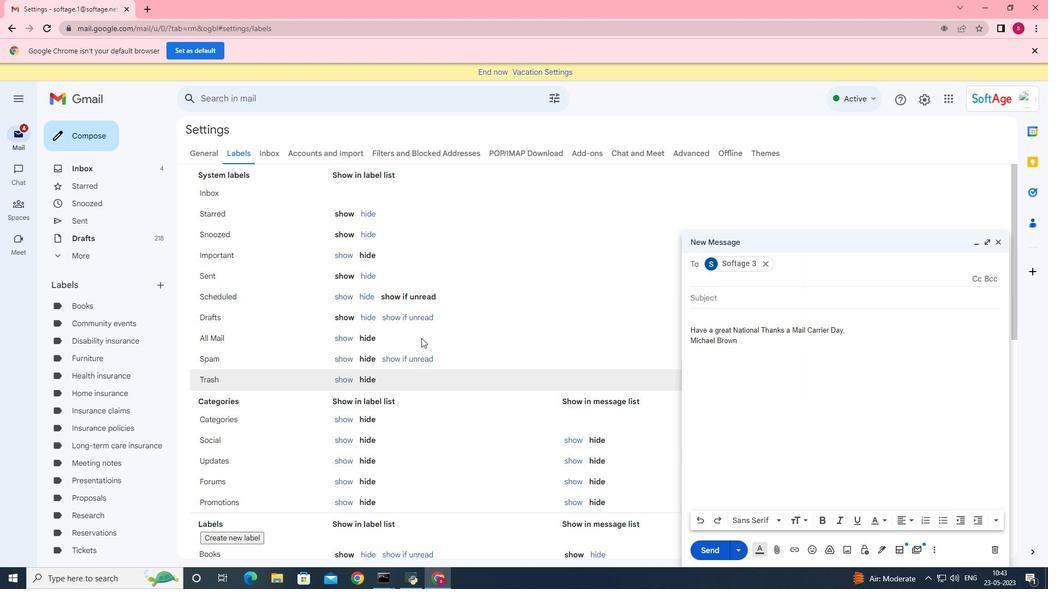 
Action: Mouse scrolled (421, 334) with delta (0, 0)
Screenshot: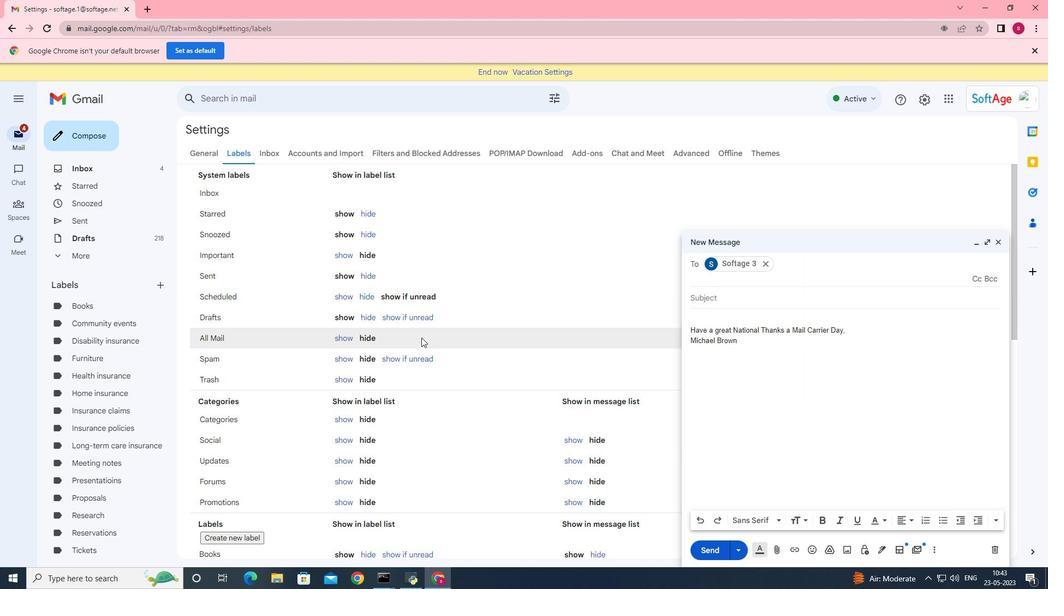 
Action: Mouse scrolled (421, 334) with delta (0, 0)
Screenshot: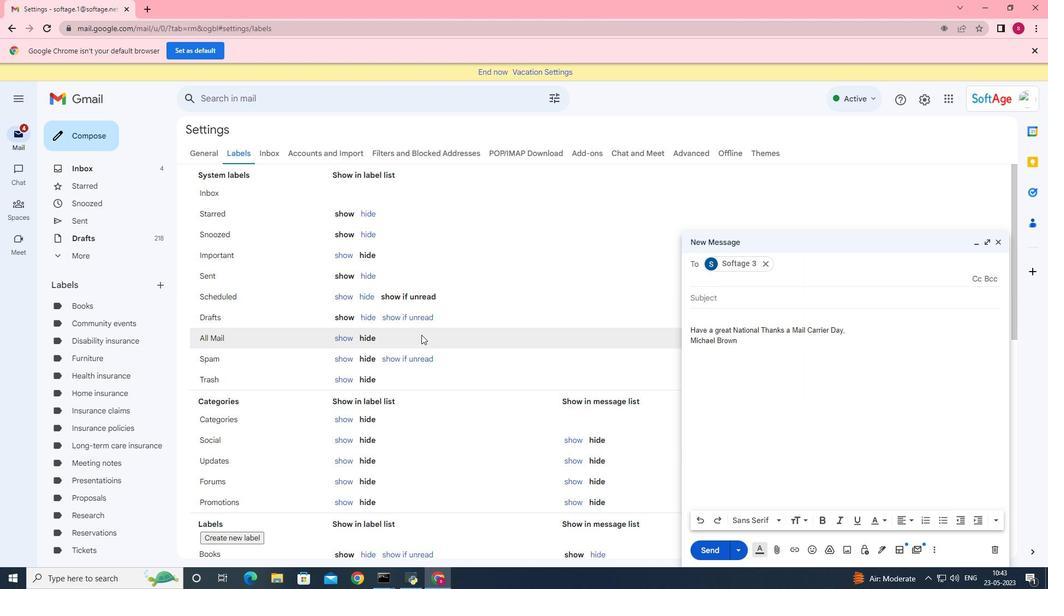 
Action: Mouse scrolled (421, 334) with delta (0, 0)
Screenshot: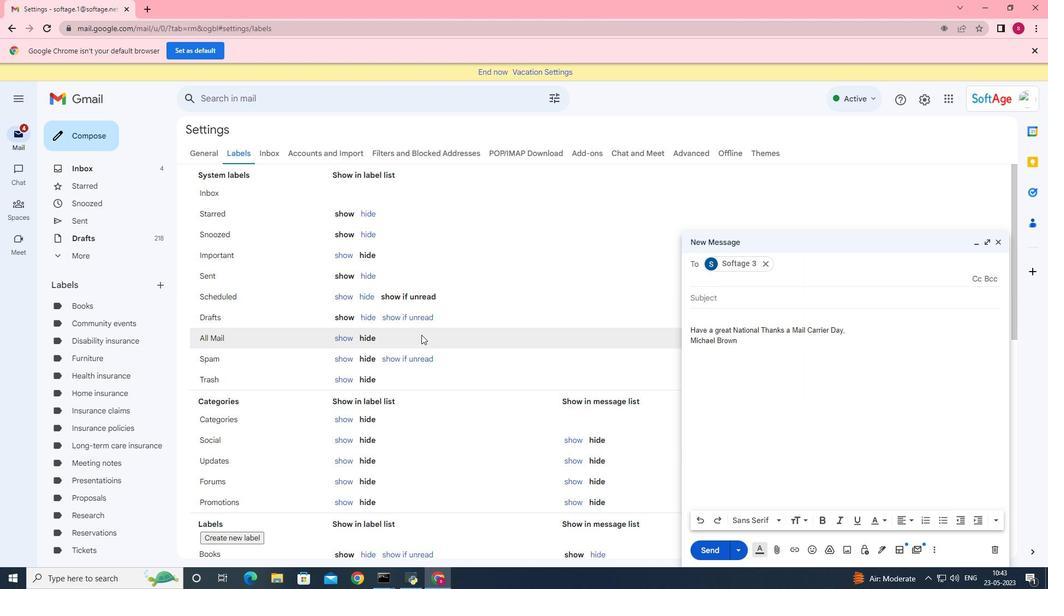
Action: Mouse scrolled (421, 334) with delta (0, 0)
Screenshot: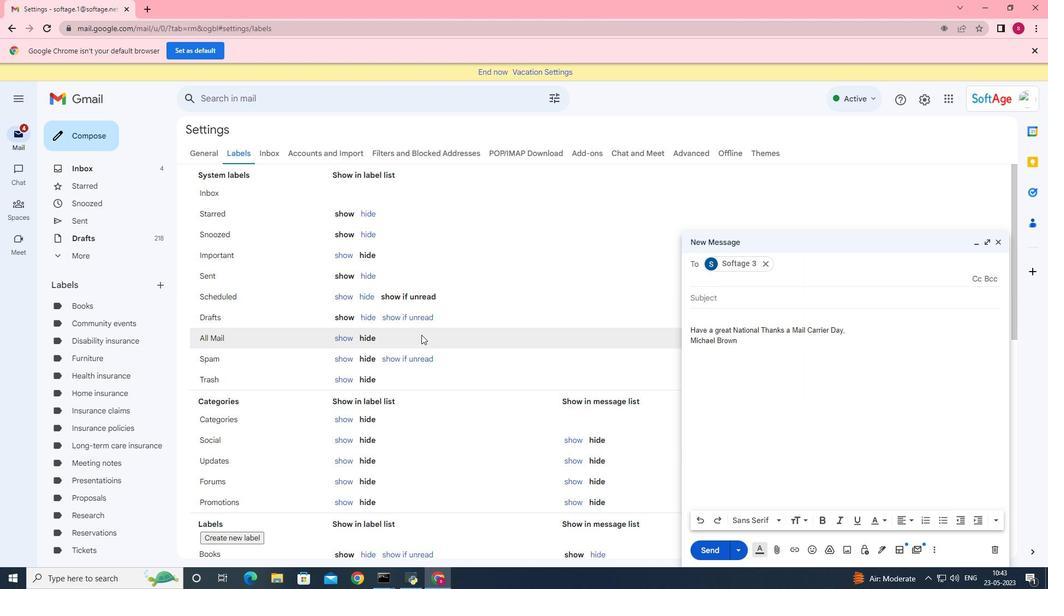 
Action: Mouse scrolled (421, 334) with delta (0, 0)
Screenshot: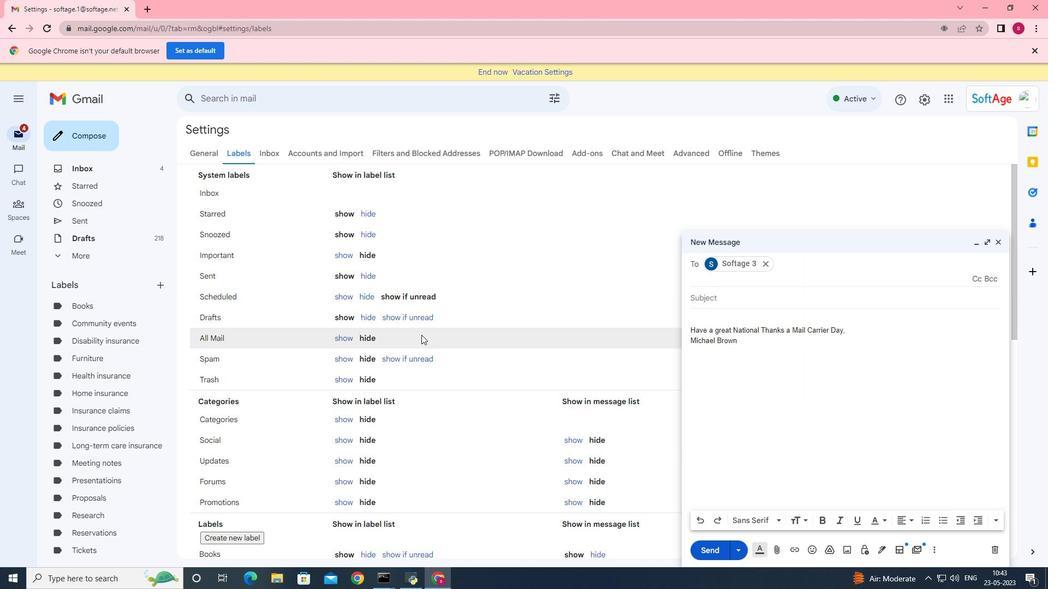 
Action: Mouse scrolled (421, 334) with delta (0, 0)
Screenshot: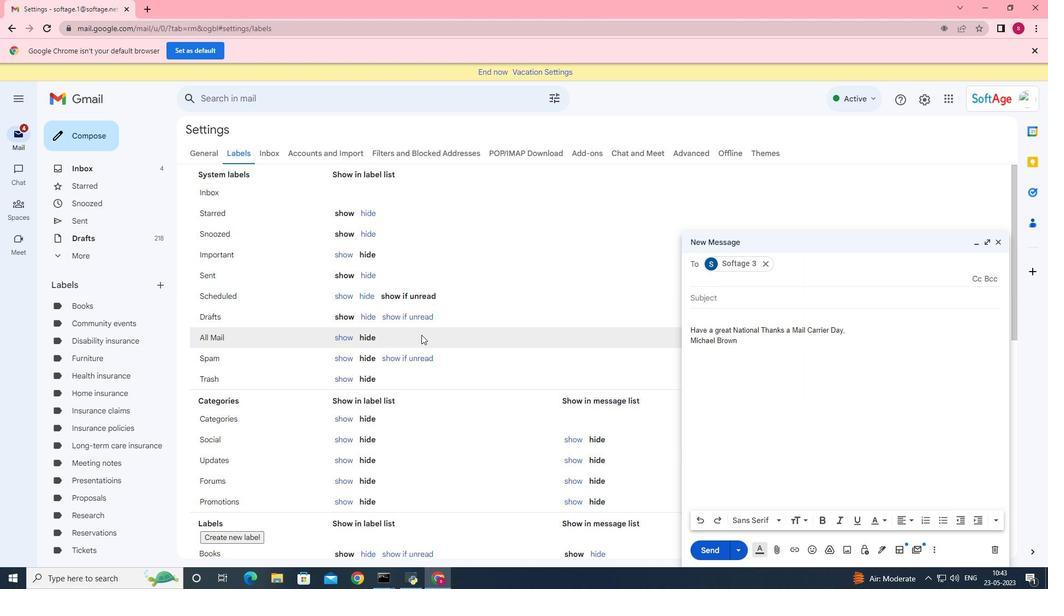 
Action: Mouse moved to (421, 335)
Screenshot: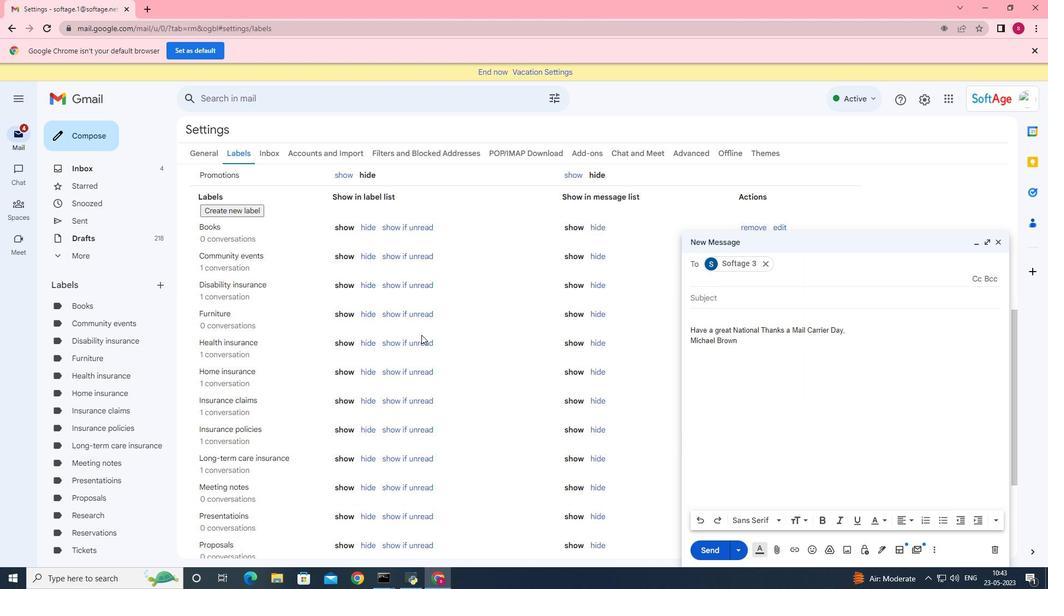 
Action: Mouse scrolled (421, 335) with delta (0, 0)
Screenshot: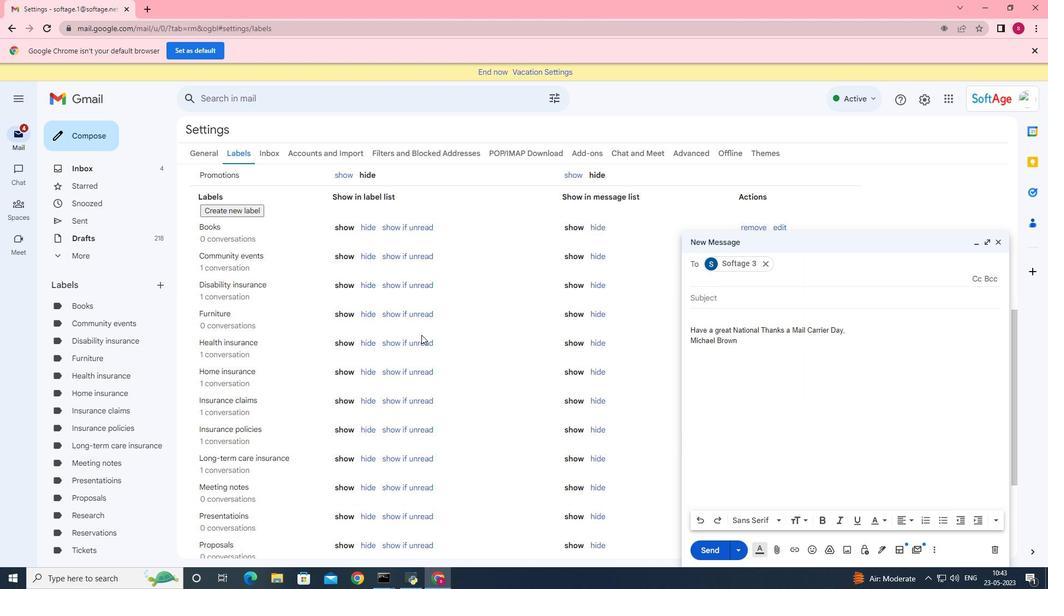 
Action: Mouse scrolled (421, 335) with delta (0, 0)
Screenshot: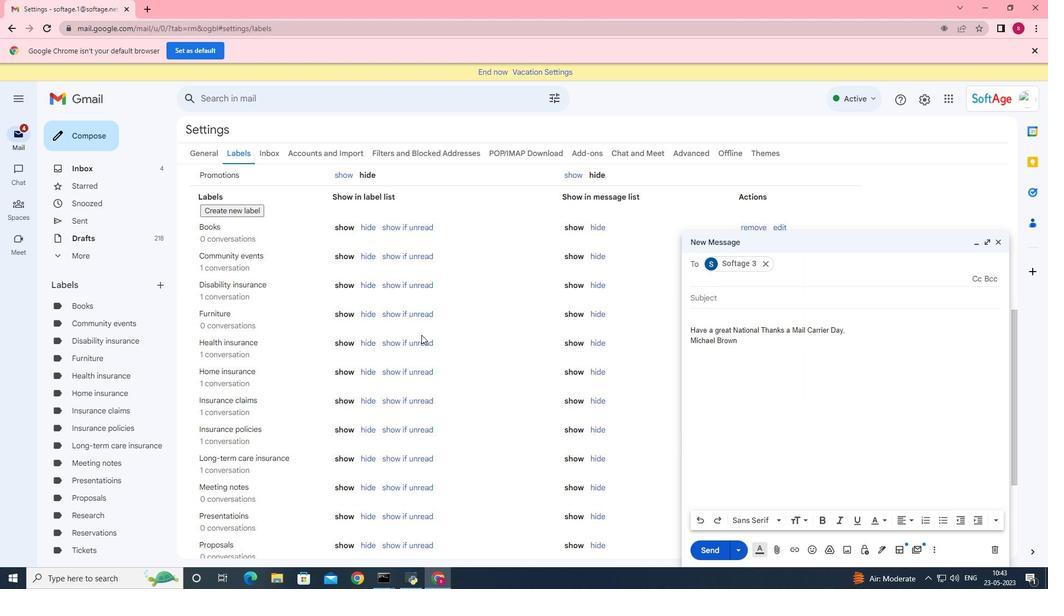 
Action: Mouse scrolled (421, 335) with delta (0, 0)
Screenshot: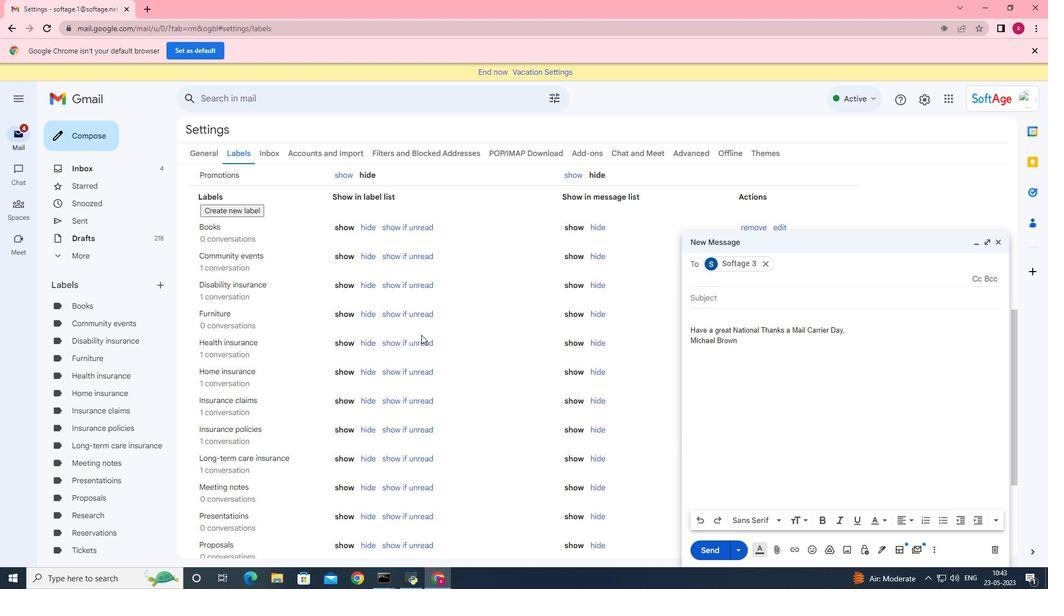 
Action: Mouse scrolled (421, 335) with delta (0, 0)
Screenshot: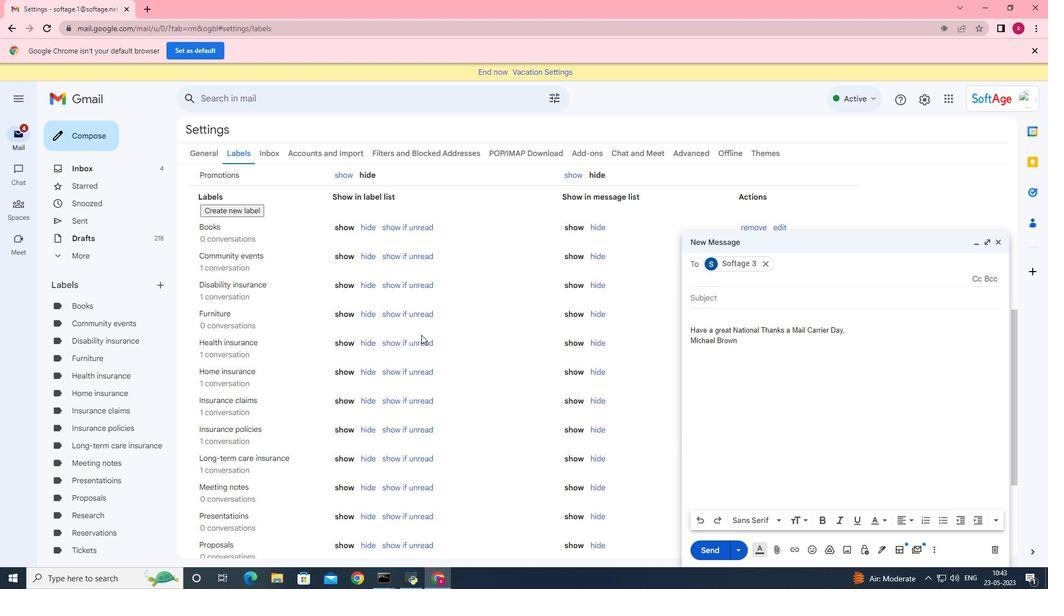 
Action: Mouse scrolled (421, 335) with delta (0, 0)
Screenshot: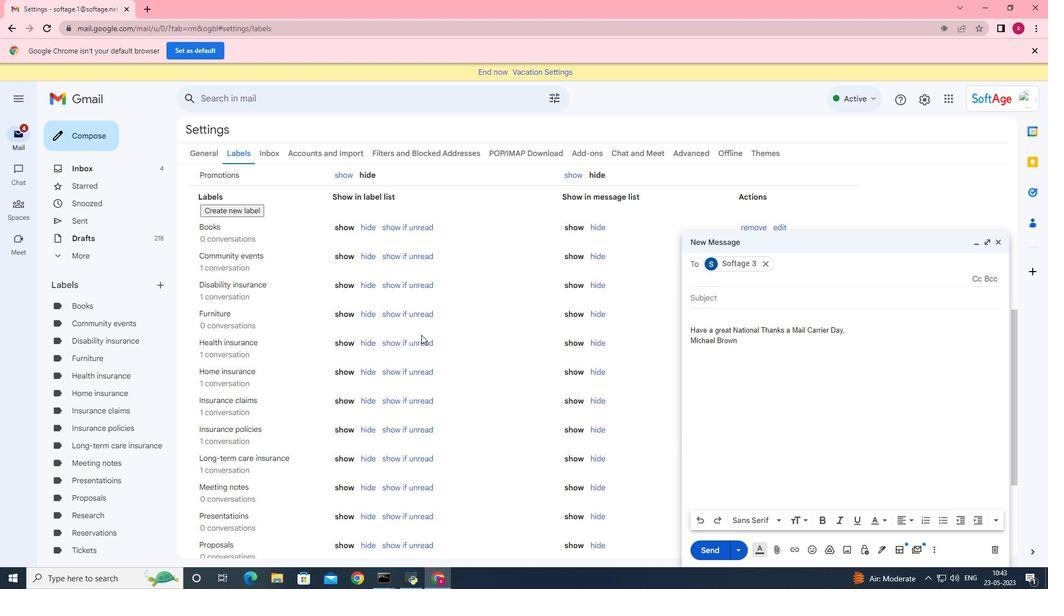 
Action: Mouse scrolled (421, 335) with delta (0, 0)
Screenshot: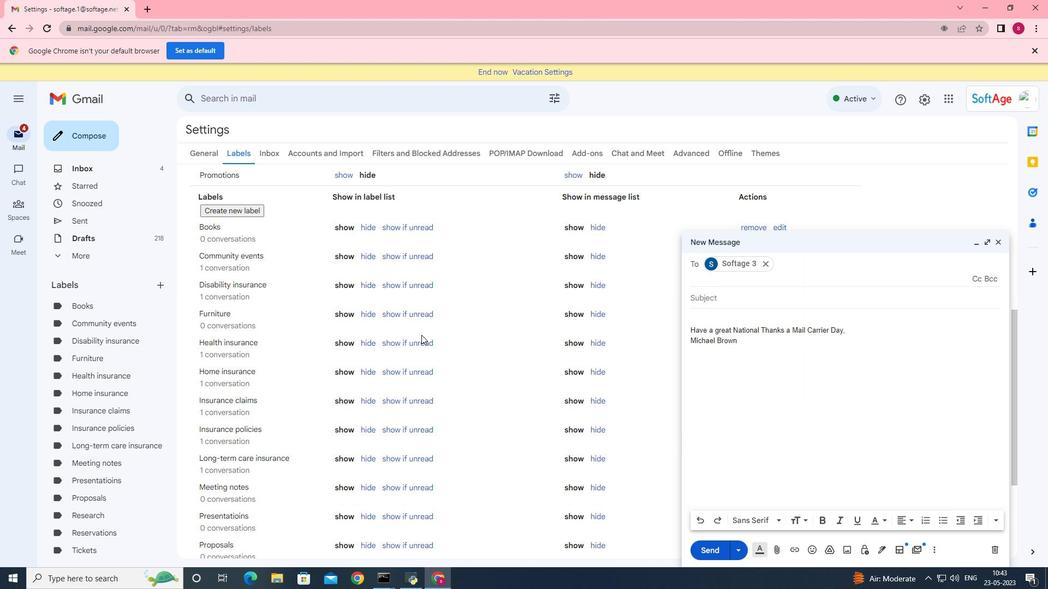 
Action: Mouse scrolled (421, 335) with delta (0, 0)
Screenshot: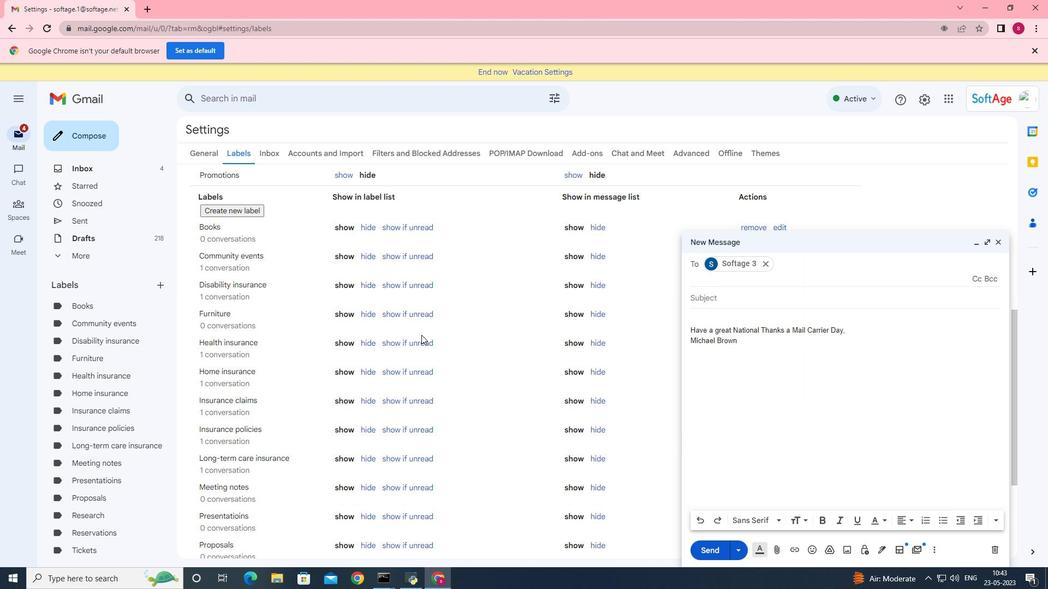 
Action: Mouse scrolled (421, 335) with delta (0, 0)
Screenshot: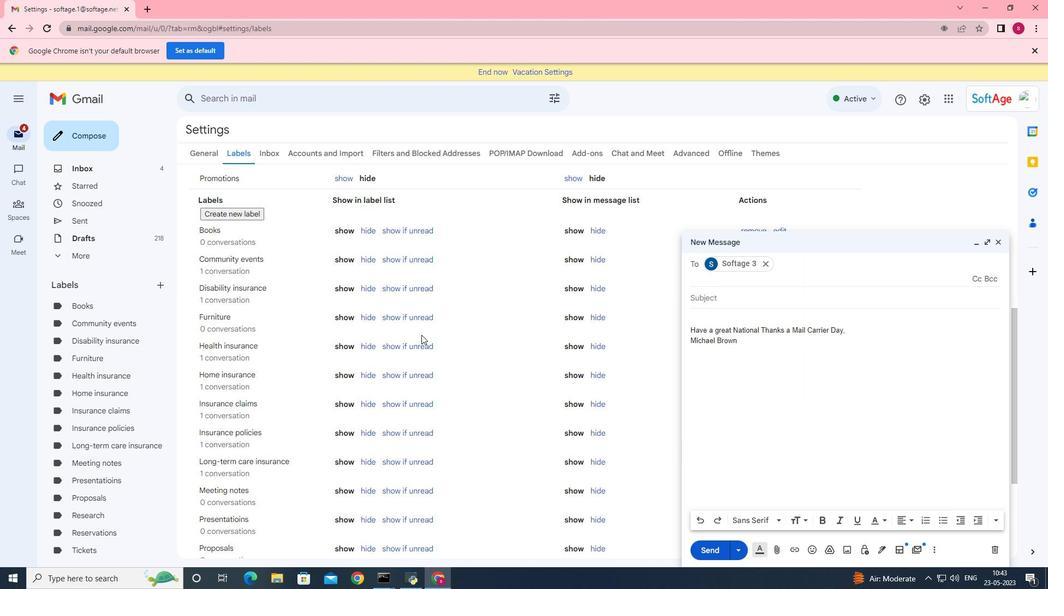 
Action: Mouse scrolled (421, 335) with delta (0, 0)
Screenshot: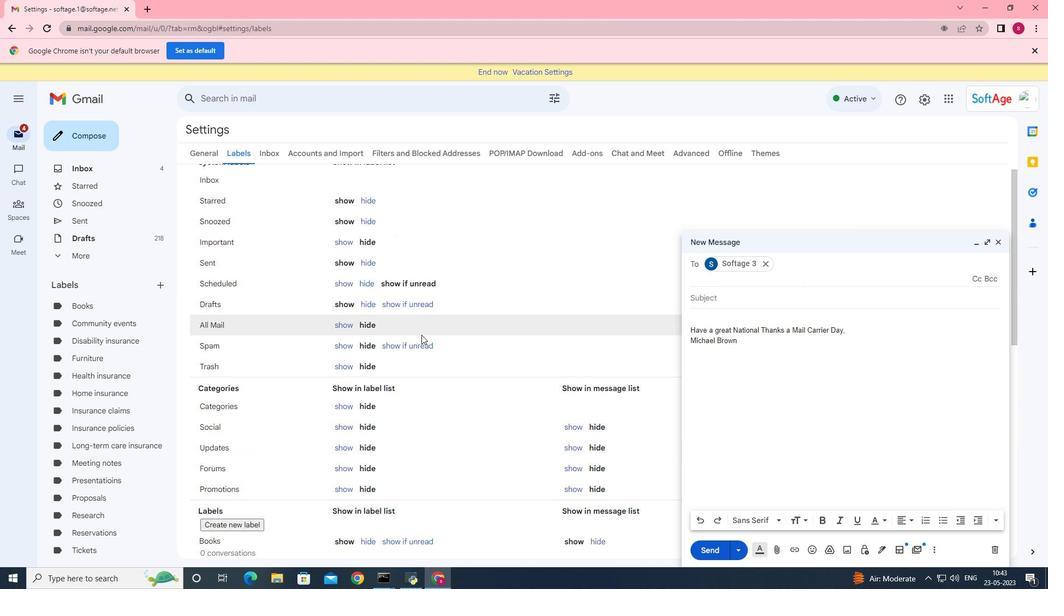 
Action: Mouse scrolled (421, 335) with delta (0, 0)
Screenshot: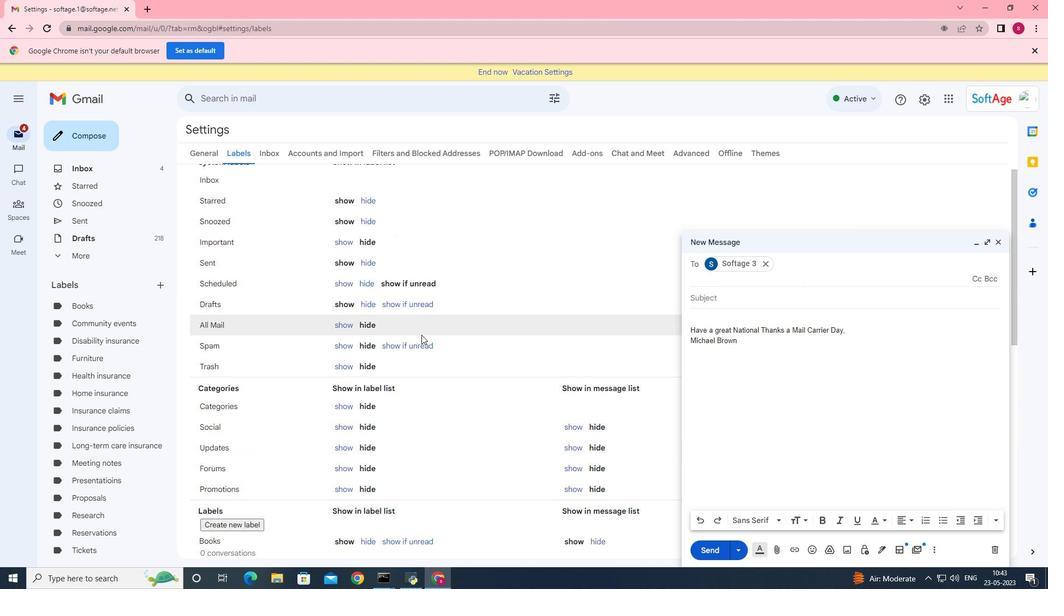 
Action: Mouse scrolled (421, 335) with delta (0, 0)
Screenshot: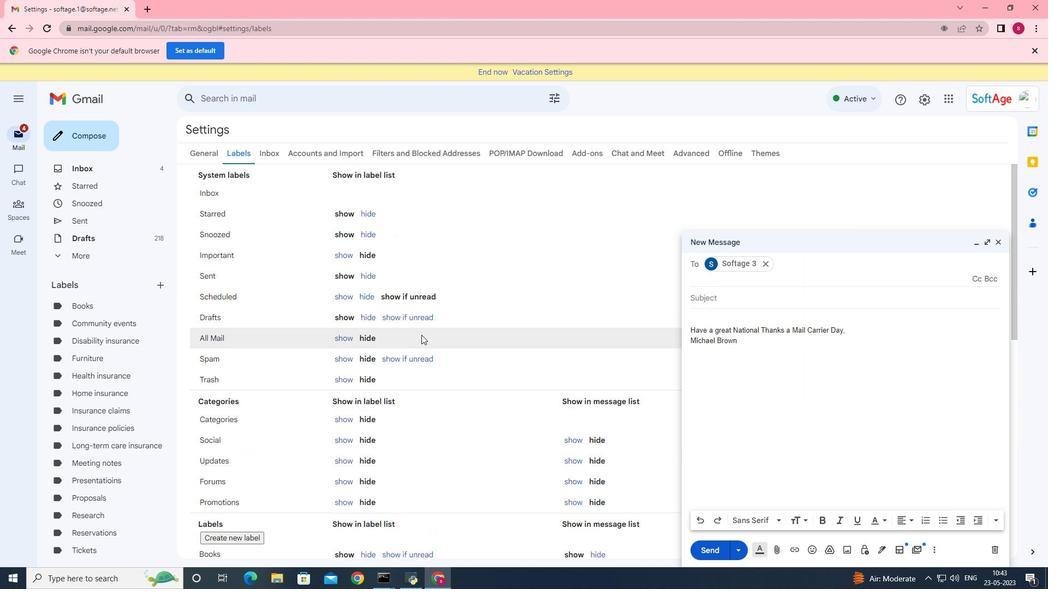 
Action: Mouse scrolled (421, 335) with delta (0, 0)
Screenshot: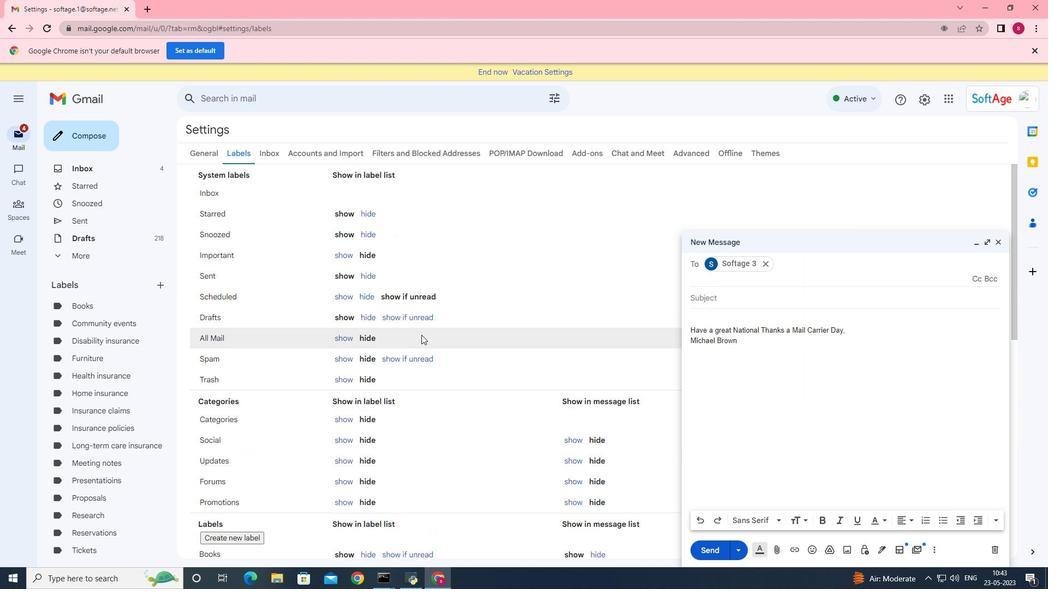 
Action: Mouse scrolled (421, 335) with delta (0, 0)
Screenshot: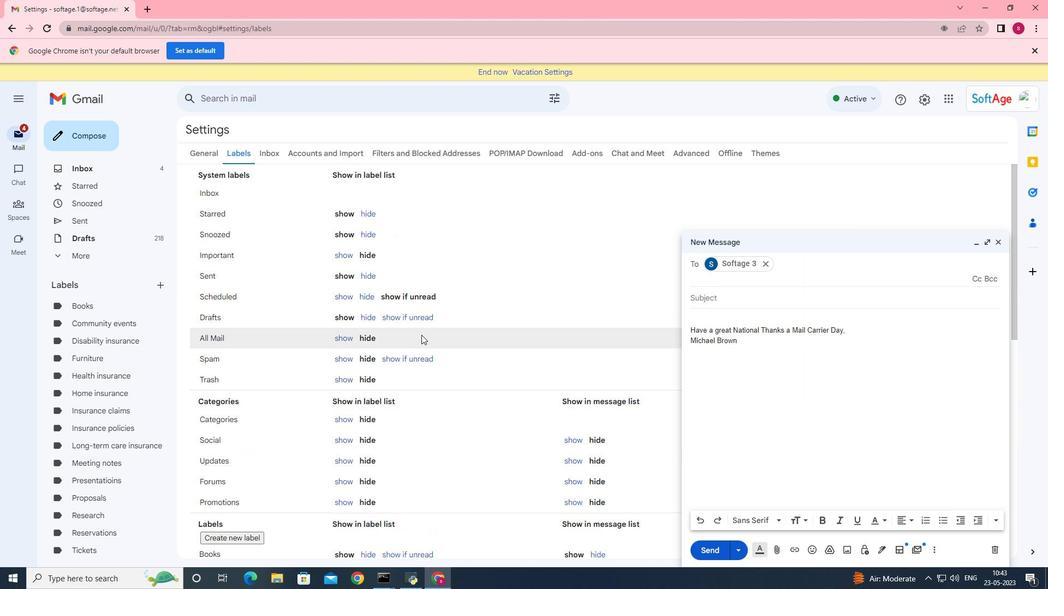 
Action: Mouse scrolled (421, 335) with delta (0, 0)
Screenshot: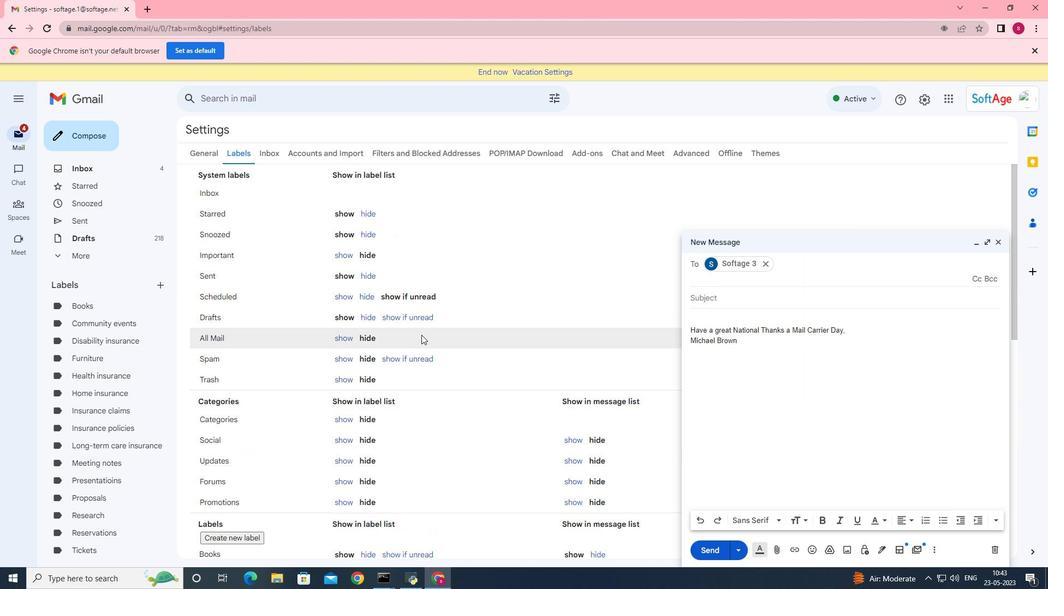
Action: Mouse scrolled (421, 335) with delta (0, 0)
Screenshot: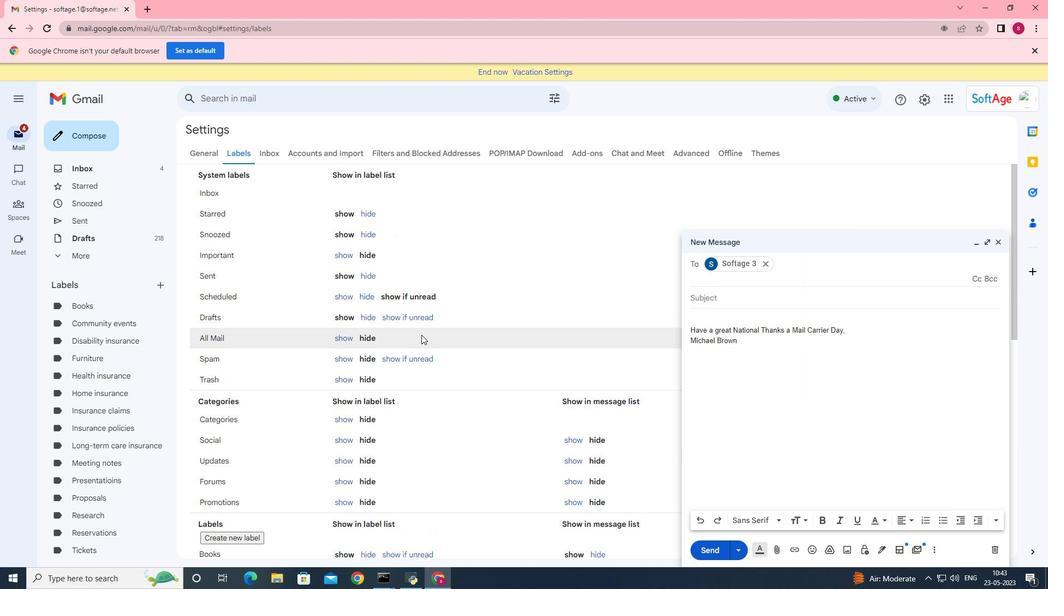 
Action: Mouse scrolled (421, 335) with delta (0, 0)
Screenshot: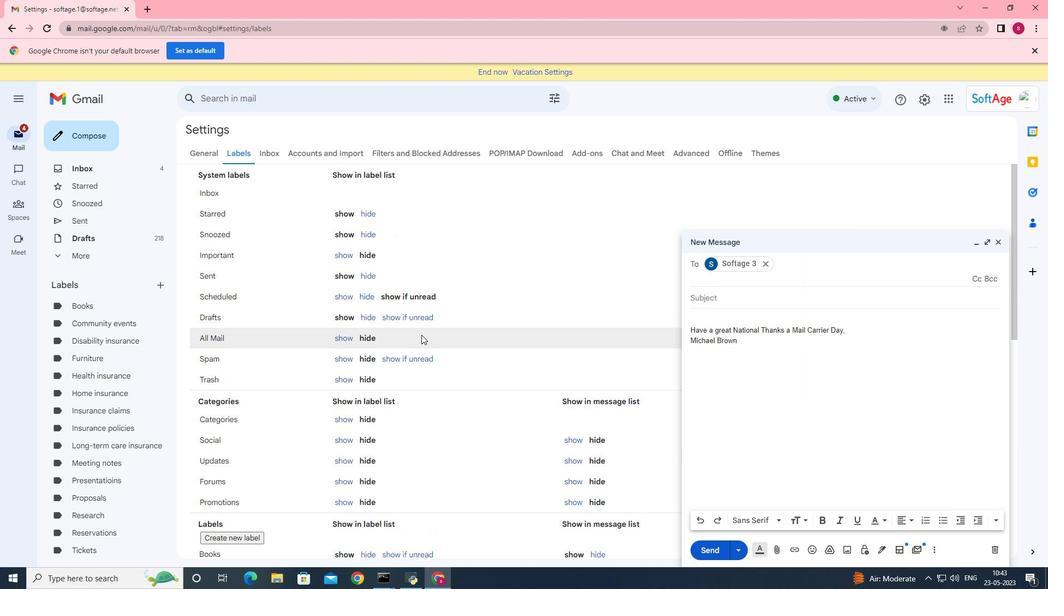 
Action: Mouse scrolled (421, 335) with delta (0, 0)
Screenshot: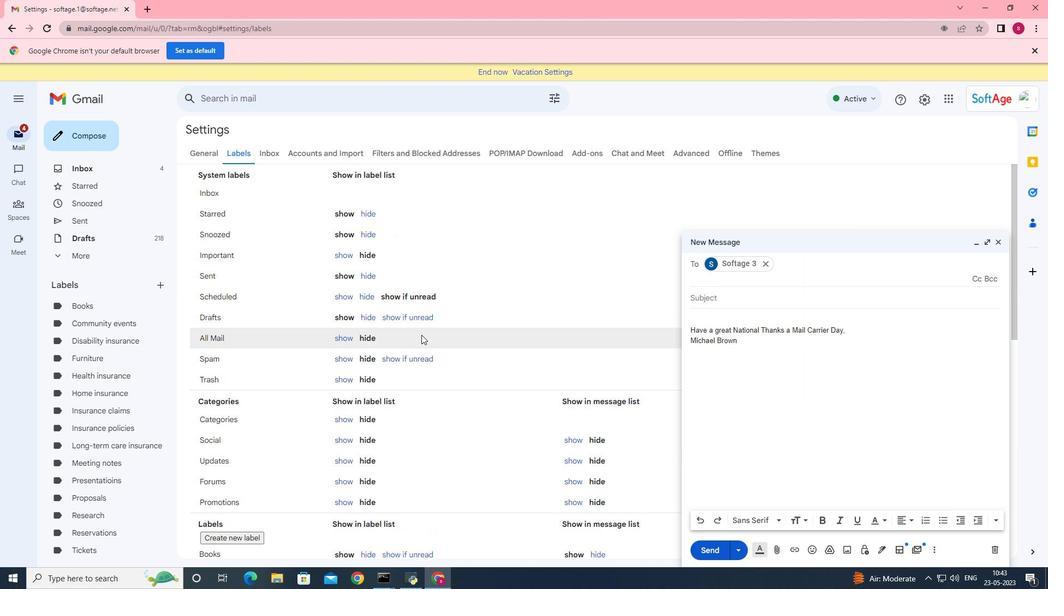 
Action: Mouse moved to (933, 550)
Screenshot: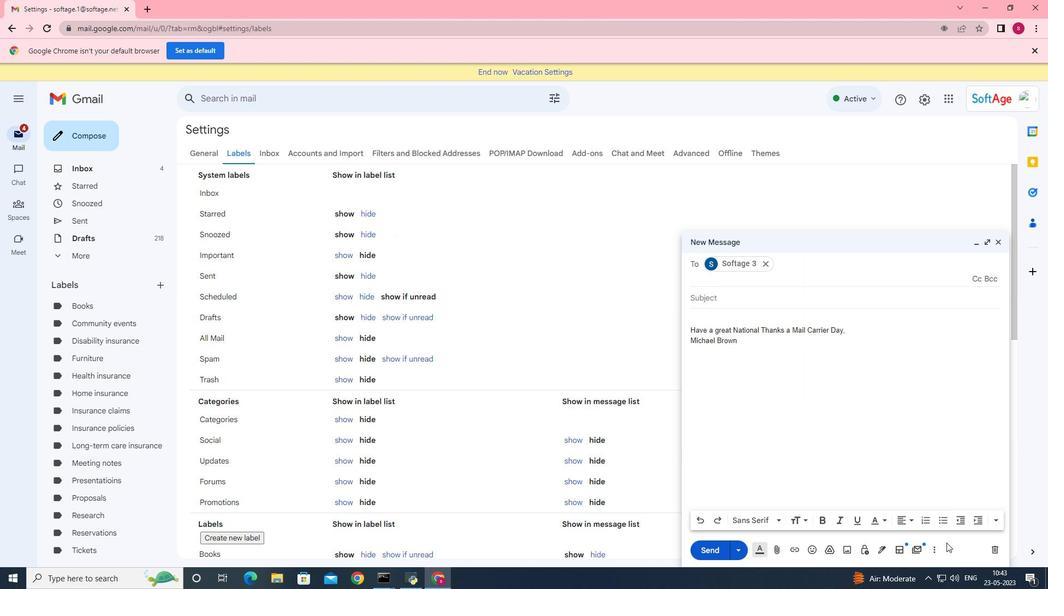 
Action: Mouse pressed left at (933, 550)
Screenshot: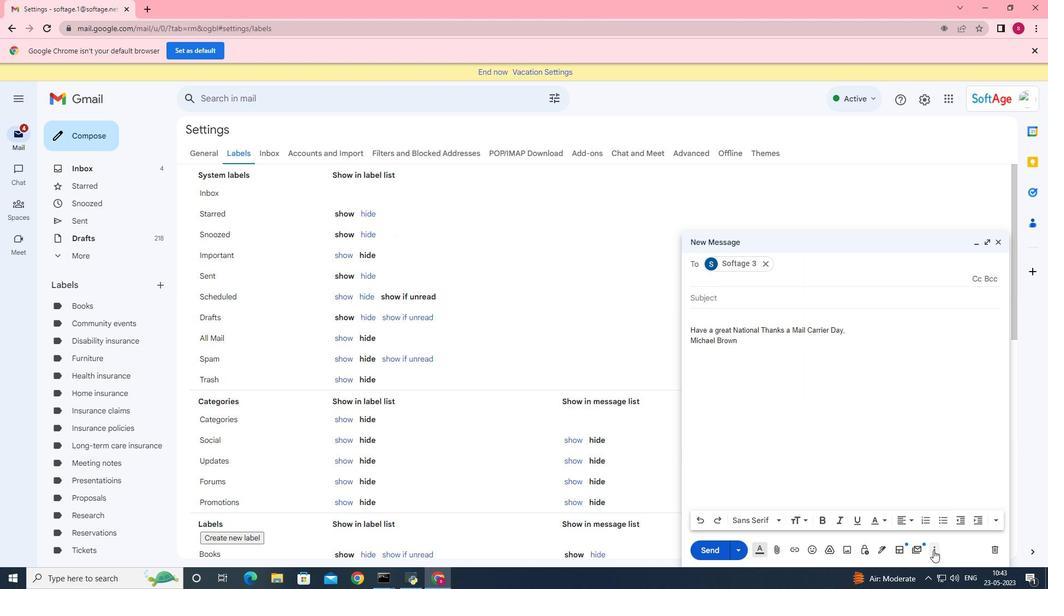 
Action: Mouse moved to (887, 452)
Screenshot: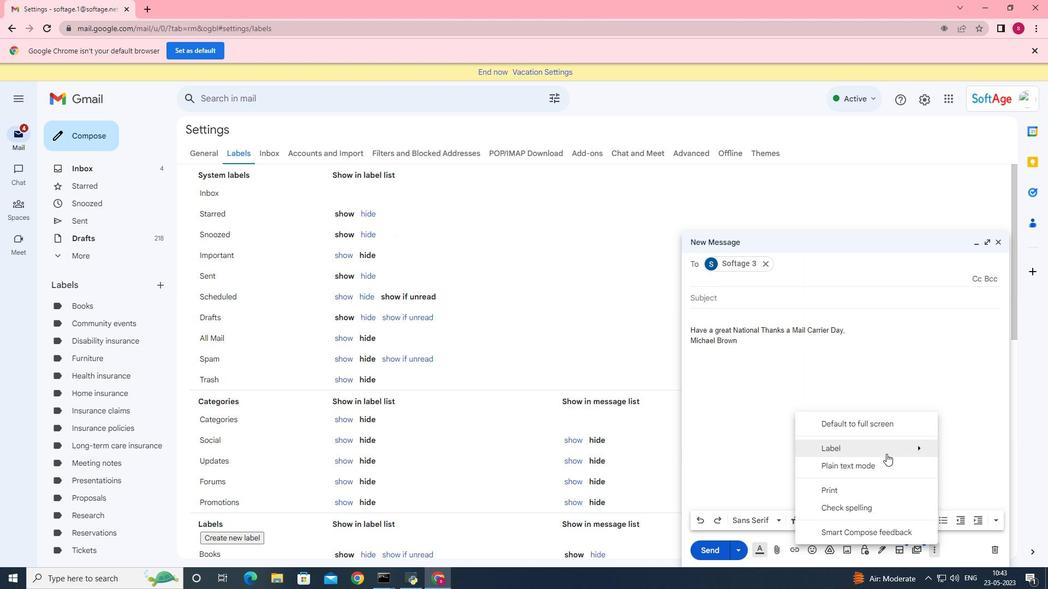 
Action: Mouse pressed left at (887, 452)
Screenshot: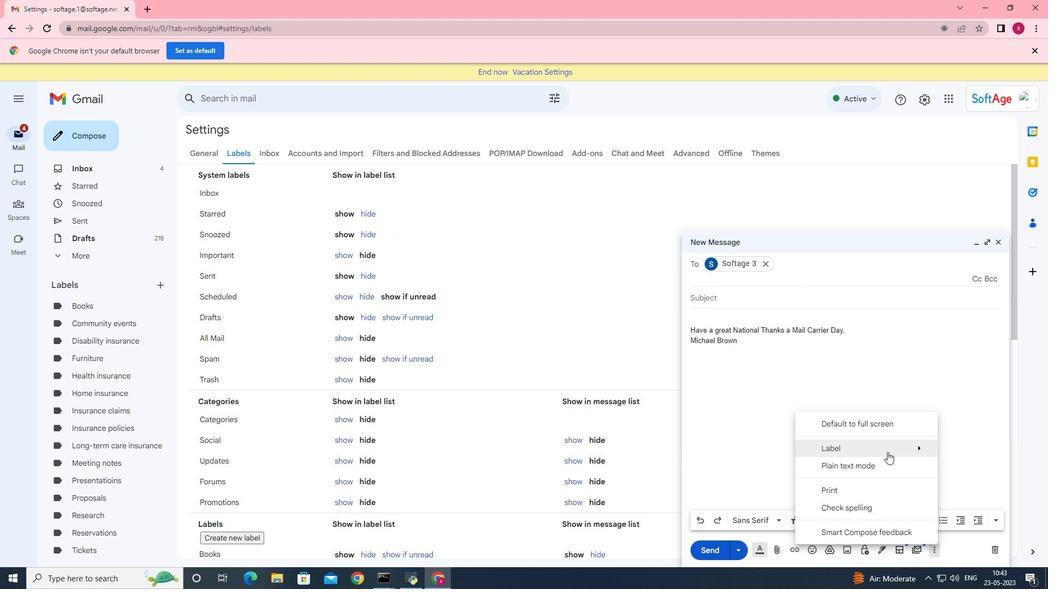 
Action: Mouse moved to (723, 428)
Screenshot: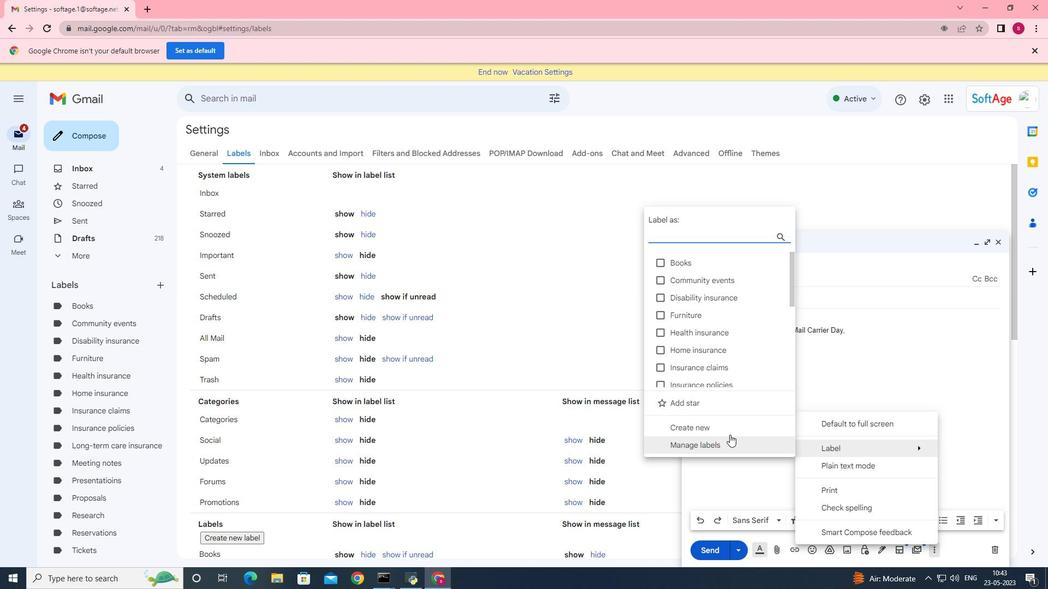 
Action: Mouse pressed left at (723, 428)
Screenshot: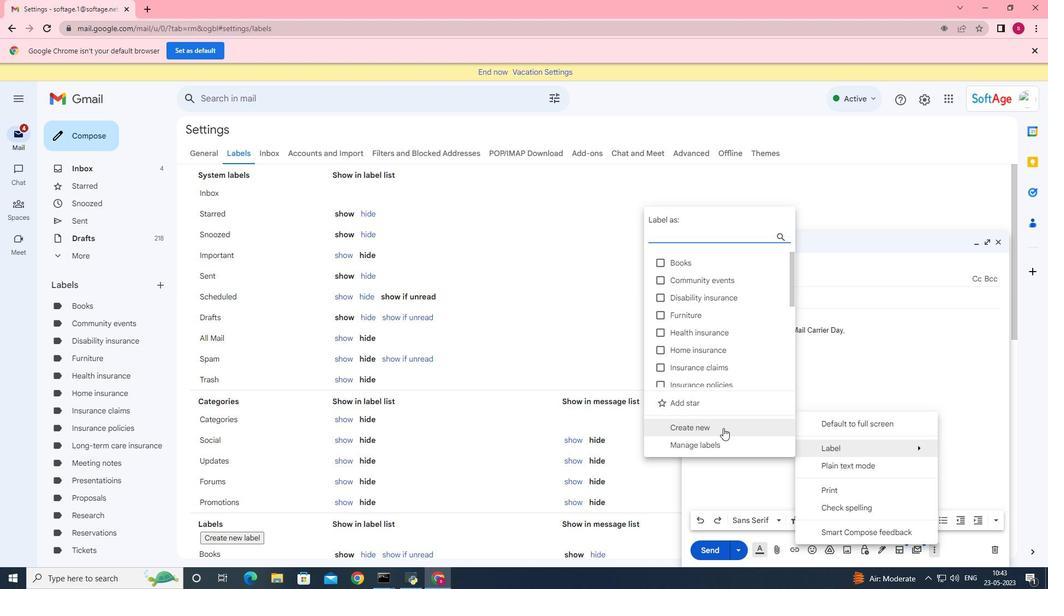 
Action: Mouse moved to (436, 300)
Screenshot: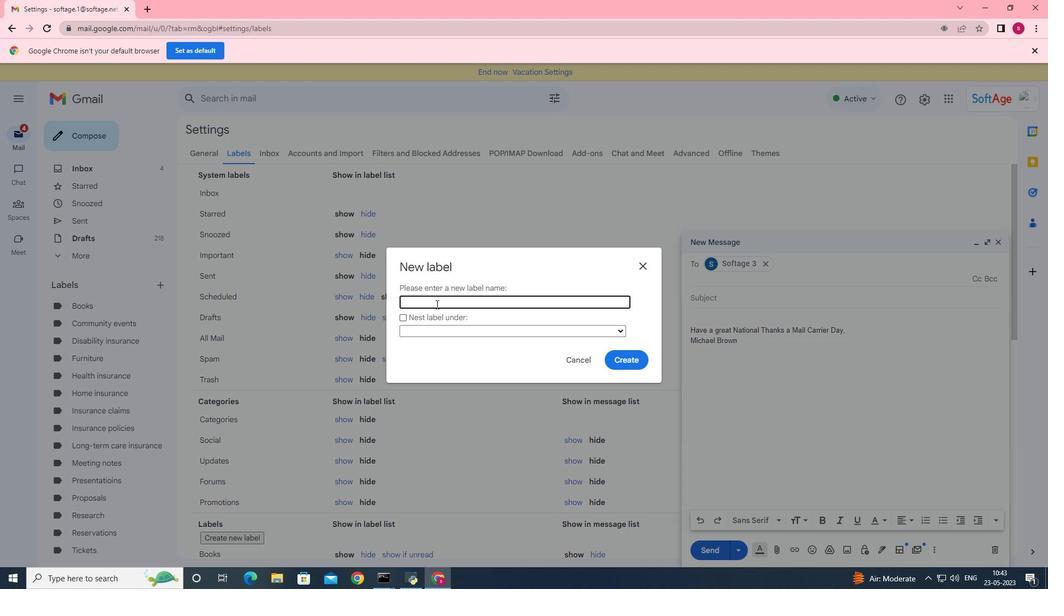 
Action: Mouse pressed left at (436, 300)
Screenshot: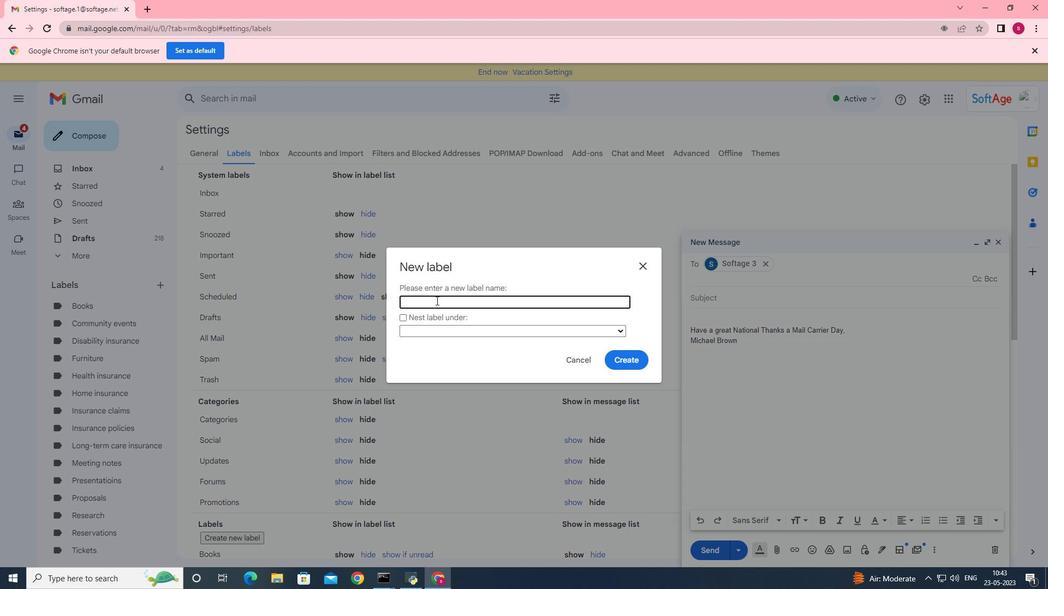 
Action: Key pressed <Key.shift>Insurance<Key.space>renewals
Screenshot: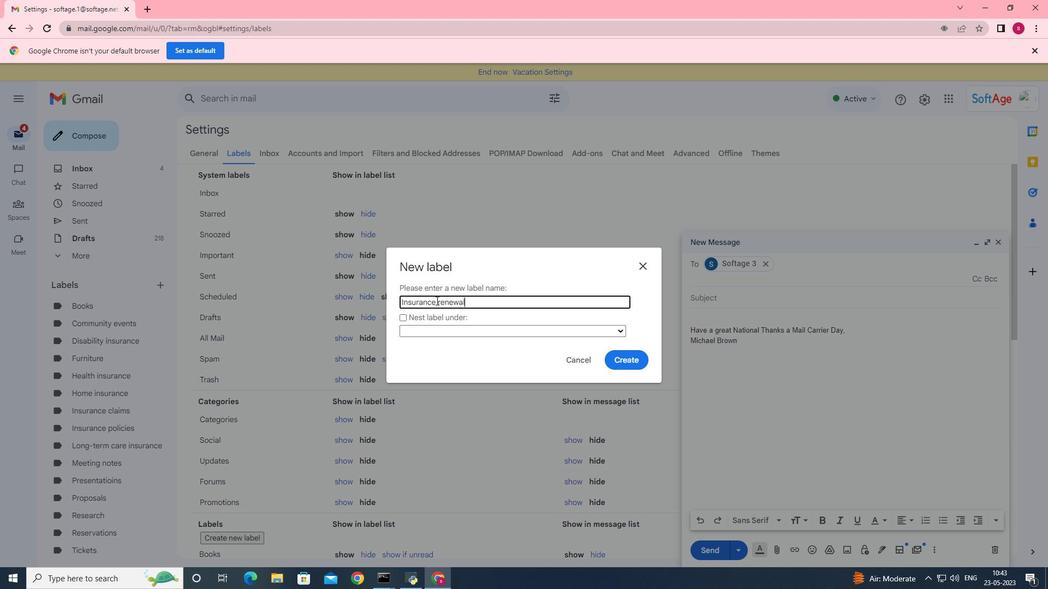 
Action: Mouse moved to (631, 360)
Screenshot: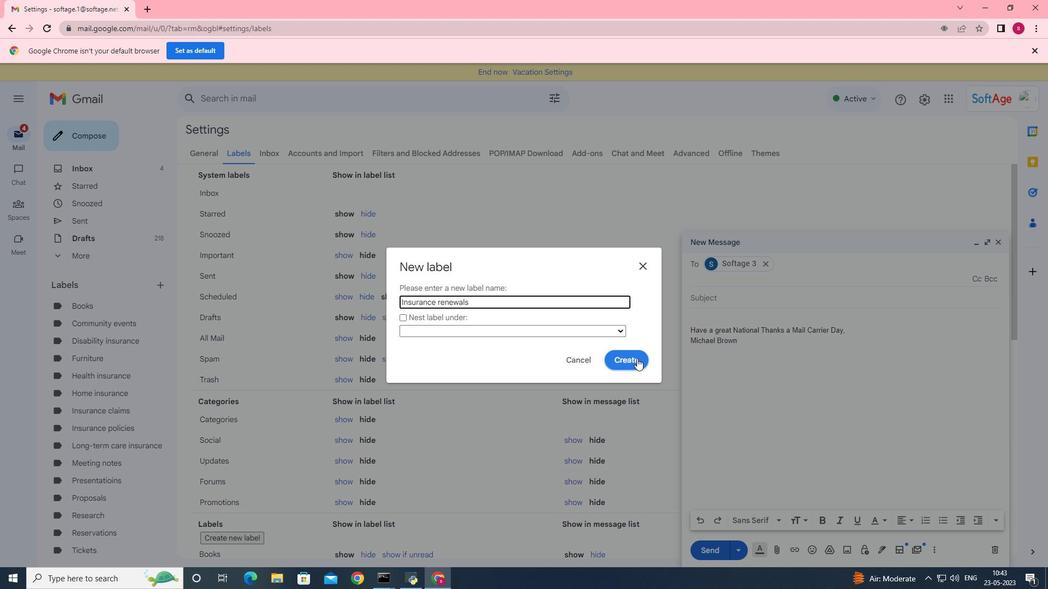 
Action: Mouse pressed left at (631, 360)
Screenshot: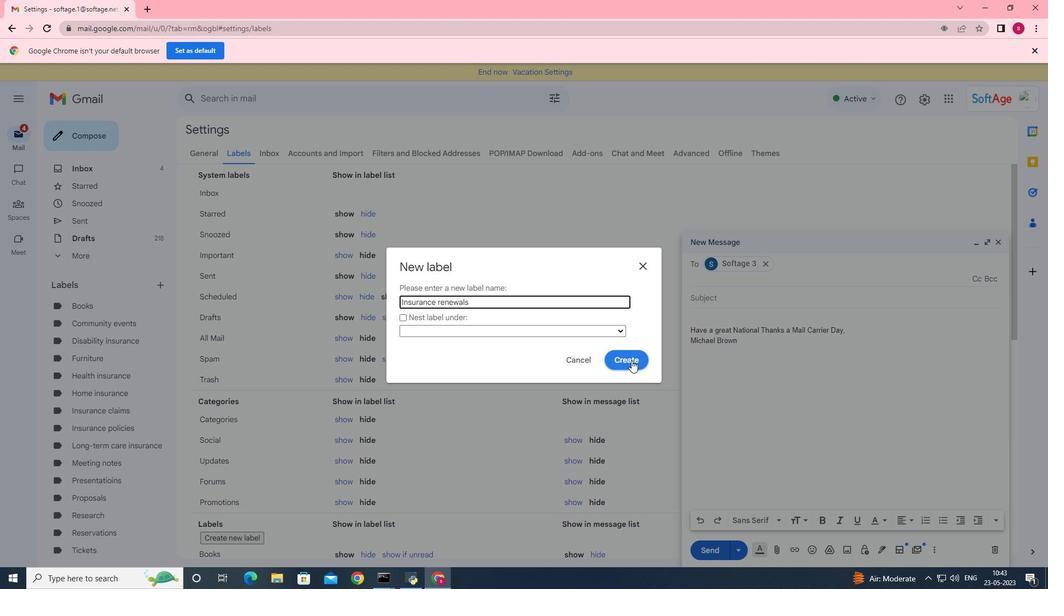 
Action: Mouse moved to (650, 429)
Screenshot: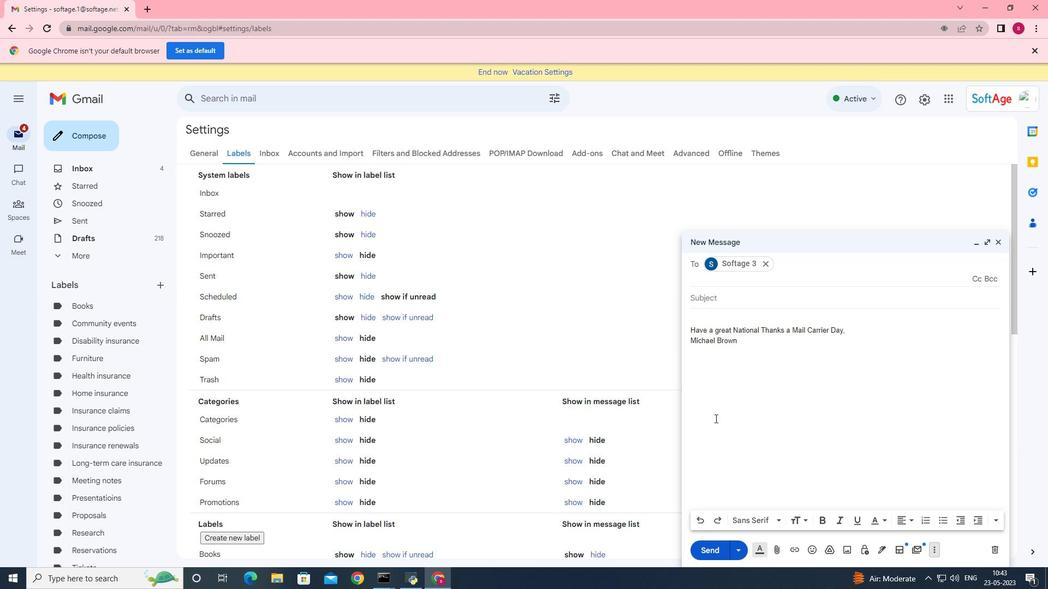 
